 Task: Find connections with filter location Sainte-Anne with filter topic #inspiration with filter profile language Spanish with filter current company PuneJob with filter school Institute of Management Studies (IMS) Ghaziabad - Business School with filter industry Mental Health Care with filter service category Homeowners Insurance with filter keywords title Substitute Teacher
Action: Mouse moved to (313, 254)
Screenshot: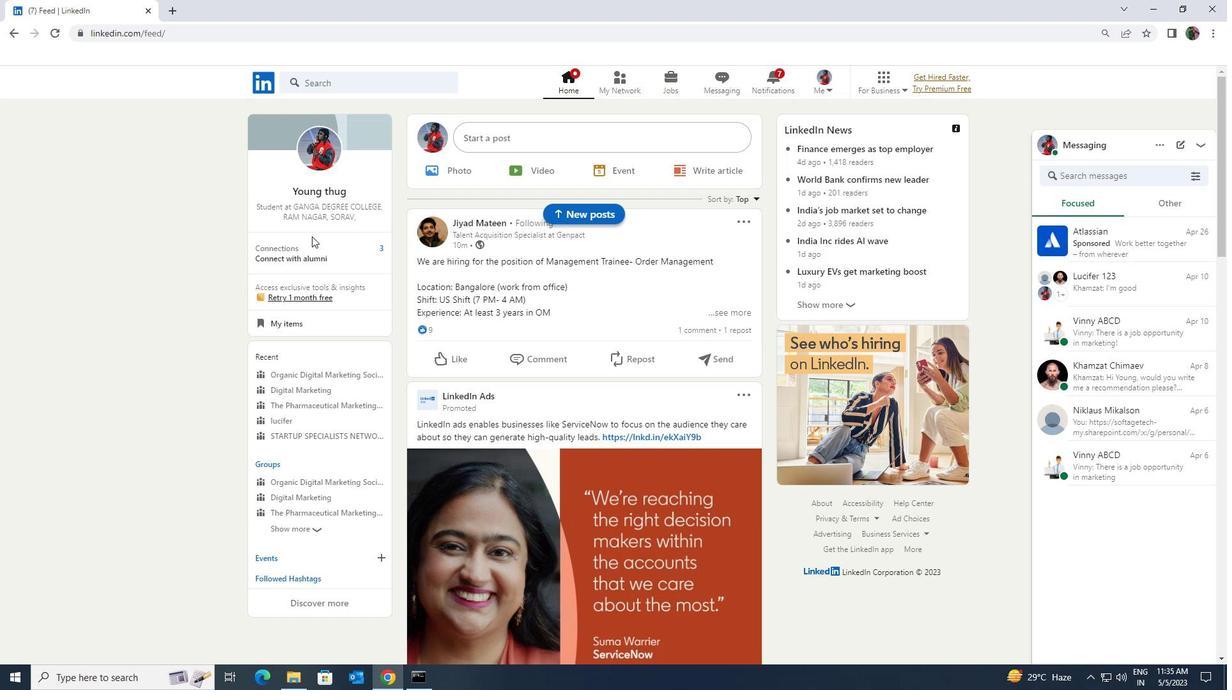 
Action: Mouse pressed left at (313, 254)
Screenshot: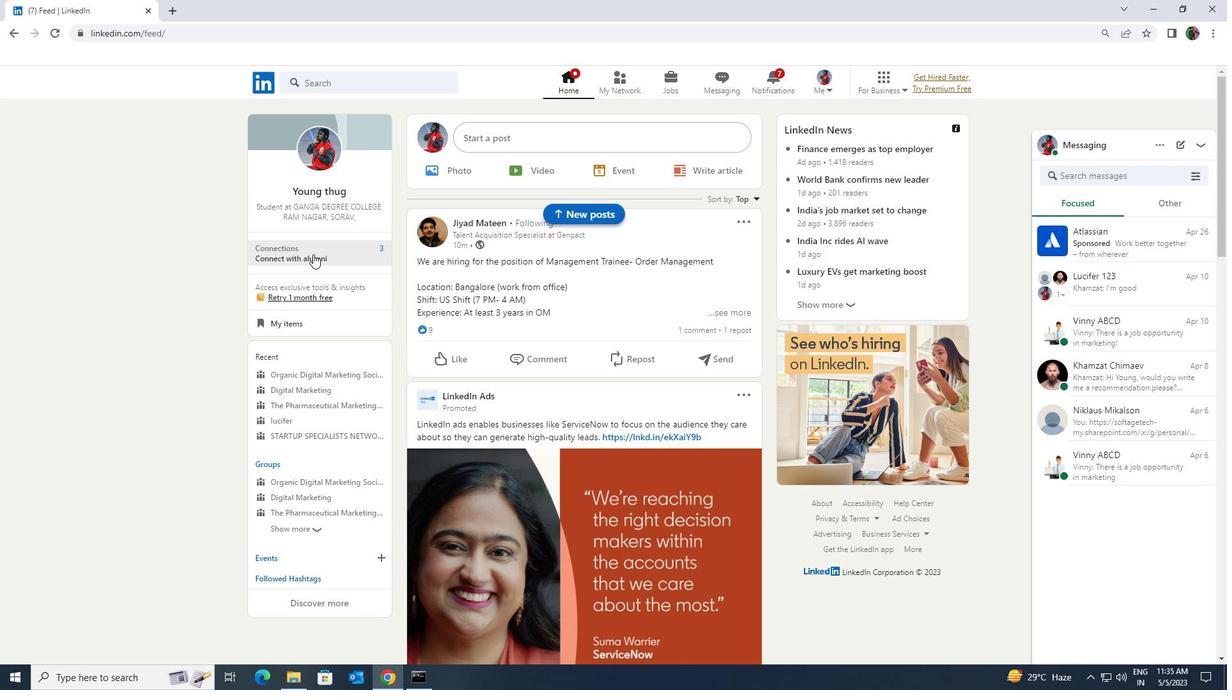 
Action: Mouse moved to (328, 155)
Screenshot: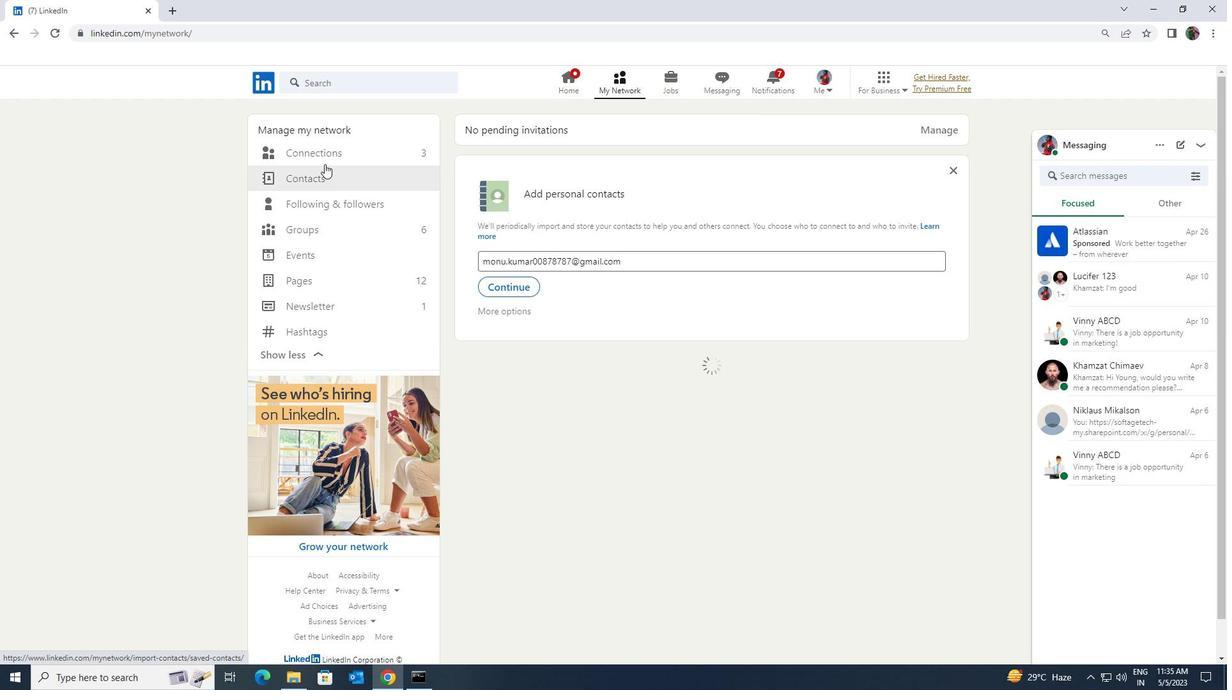 
Action: Mouse pressed left at (328, 155)
Screenshot: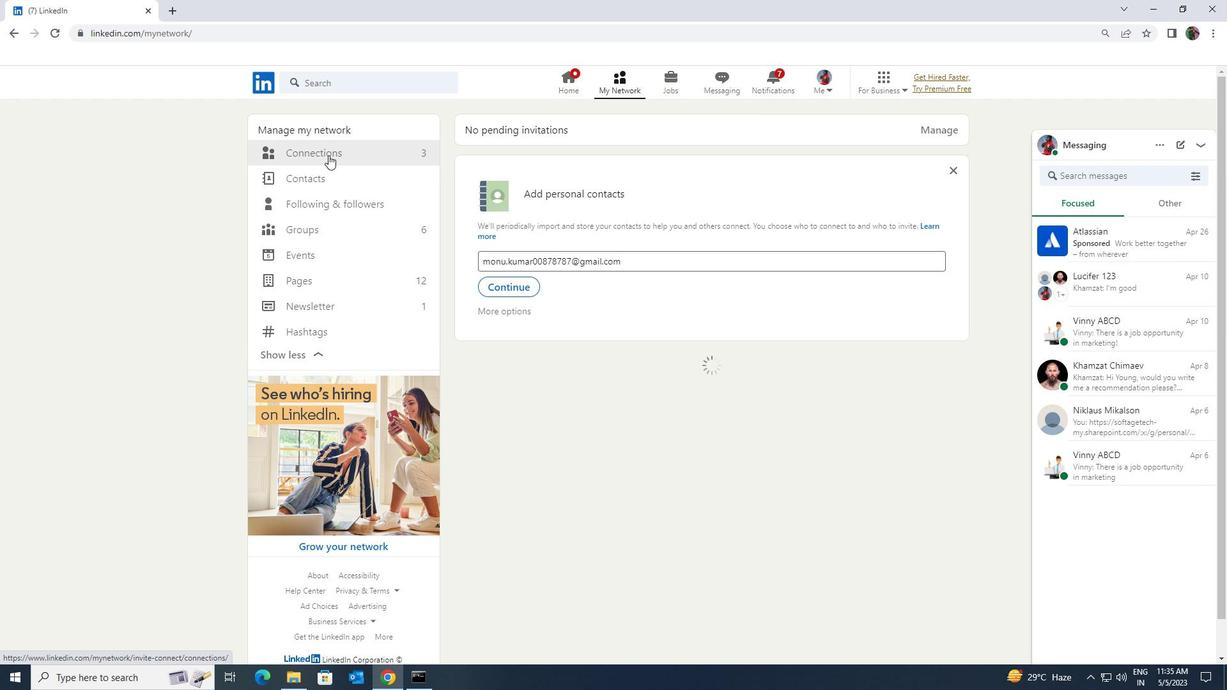 
Action: Mouse moved to (678, 154)
Screenshot: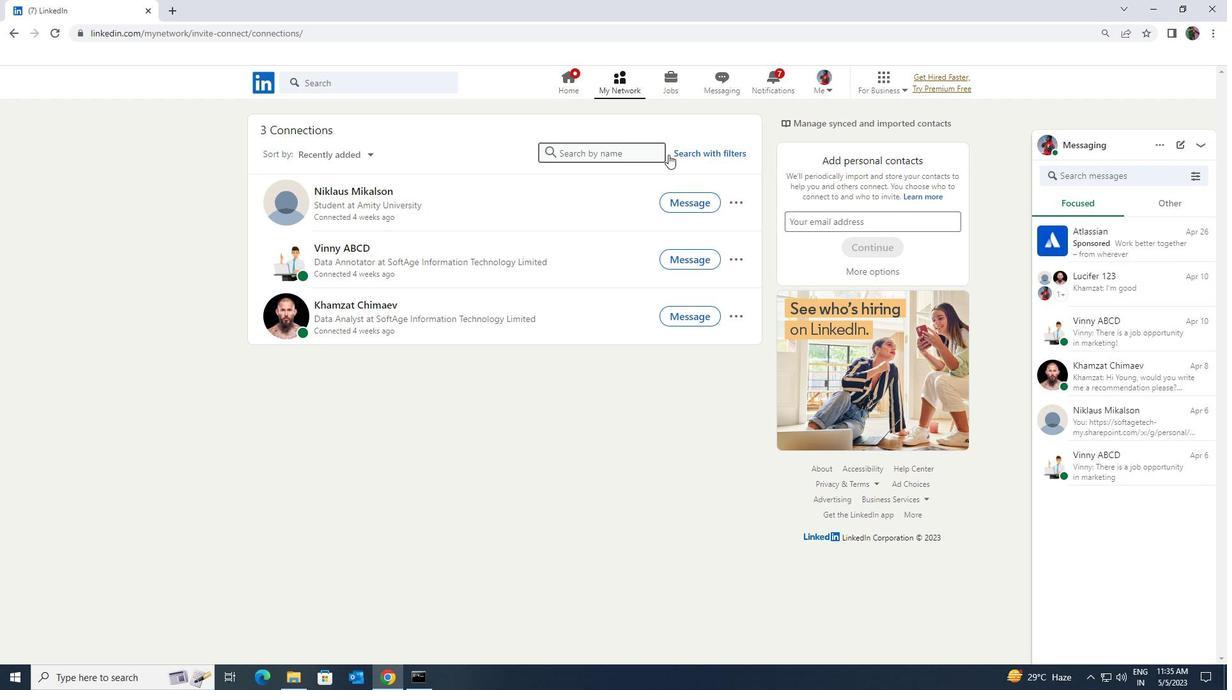 
Action: Mouse pressed left at (678, 154)
Screenshot: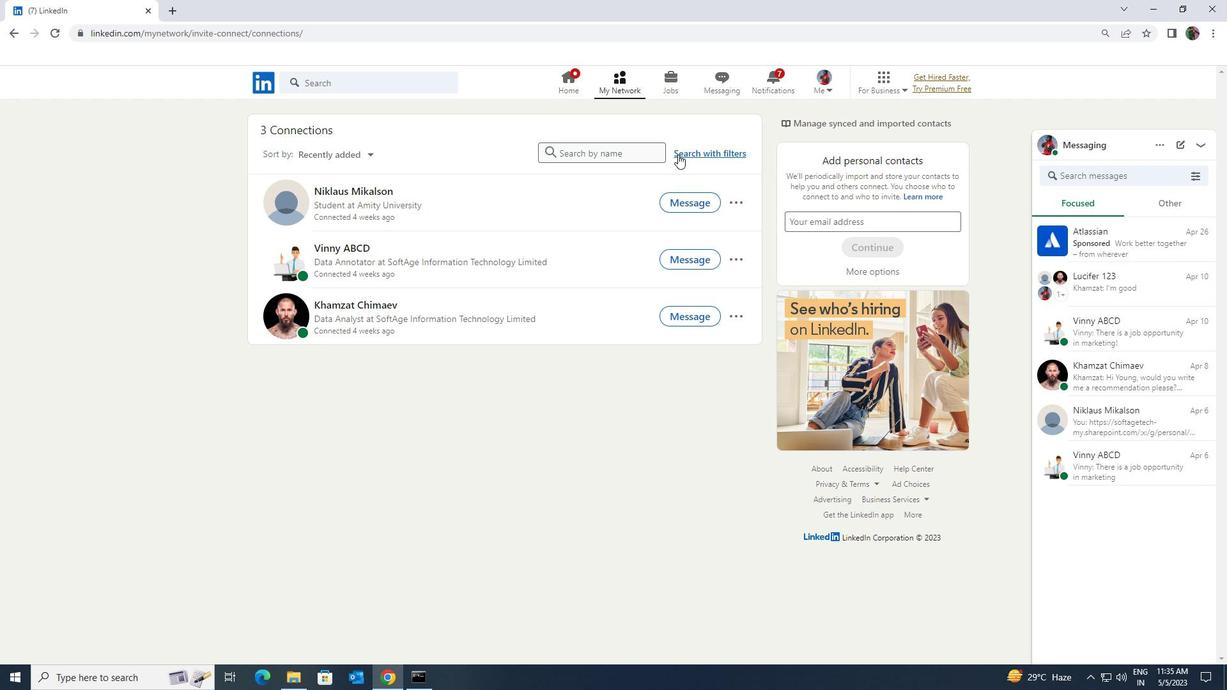 
Action: Mouse moved to (656, 109)
Screenshot: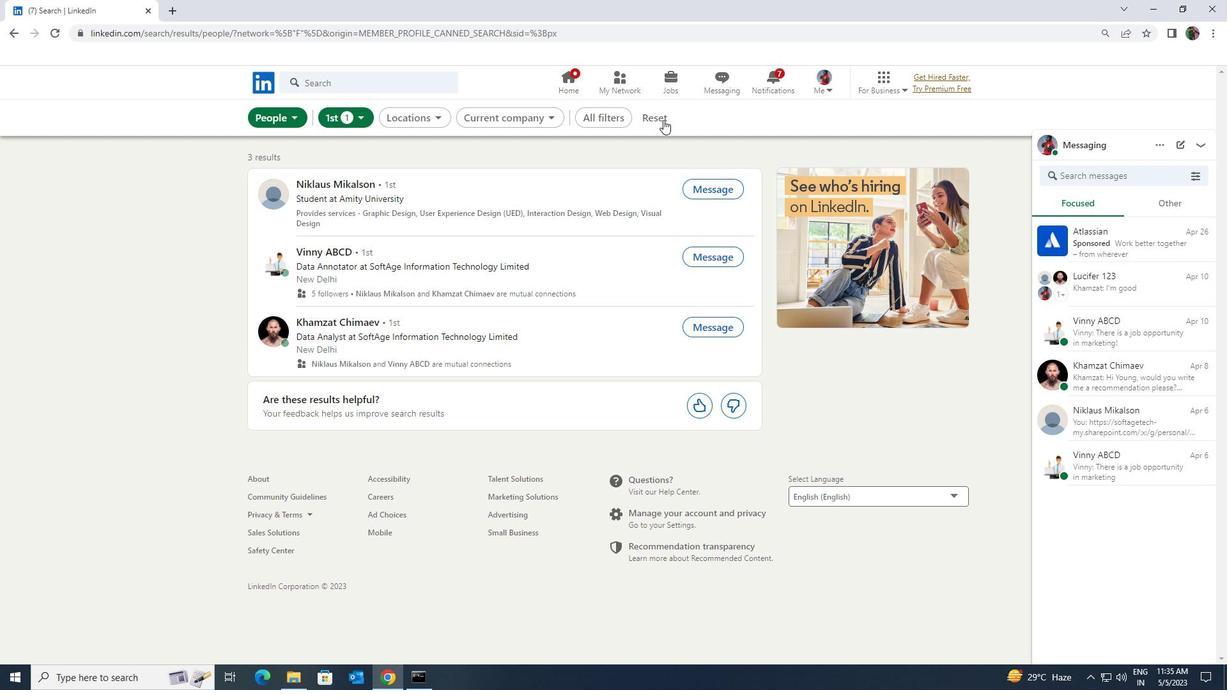 
Action: Mouse pressed left at (656, 109)
Screenshot: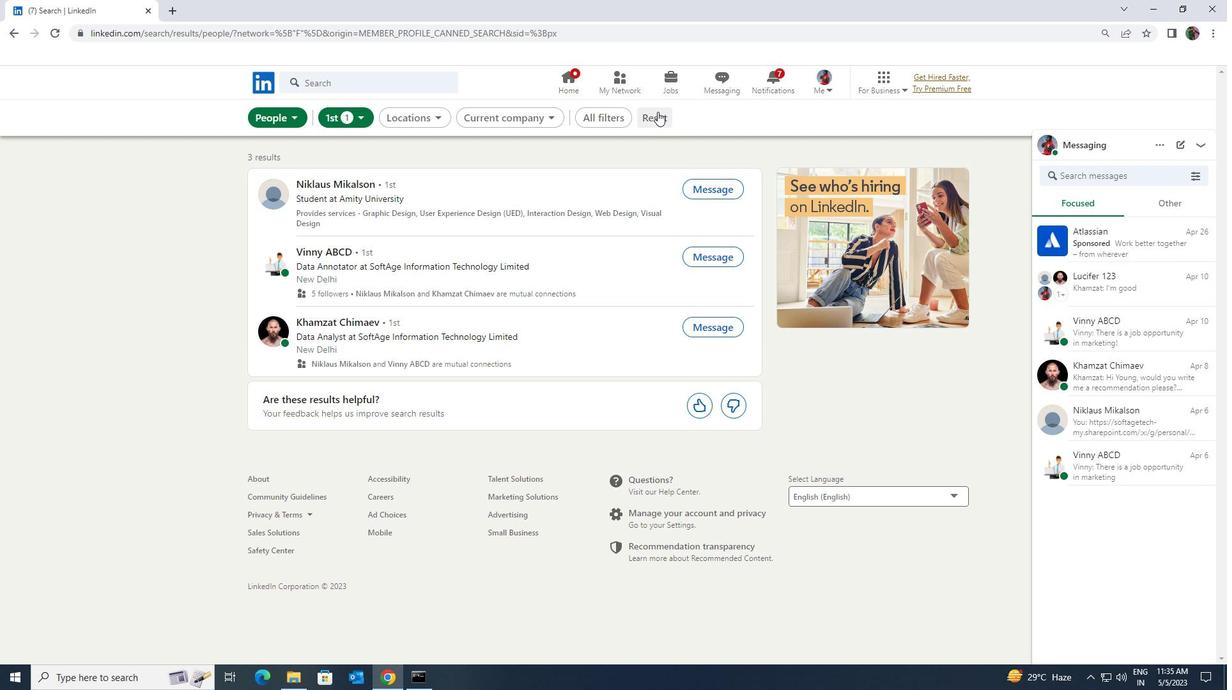 
Action: Mouse moved to (642, 117)
Screenshot: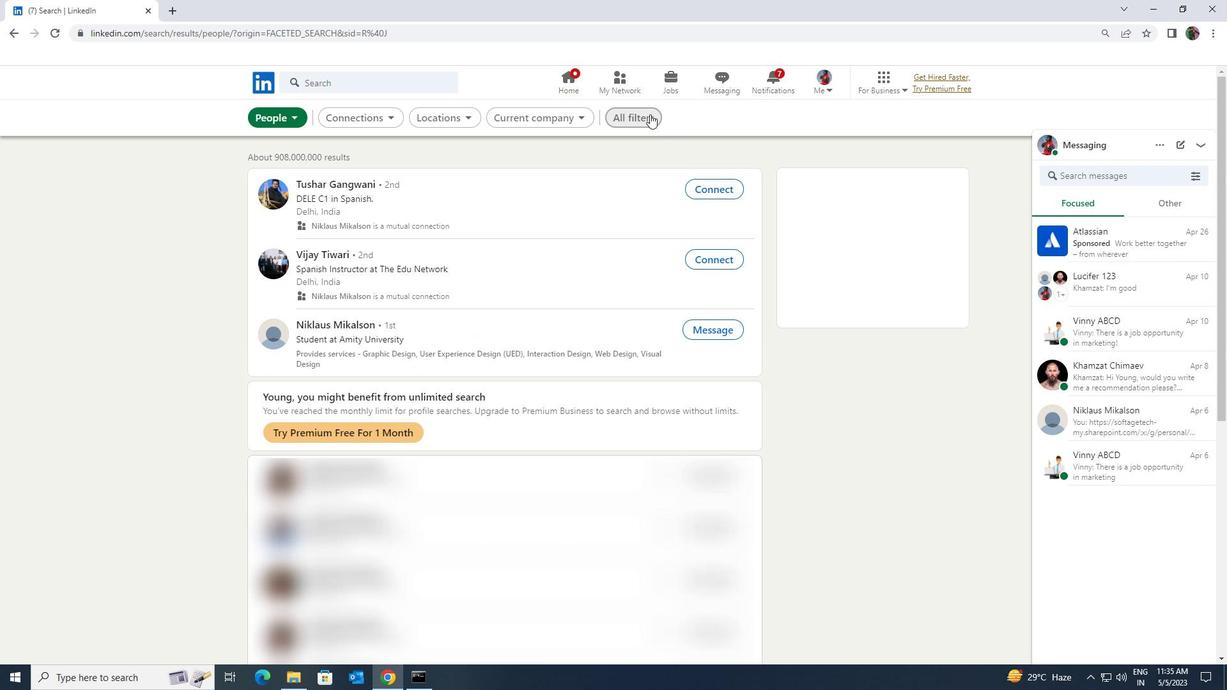 
Action: Mouse pressed left at (642, 117)
Screenshot: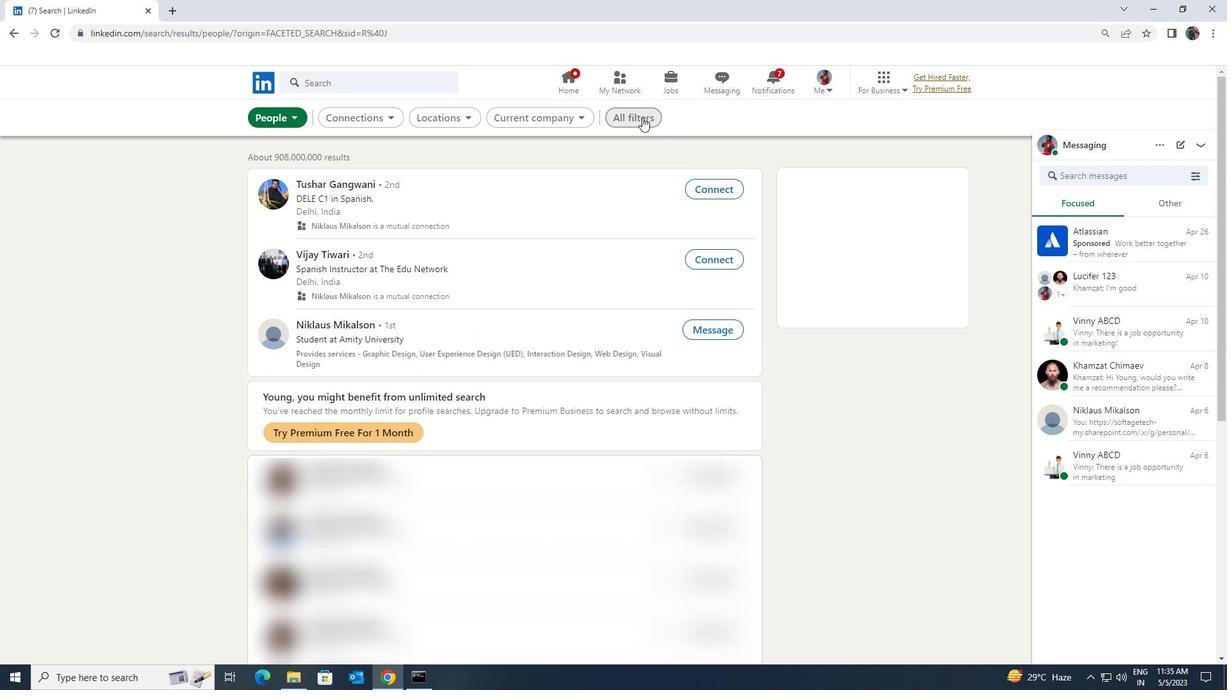 
Action: Mouse moved to (1053, 511)
Screenshot: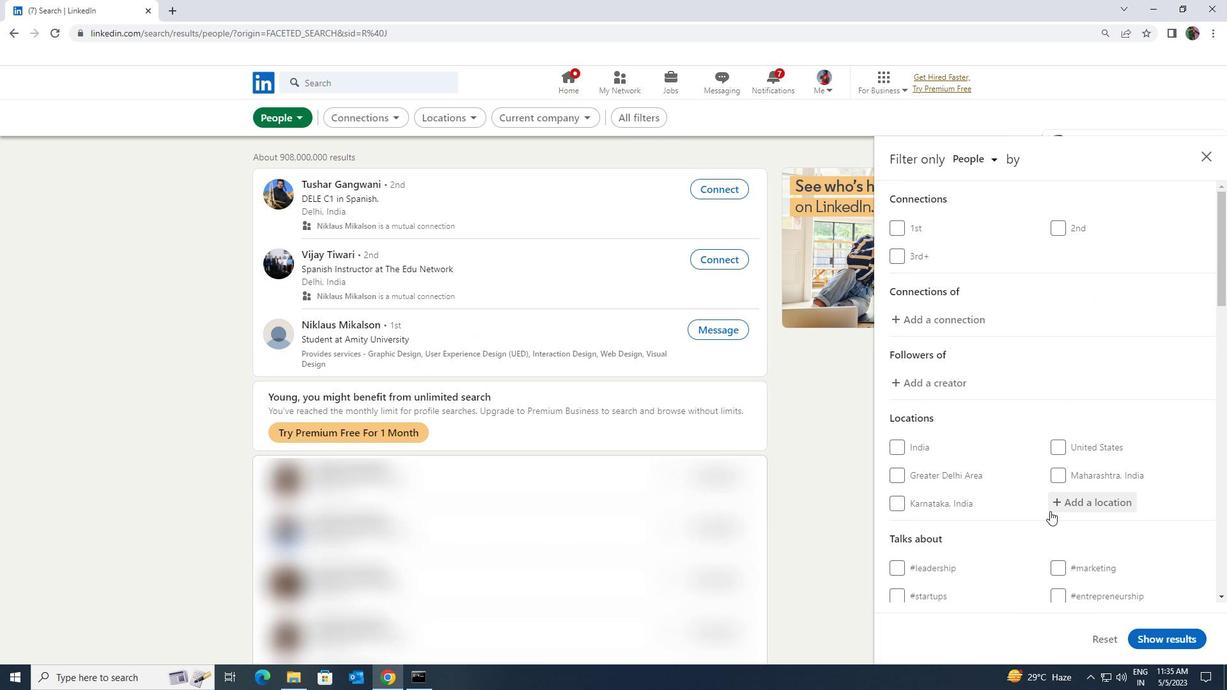 
Action: Mouse pressed left at (1053, 511)
Screenshot: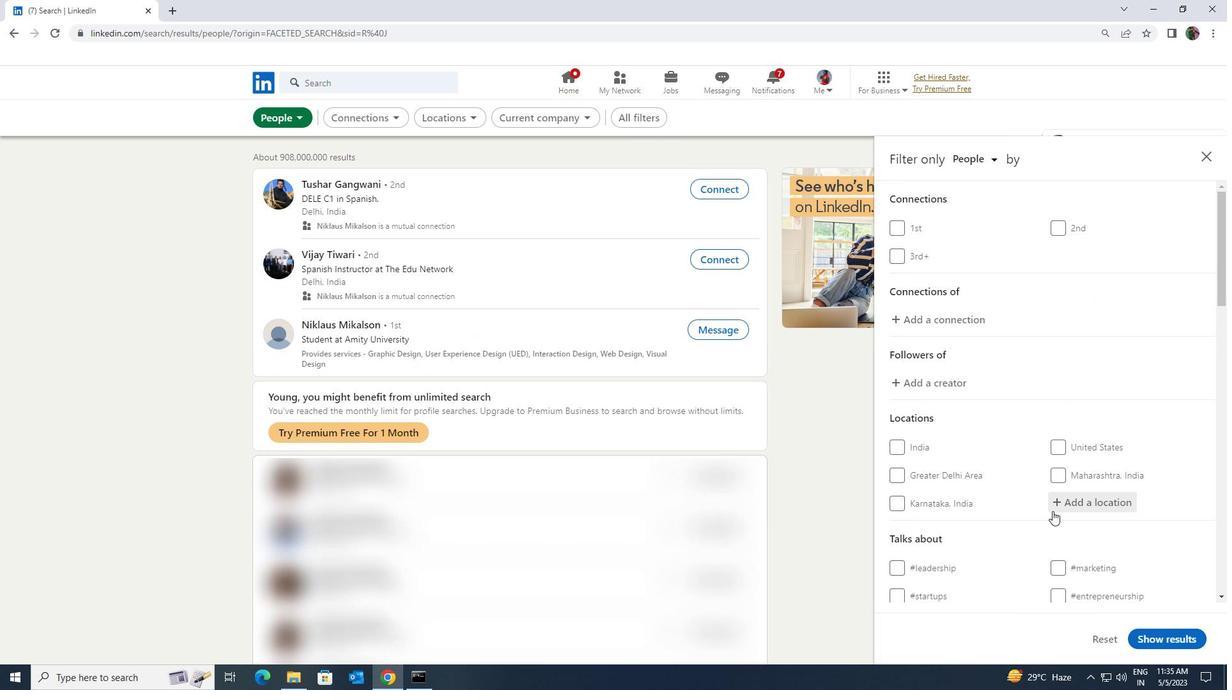 
Action: Key pressed <Key.shift>SAINTE<Key.space><Key.shift>ANNE
Screenshot: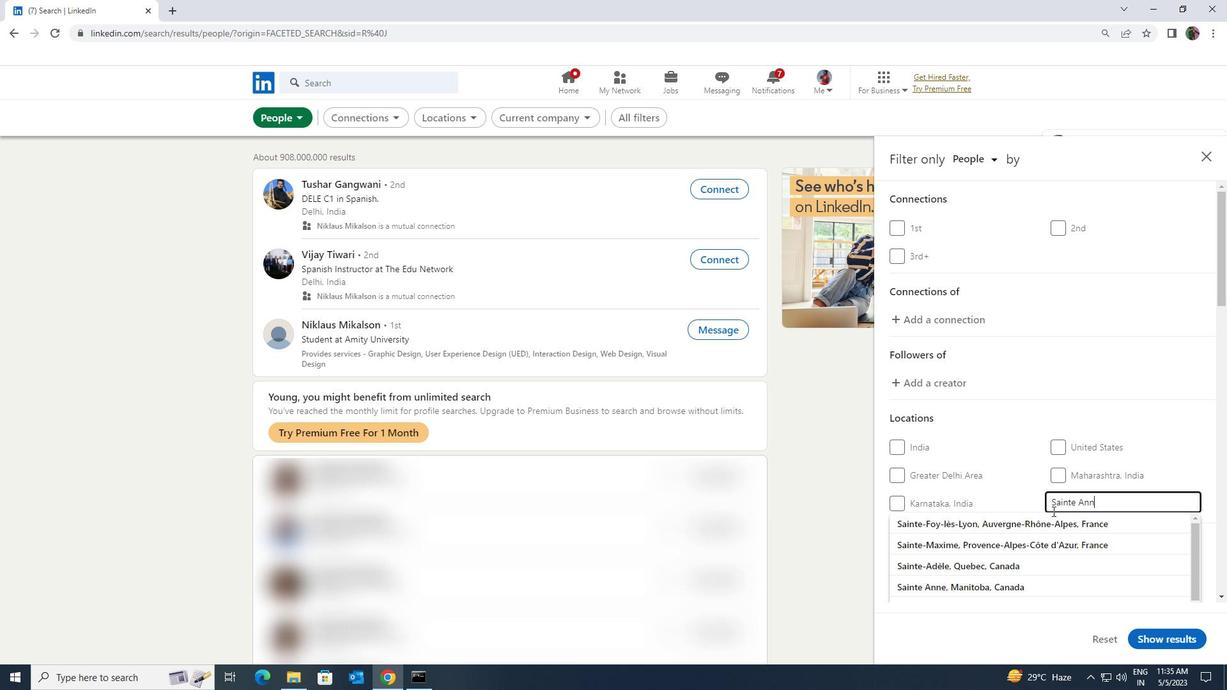 
Action: Mouse moved to (1053, 527)
Screenshot: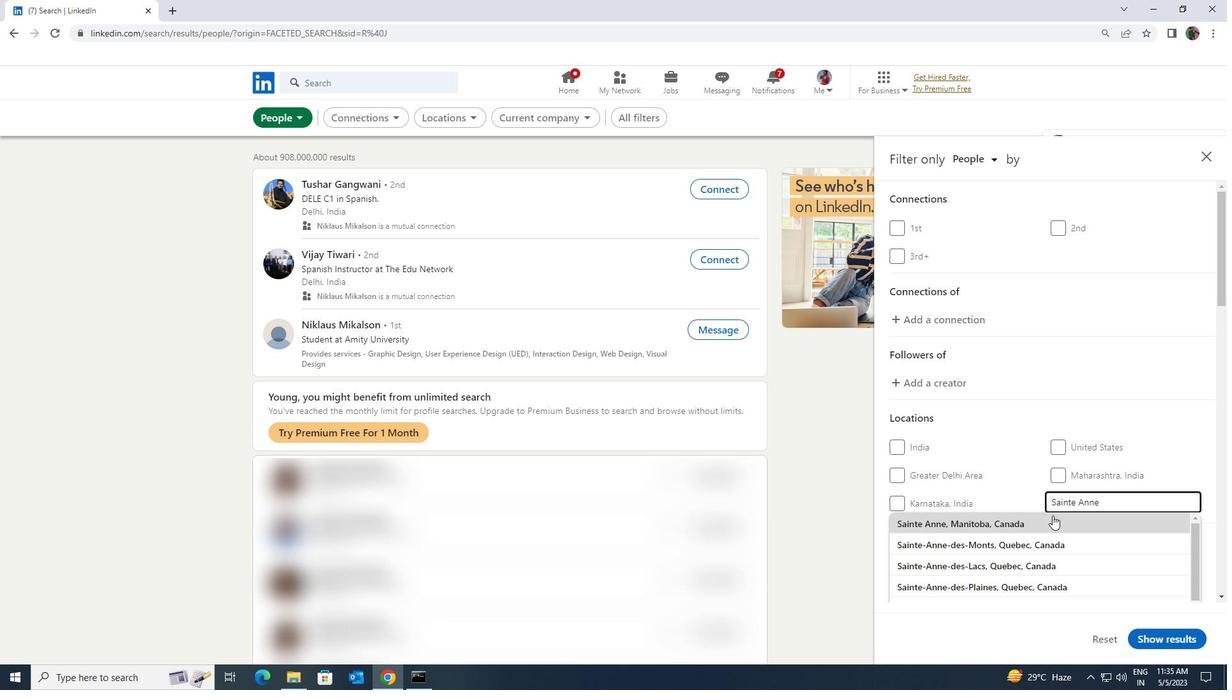 
Action: Mouse pressed left at (1053, 527)
Screenshot: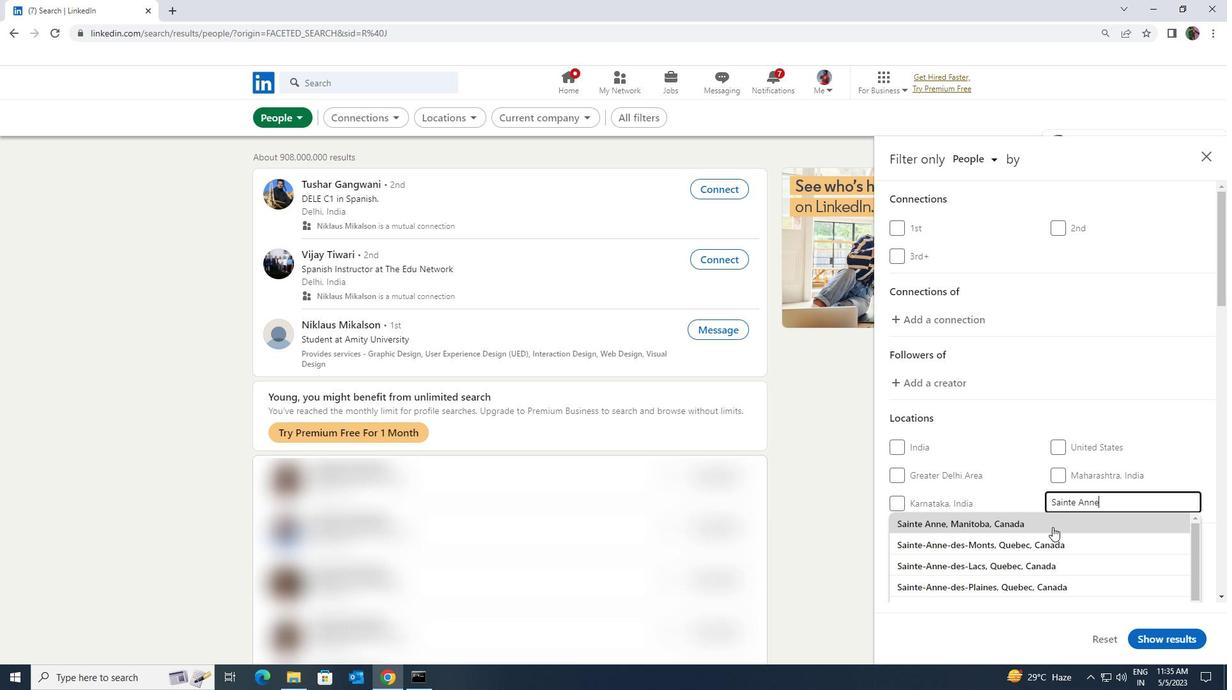 
Action: Mouse scrolled (1053, 526) with delta (0, 0)
Screenshot: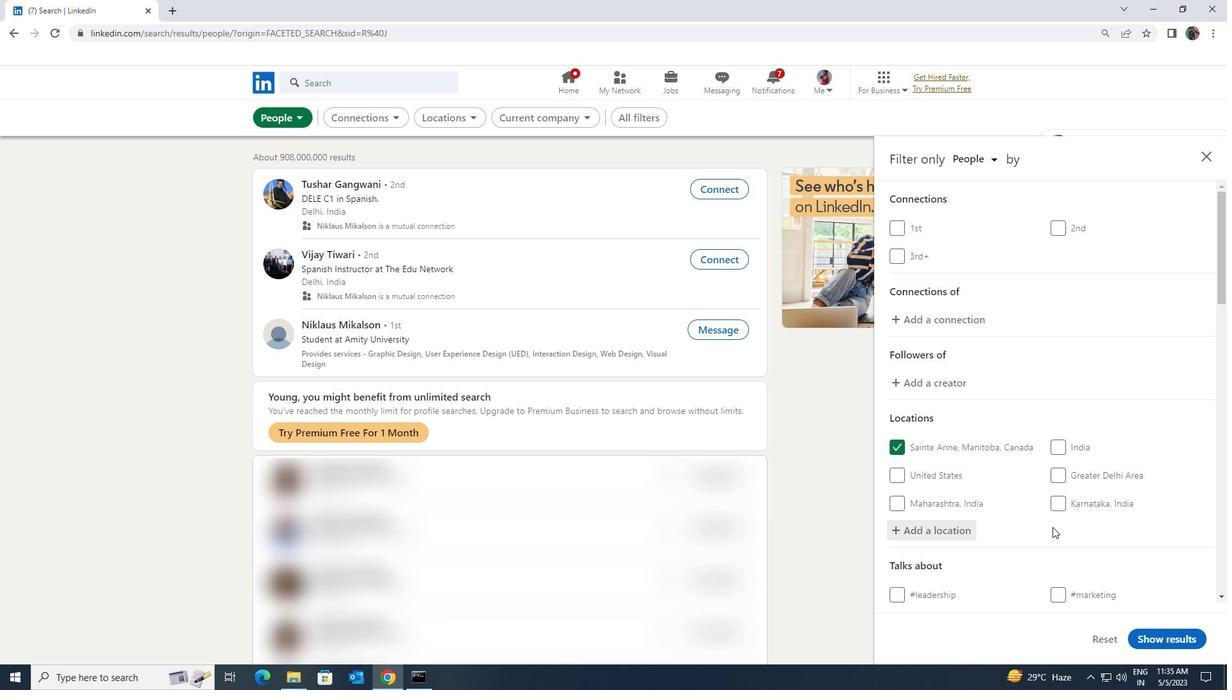 
Action: Mouse scrolled (1053, 526) with delta (0, 0)
Screenshot: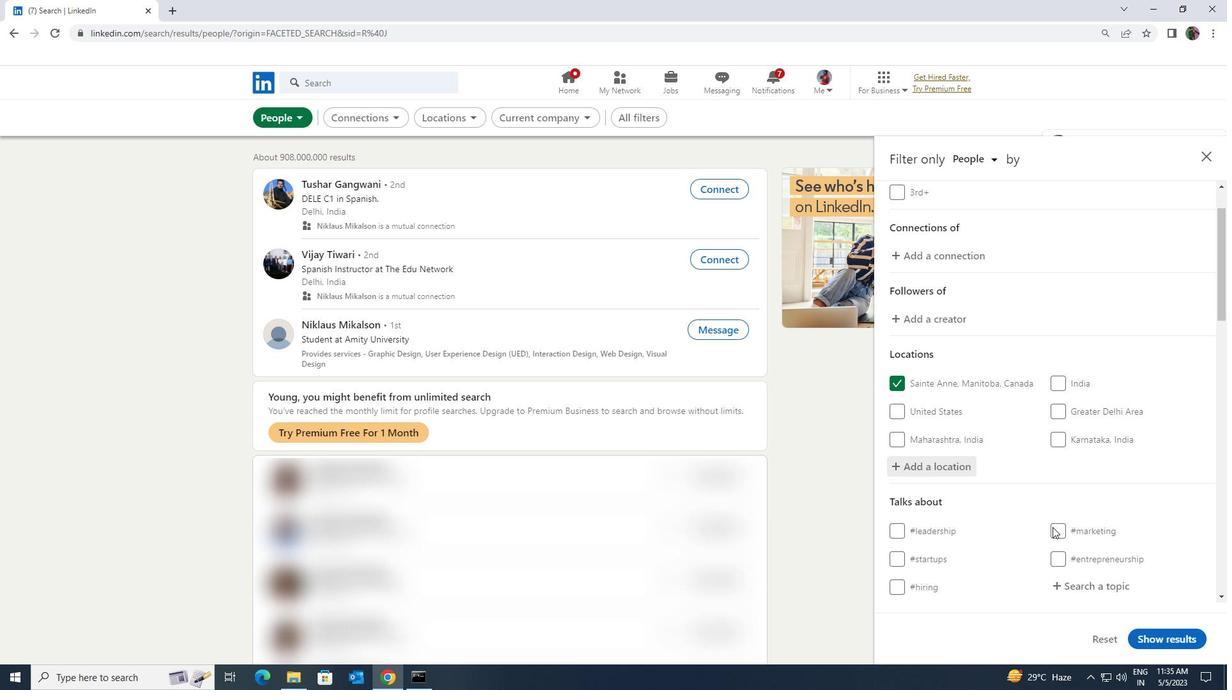 
Action: Mouse moved to (1058, 522)
Screenshot: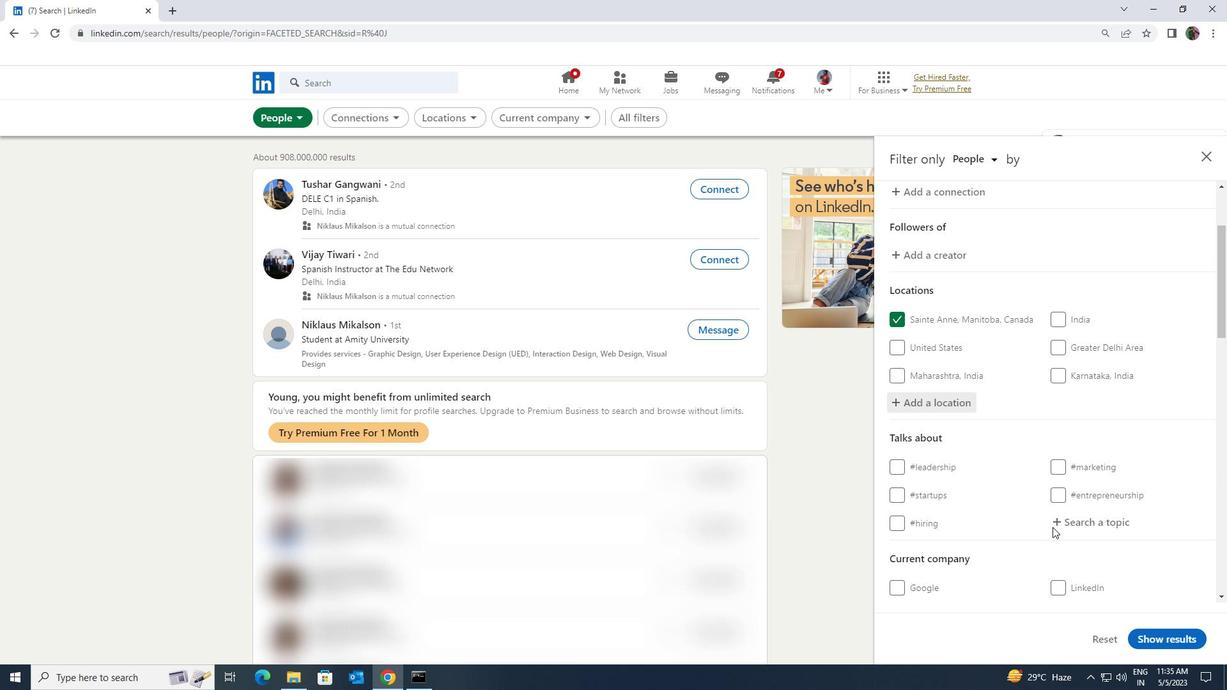 
Action: Mouse pressed left at (1058, 522)
Screenshot: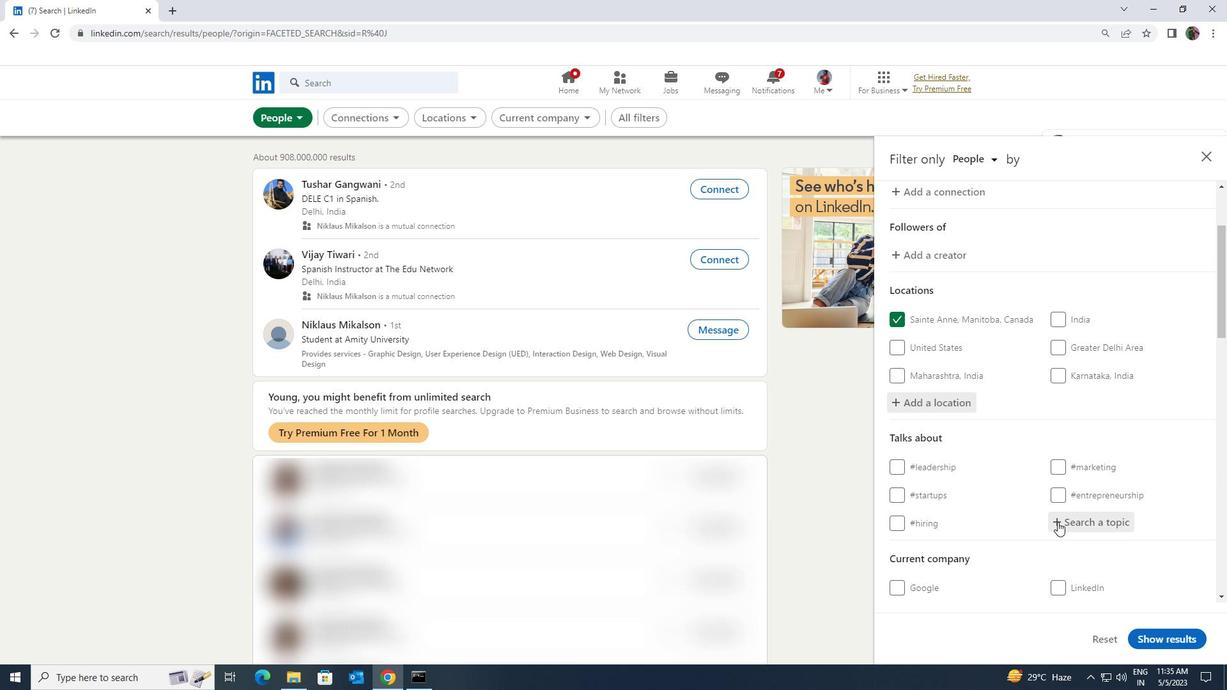 
Action: Key pressed <Key.shift>INSPIRATION
Screenshot: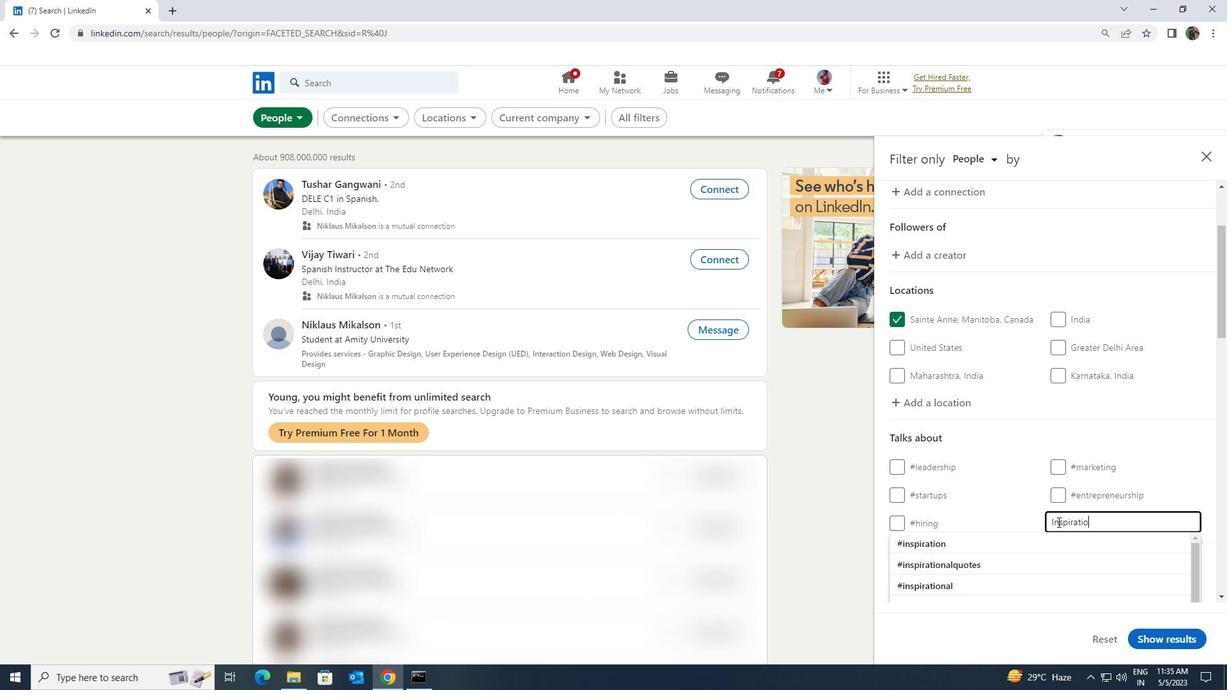 
Action: Mouse moved to (1054, 536)
Screenshot: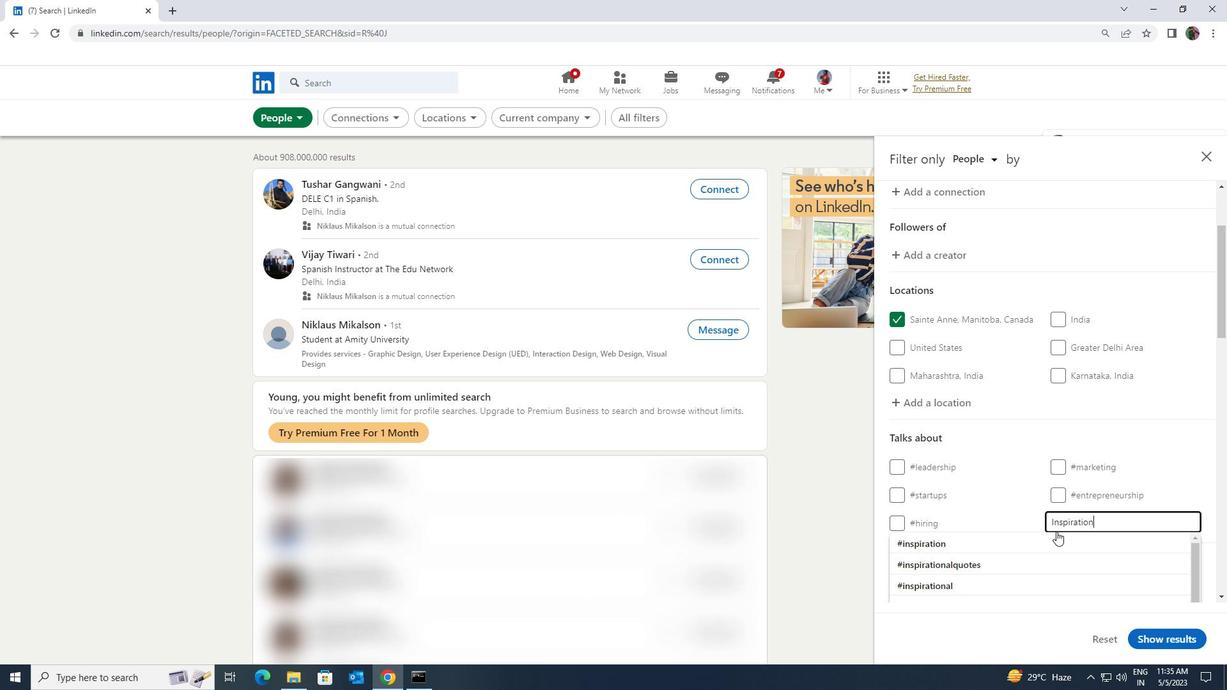 
Action: Mouse pressed left at (1054, 536)
Screenshot: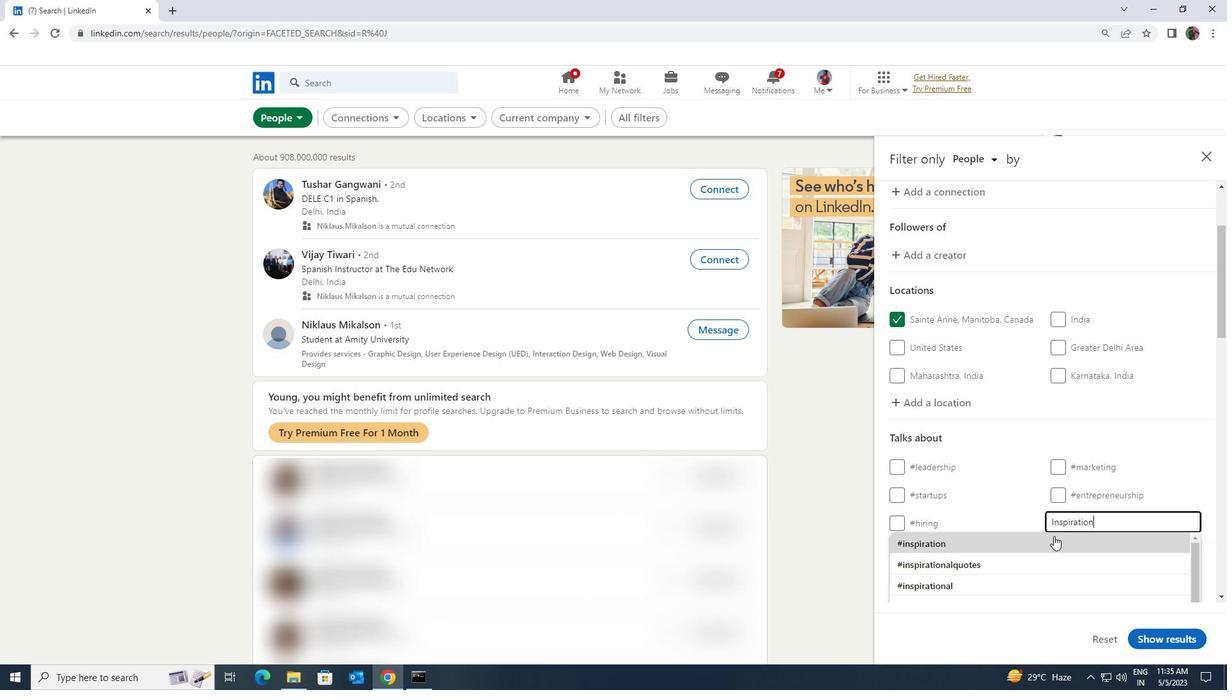 
Action: Mouse scrolled (1054, 535) with delta (0, 0)
Screenshot: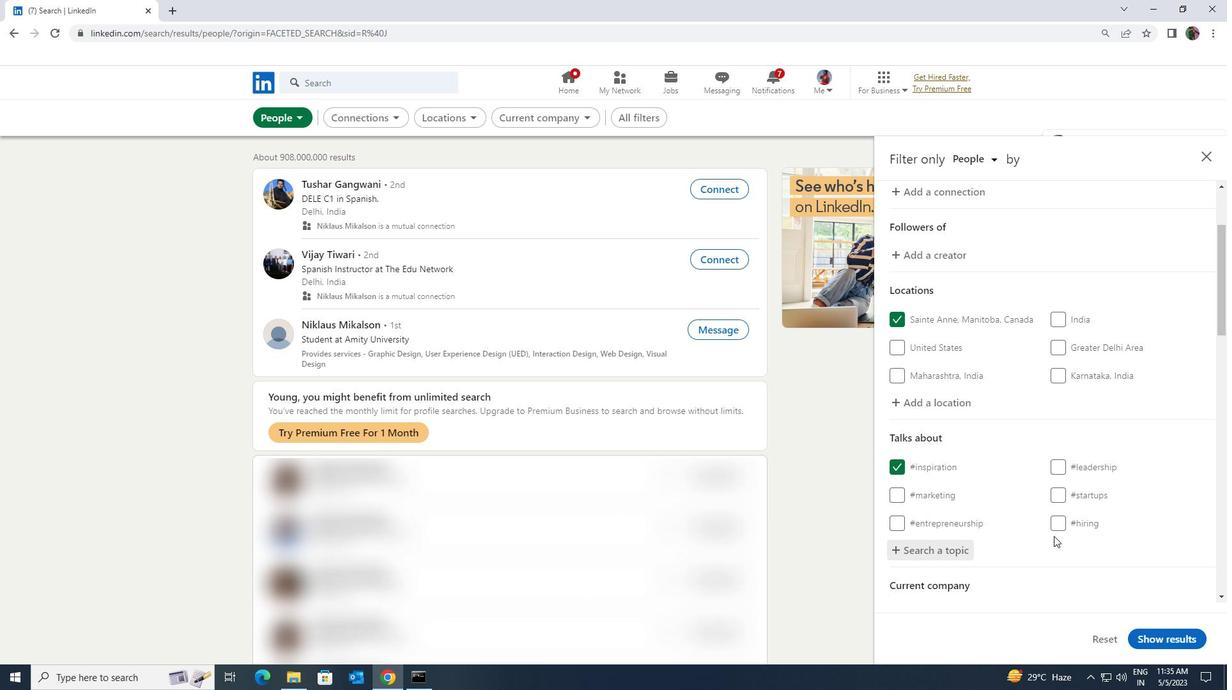 
Action: Mouse scrolled (1054, 535) with delta (0, 0)
Screenshot: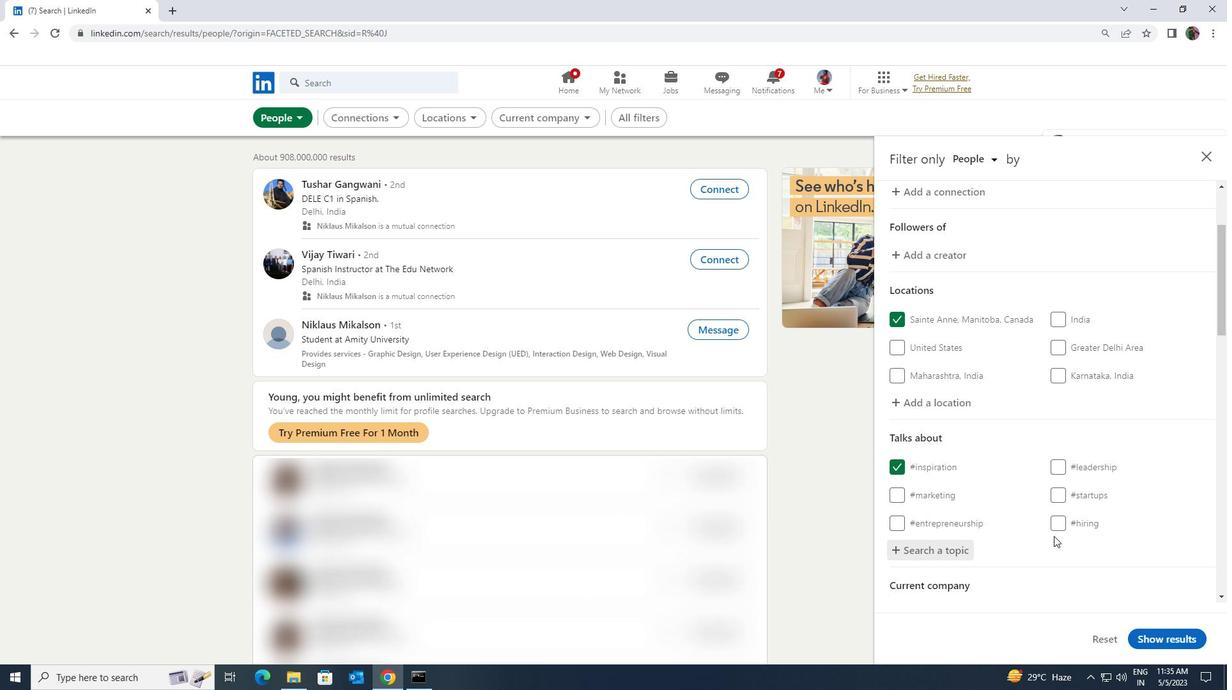 
Action: Mouse scrolled (1054, 535) with delta (0, 0)
Screenshot: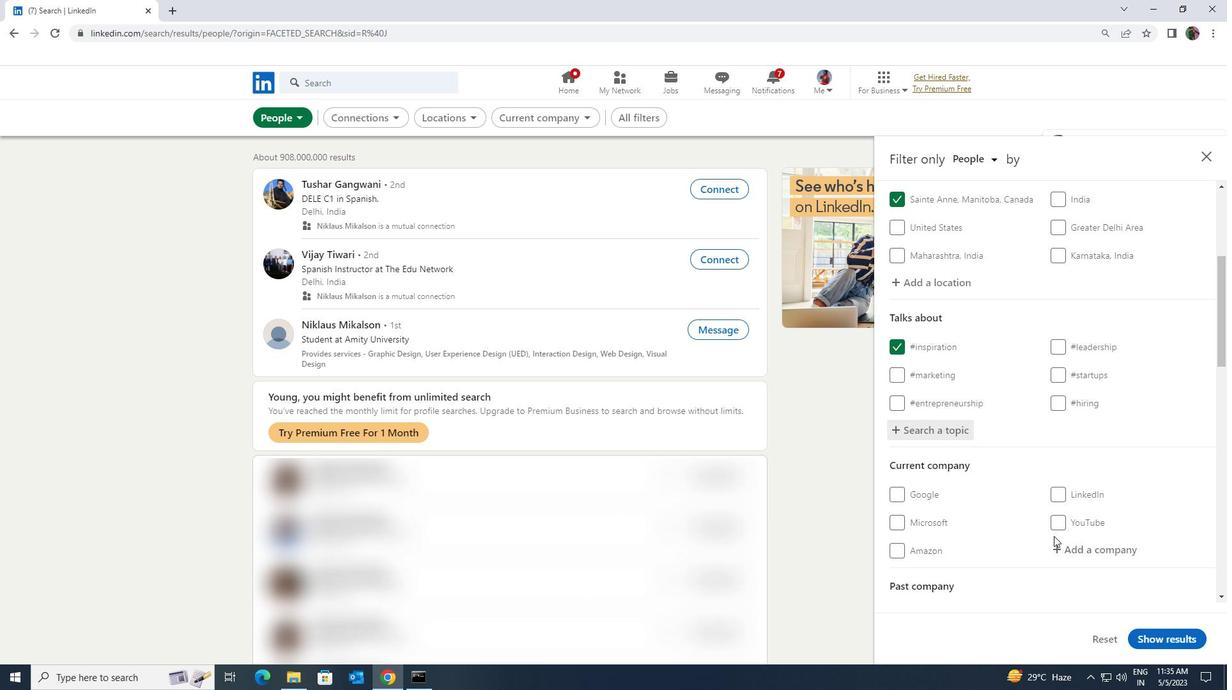 
Action: Mouse moved to (1054, 536)
Screenshot: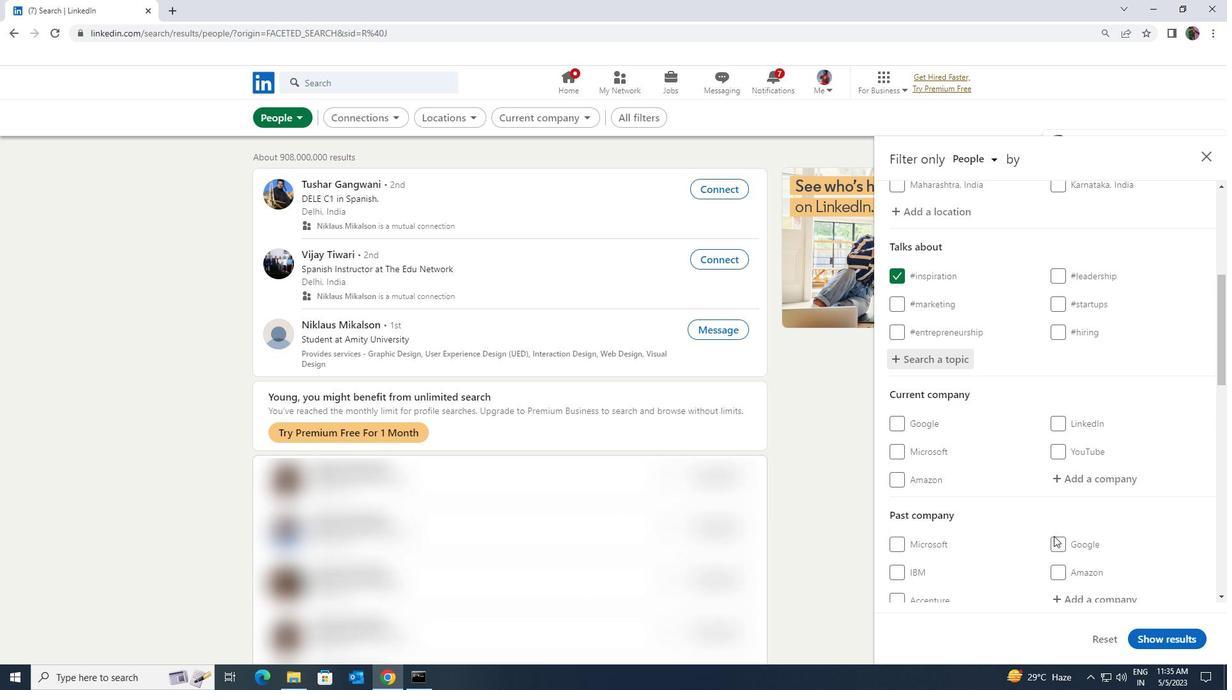
Action: Mouse scrolled (1054, 535) with delta (0, 0)
Screenshot: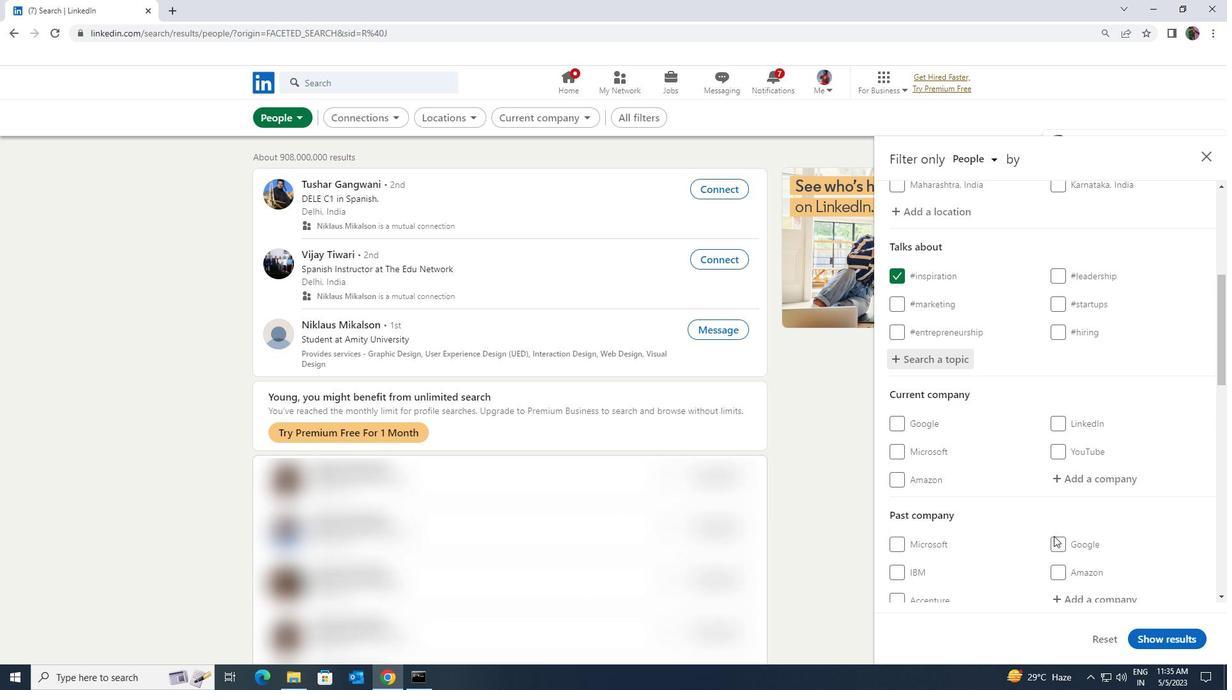 
Action: Mouse moved to (1053, 536)
Screenshot: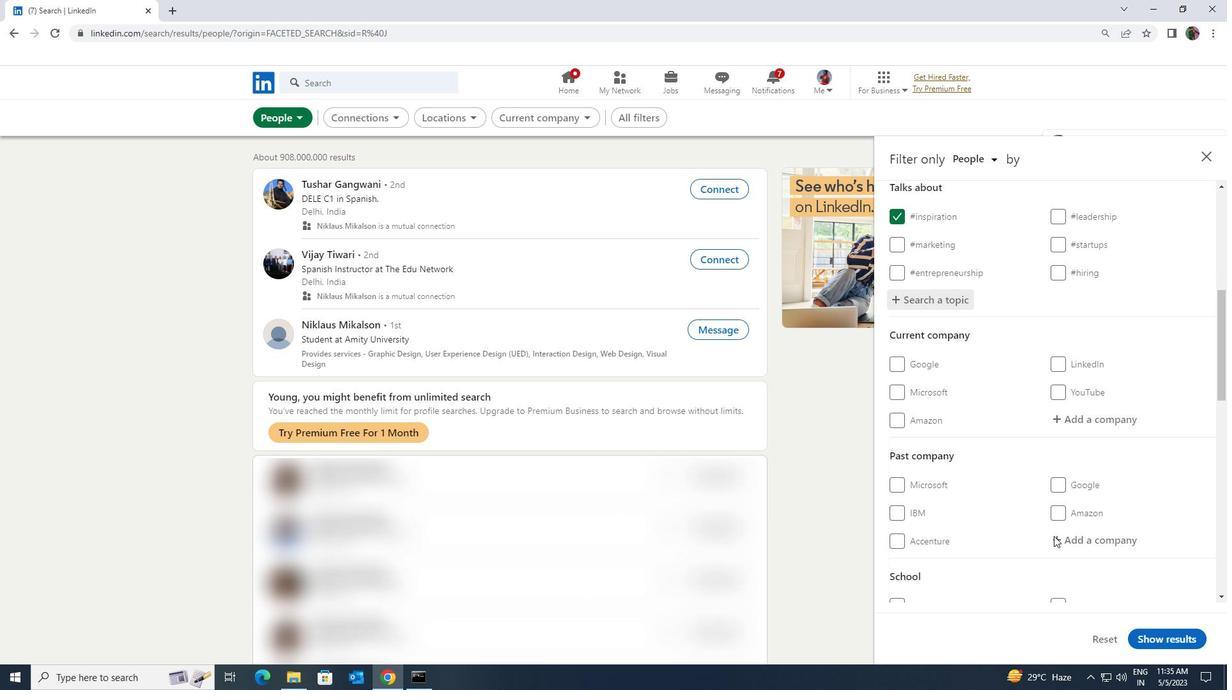 
Action: Mouse scrolled (1053, 535) with delta (0, 0)
Screenshot: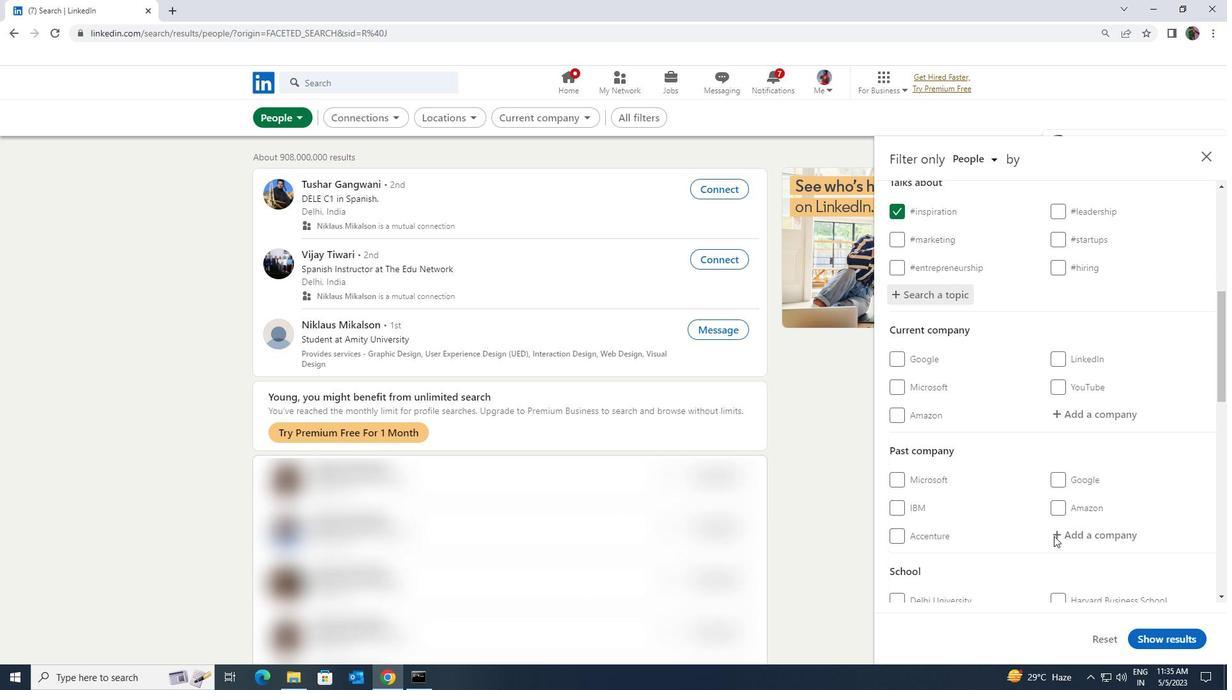 
Action: Mouse scrolled (1053, 535) with delta (0, 0)
Screenshot: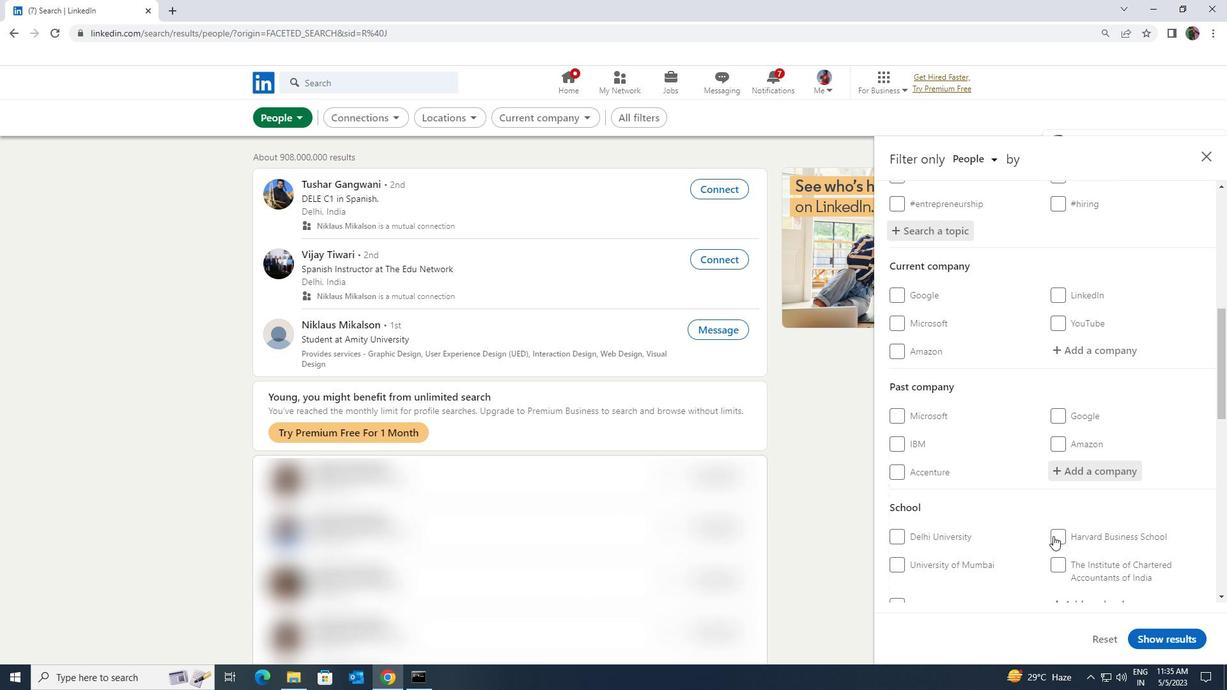 
Action: Mouse scrolled (1053, 535) with delta (0, 0)
Screenshot: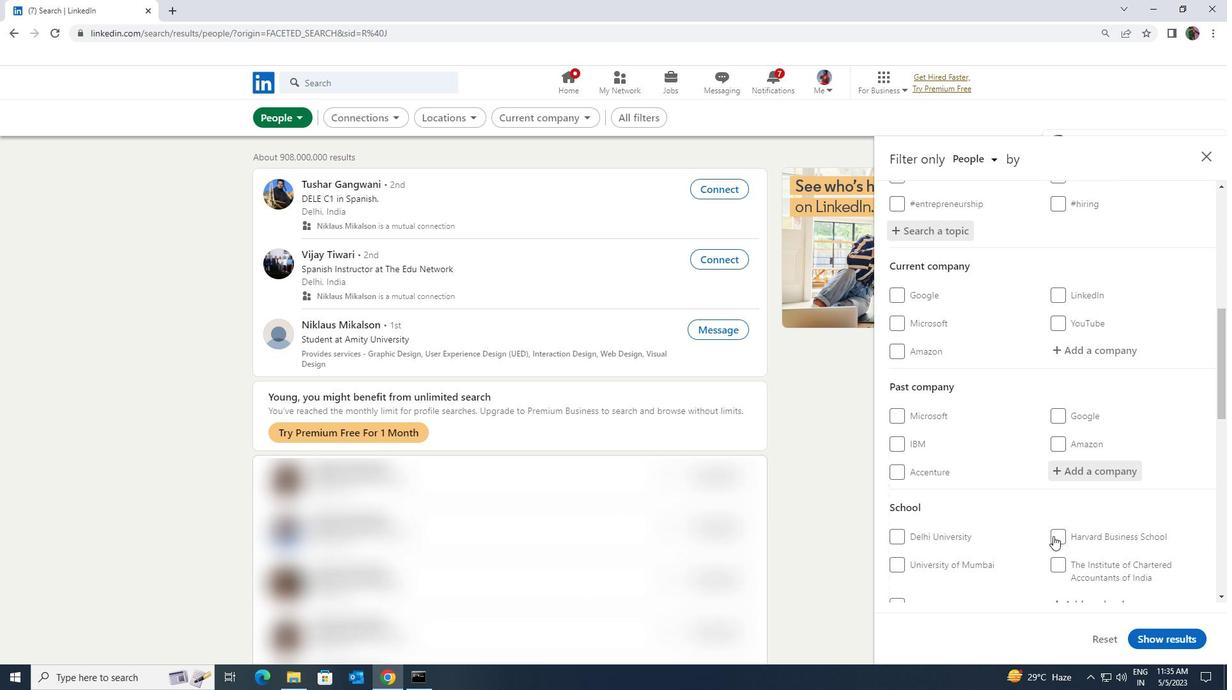
Action: Mouse scrolled (1053, 535) with delta (0, 0)
Screenshot: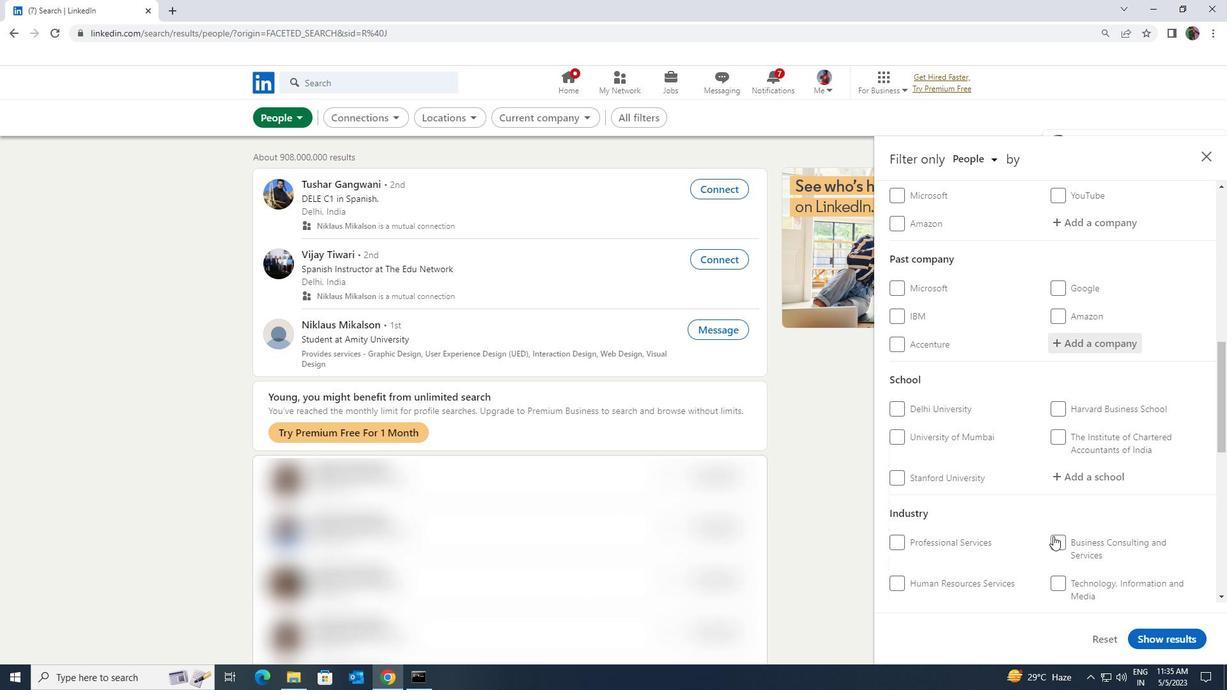 
Action: Mouse scrolled (1053, 535) with delta (0, 0)
Screenshot: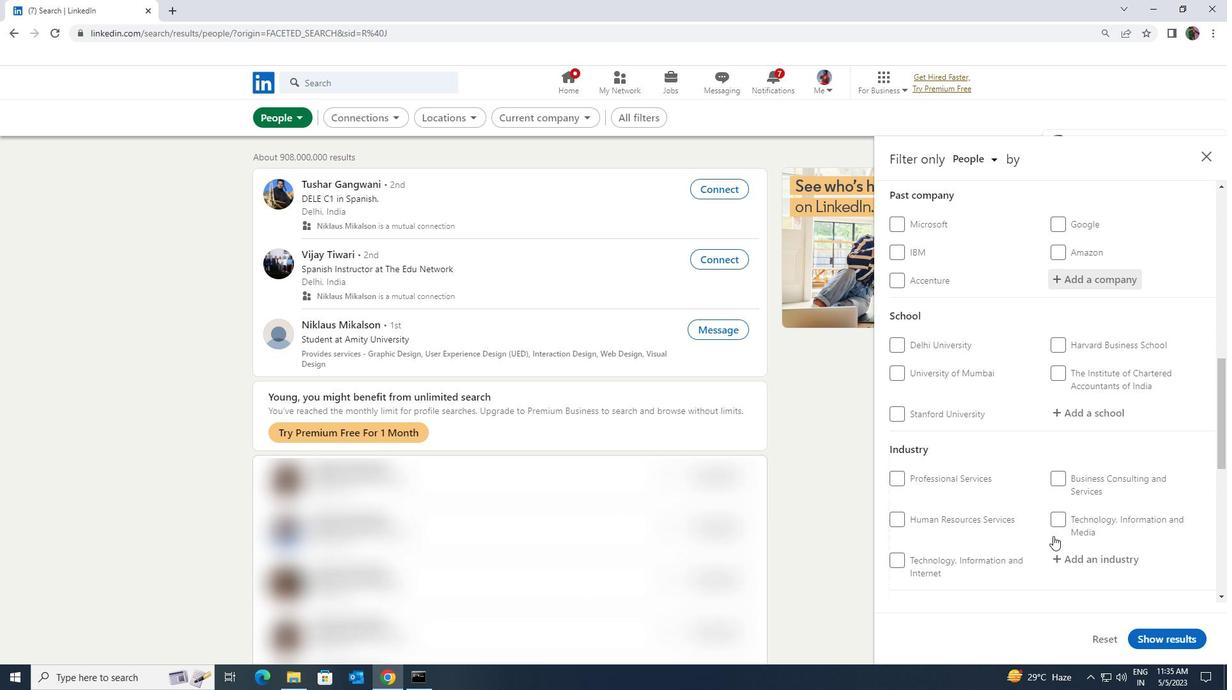 
Action: Mouse scrolled (1053, 535) with delta (0, 0)
Screenshot: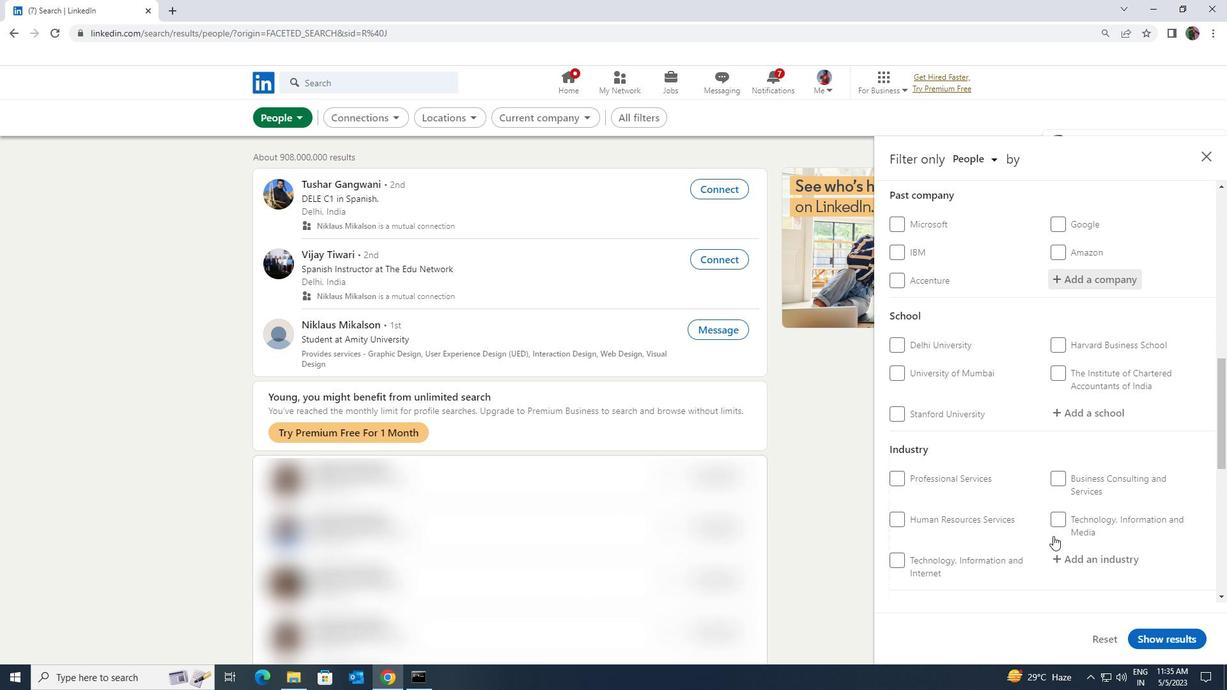 
Action: Mouse moved to (938, 536)
Screenshot: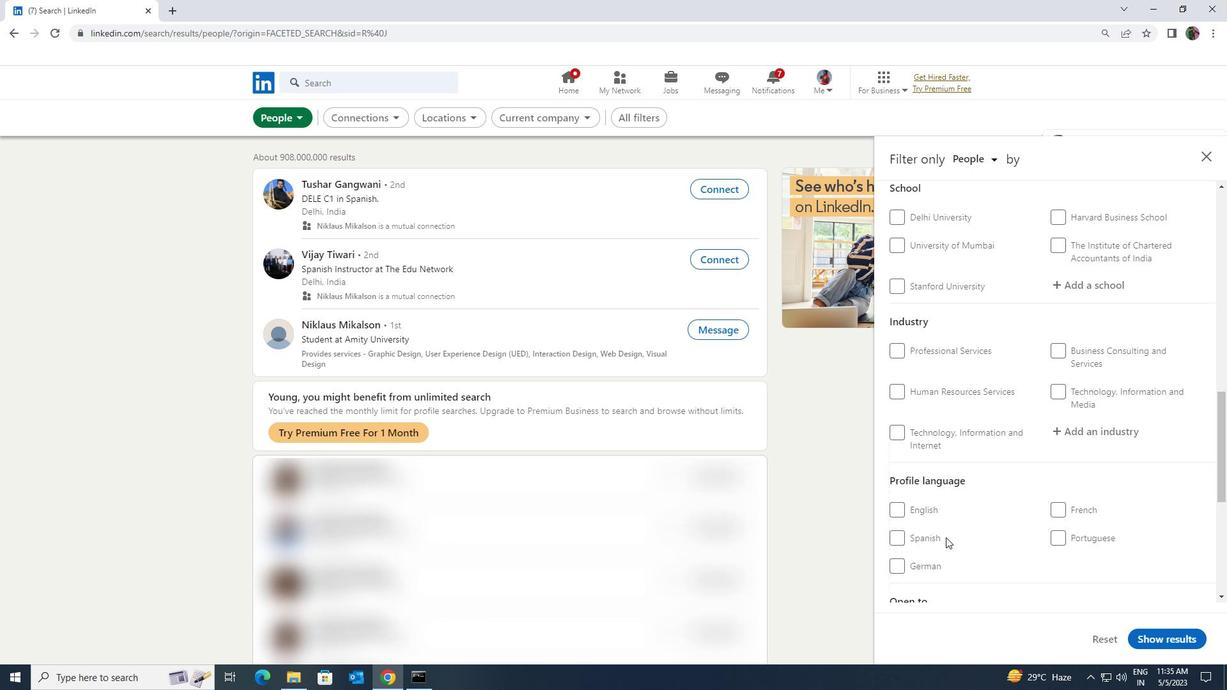 
Action: Mouse pressed left at (938, 536)
Screenshot: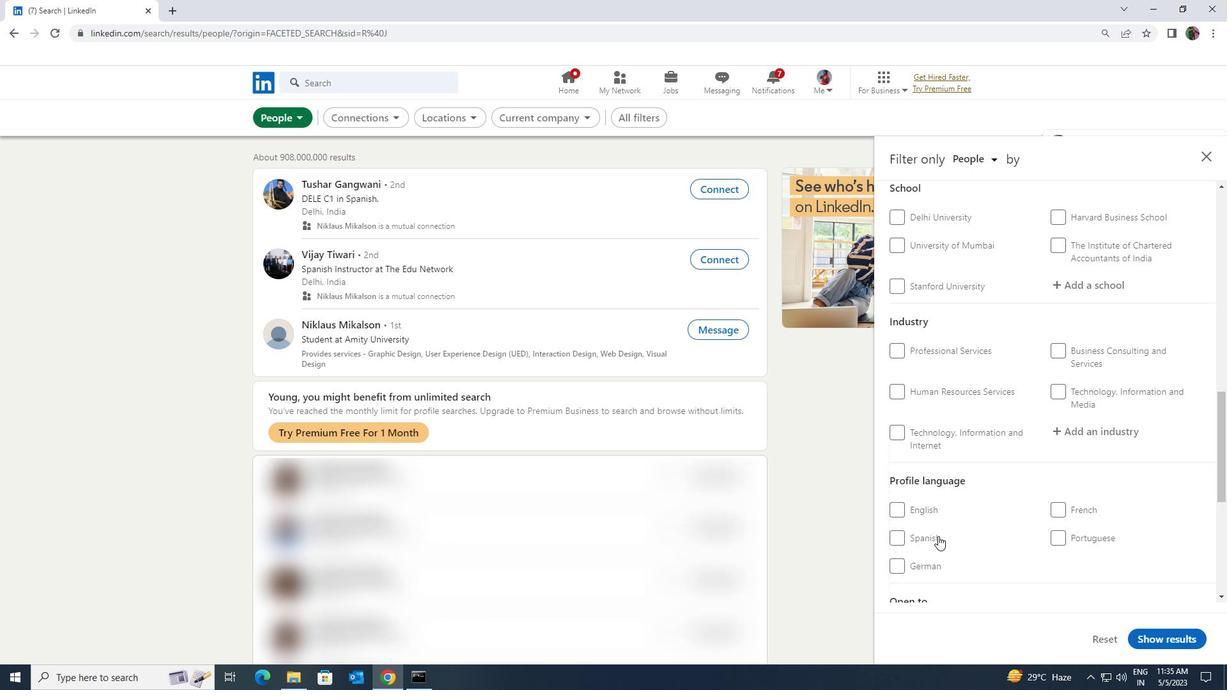 
Action: Mouse moved to (1005, 528)
Screenshot: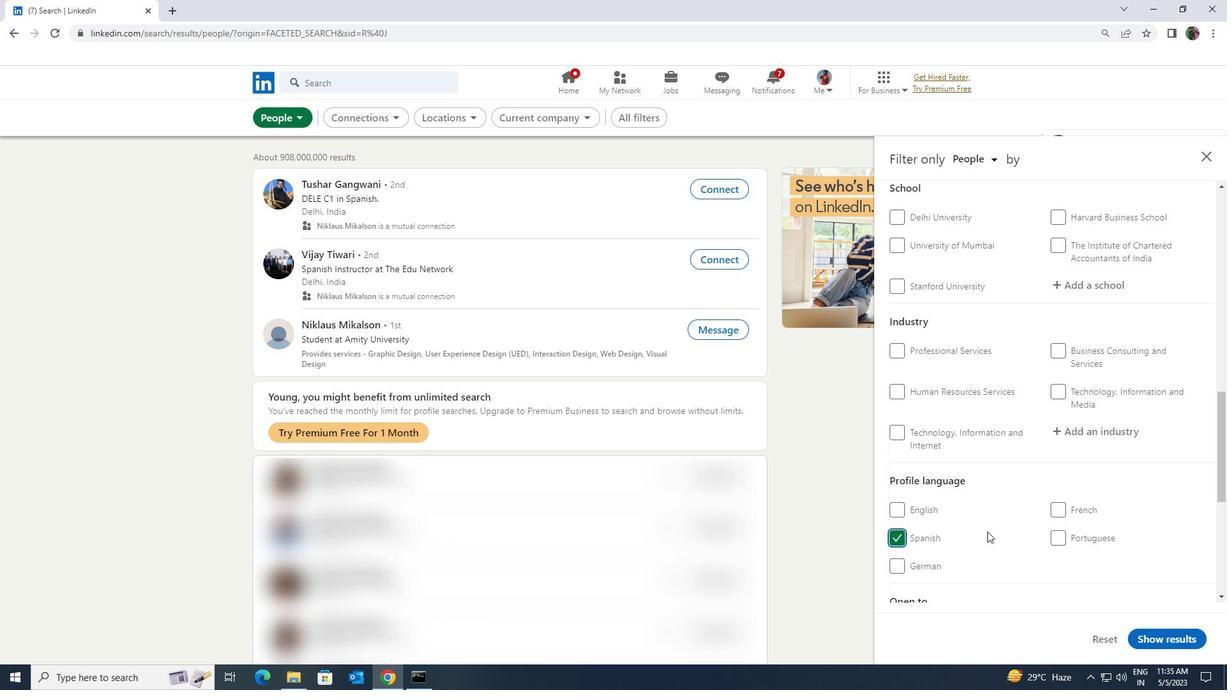 
Action: Mouse scrolled (1005, 528) with delta (0, 0)
Screenshot: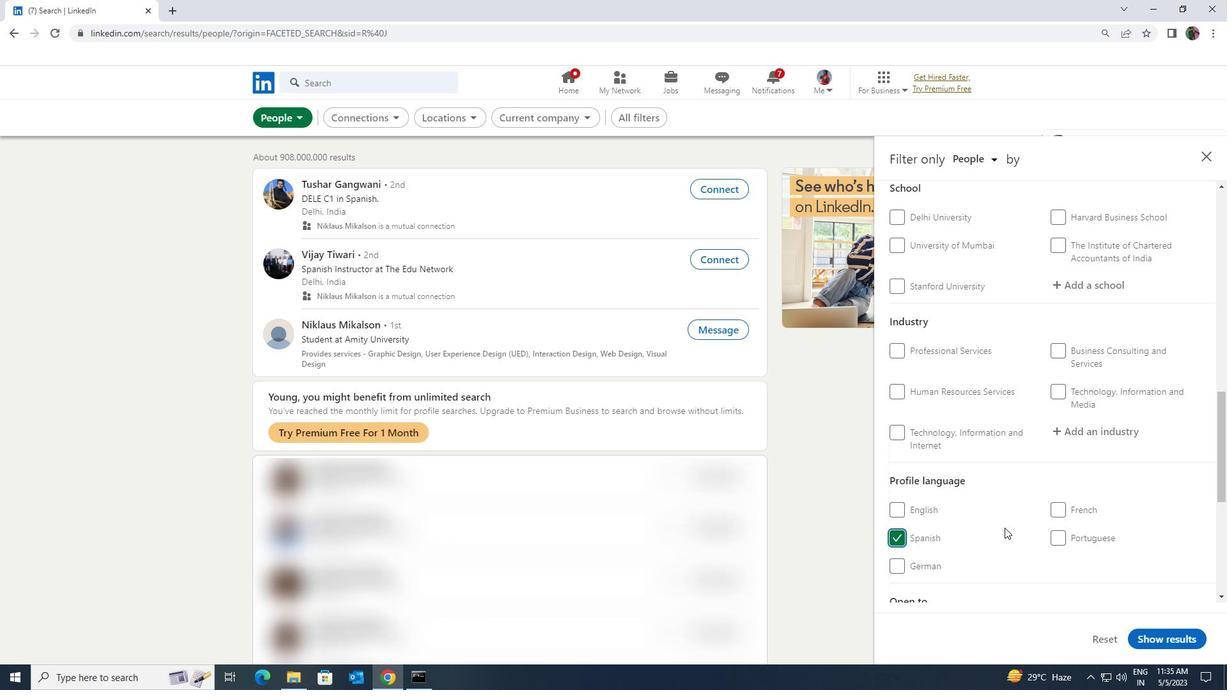 
Action: Mouse scrolled (1005, 528) with delta (0, 0)
Screenshot: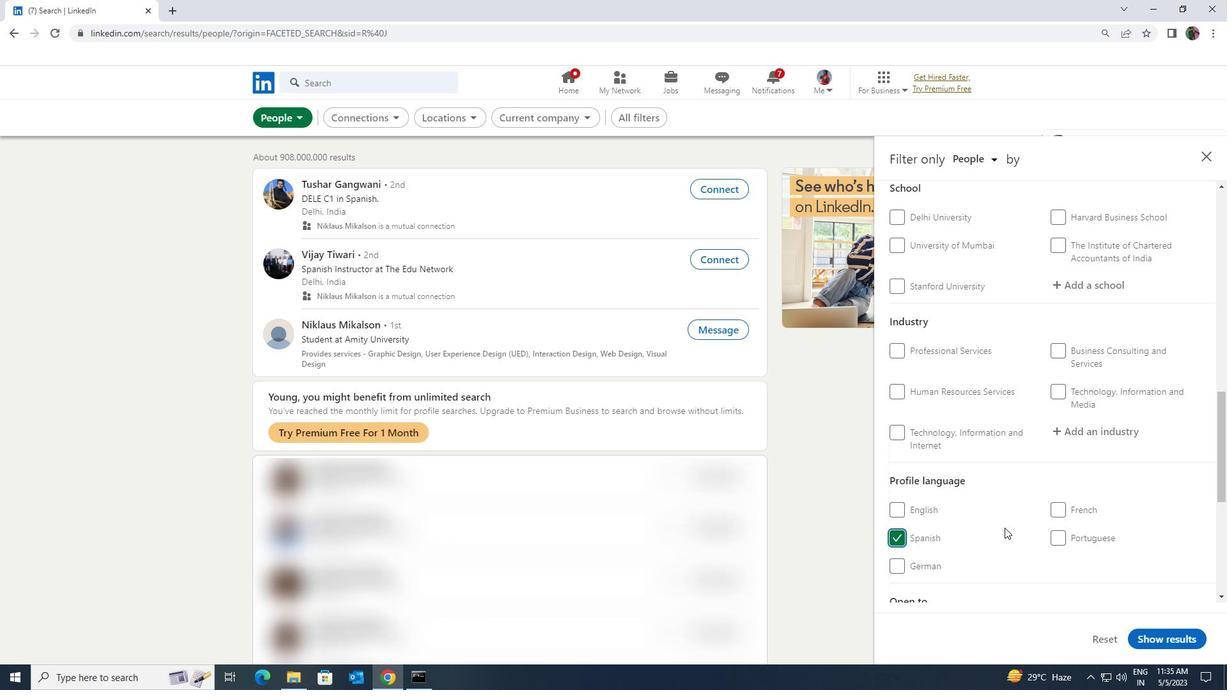 
Action: Mouse moved to (1006, 528)
Screenshot: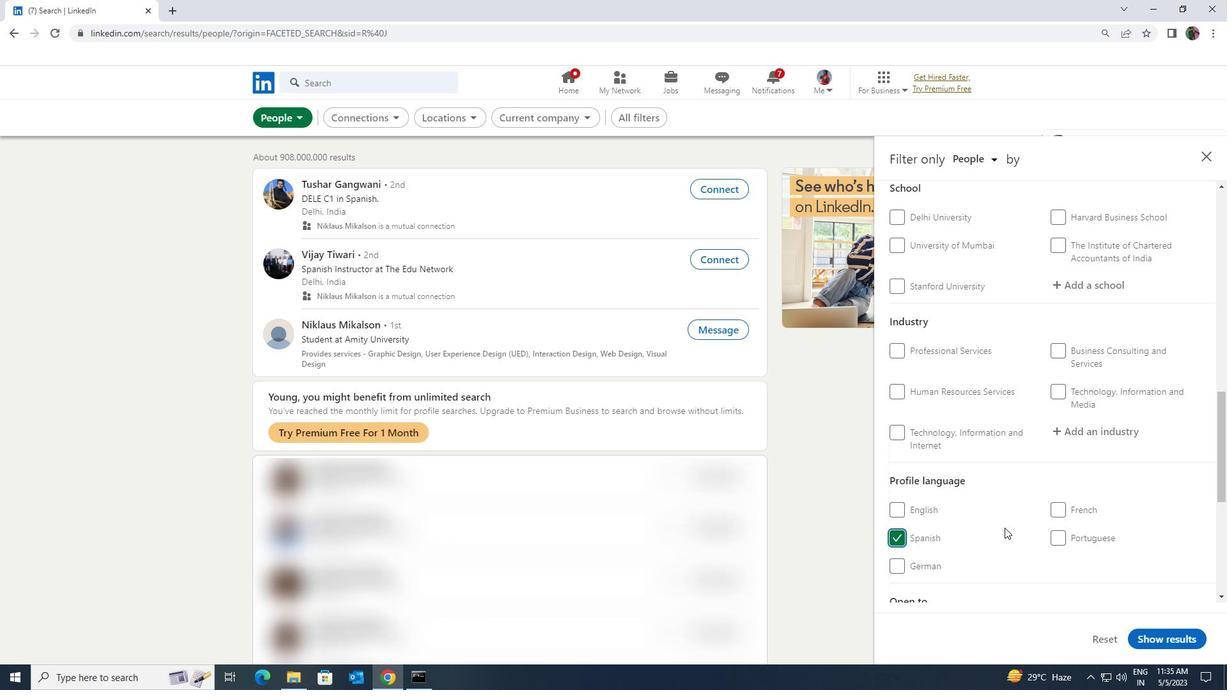 
Action: Mouse scrolled (1006, 528) with delta (0, 0)
Screenshot: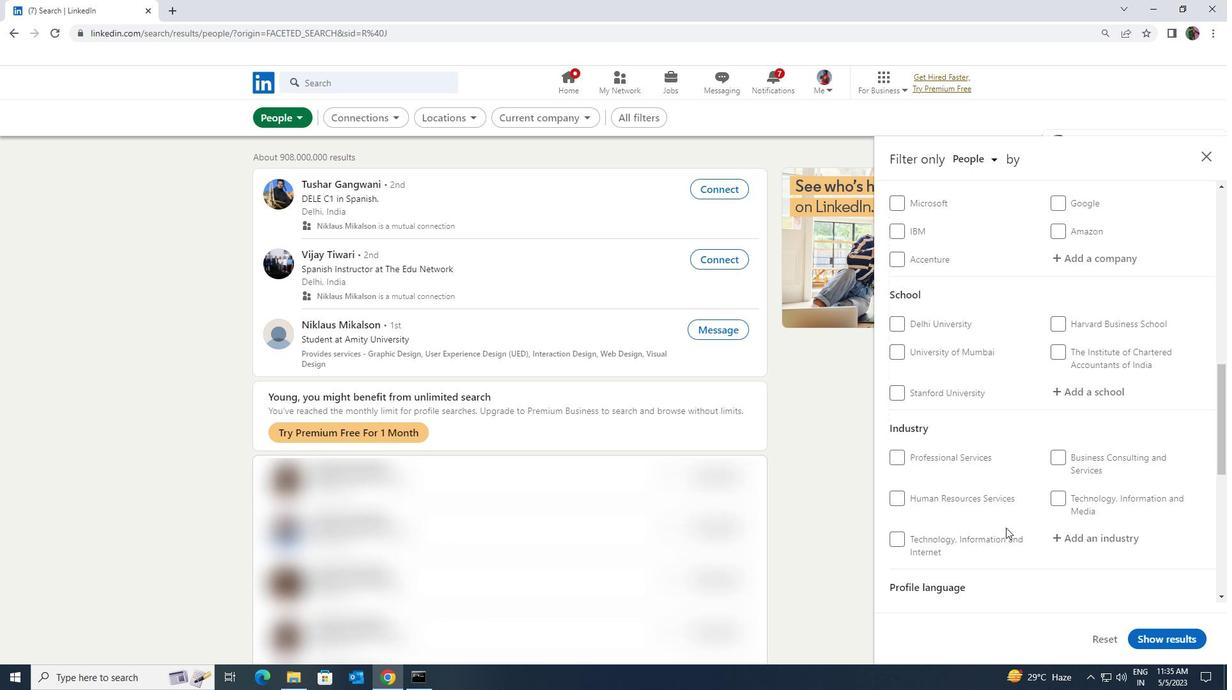 
Action: Mouse scrolled (1006, 528) with delta (0, 0)
Screenshot: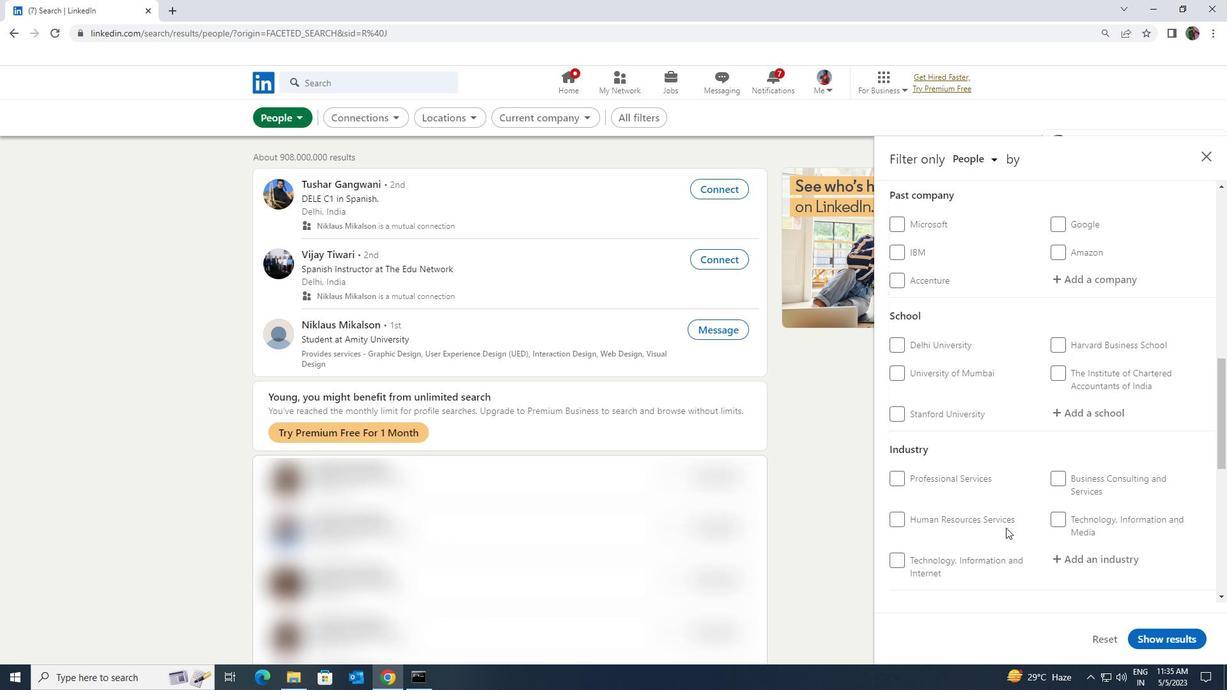 
Action: Mouse scrolled (1006, 528) with delta (0, 0)
Screenshot: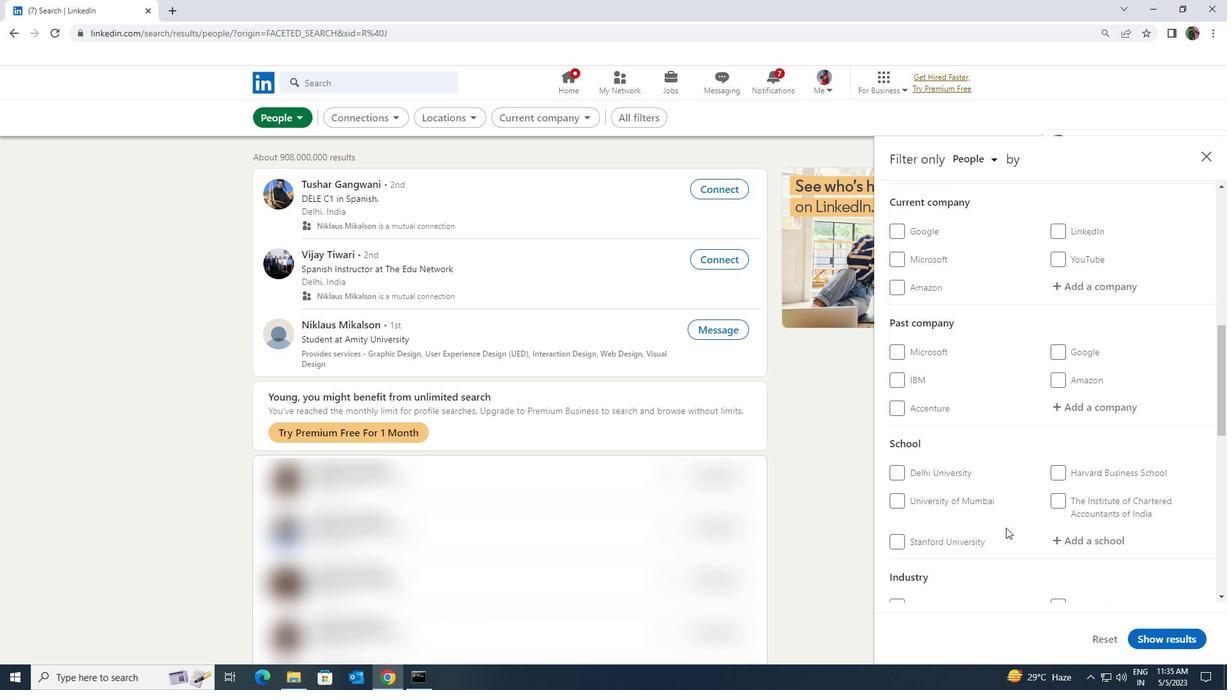 
Action: Mouse scrolled (1006, 528) with delta (0, 0)
Screenshot: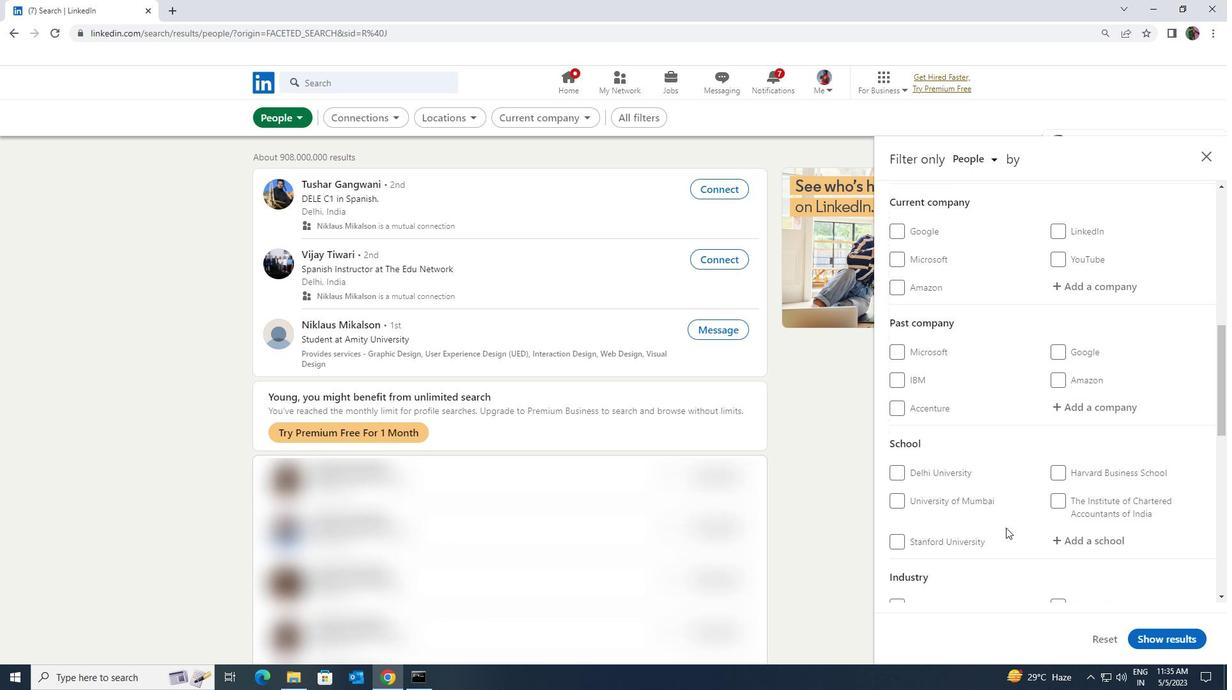 
Action: Mouse scrolled (1006, 528) with delta (0, 0)
Screenshot: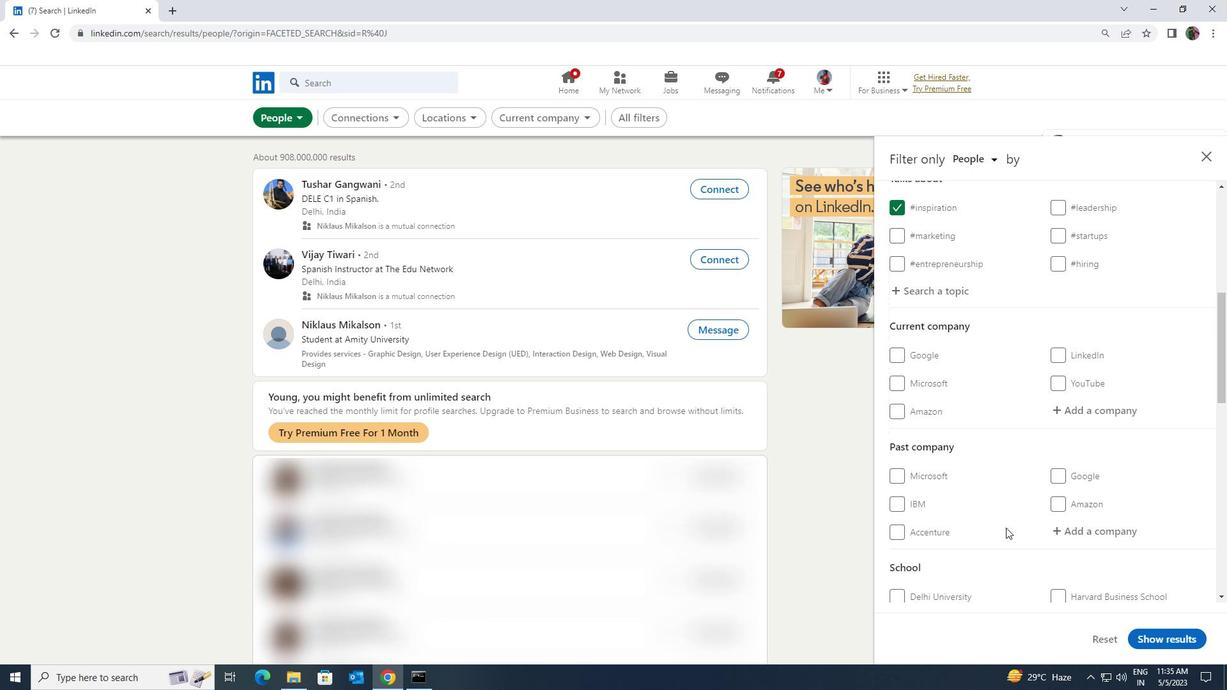 
Action: Mouse moved to (1055, 485)
Screenshot: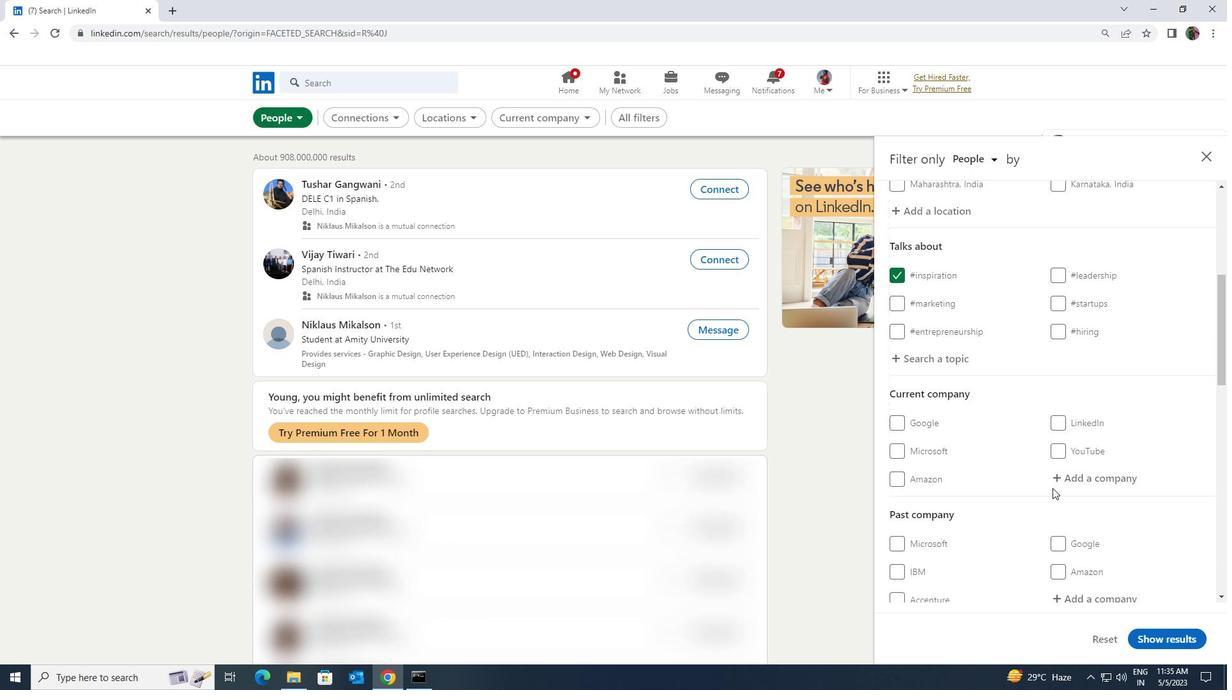 
Action: Mouse pressed left at (1055, 485)
Screenshot: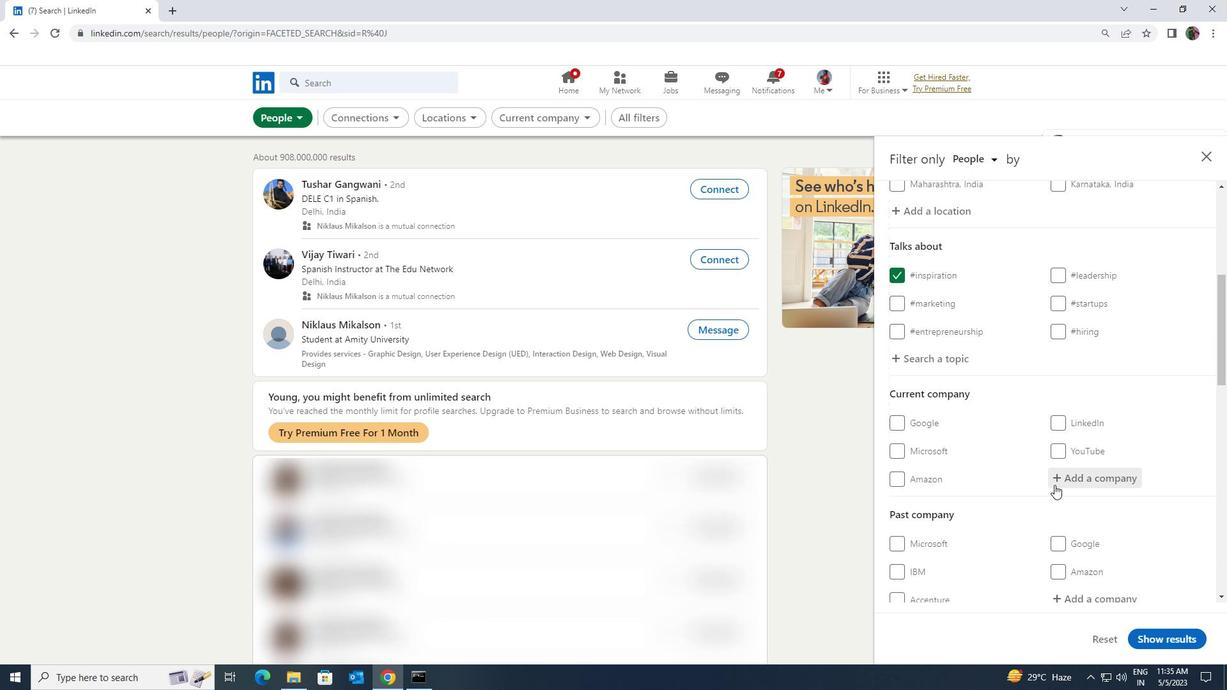 
Action: Key pressed <Key.shift><Key.shift><Key.shift>PUNEJOB
Screenshot: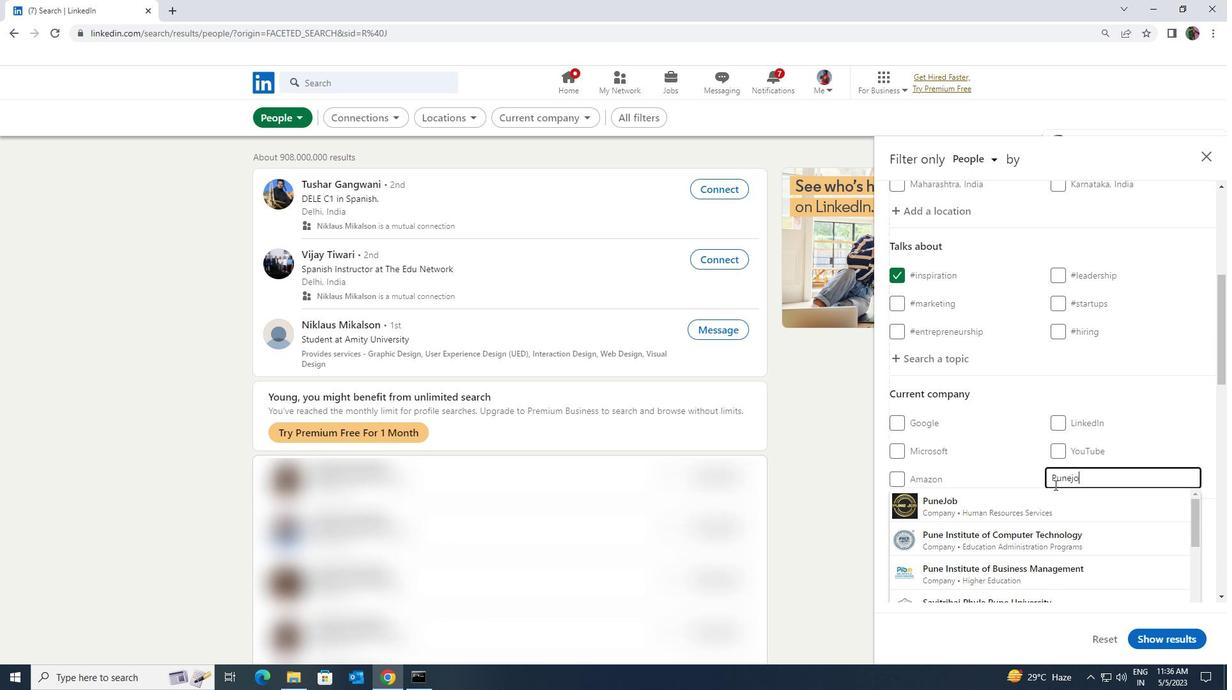 
Action: Mouse moved to (1052, 492)
Screenshot: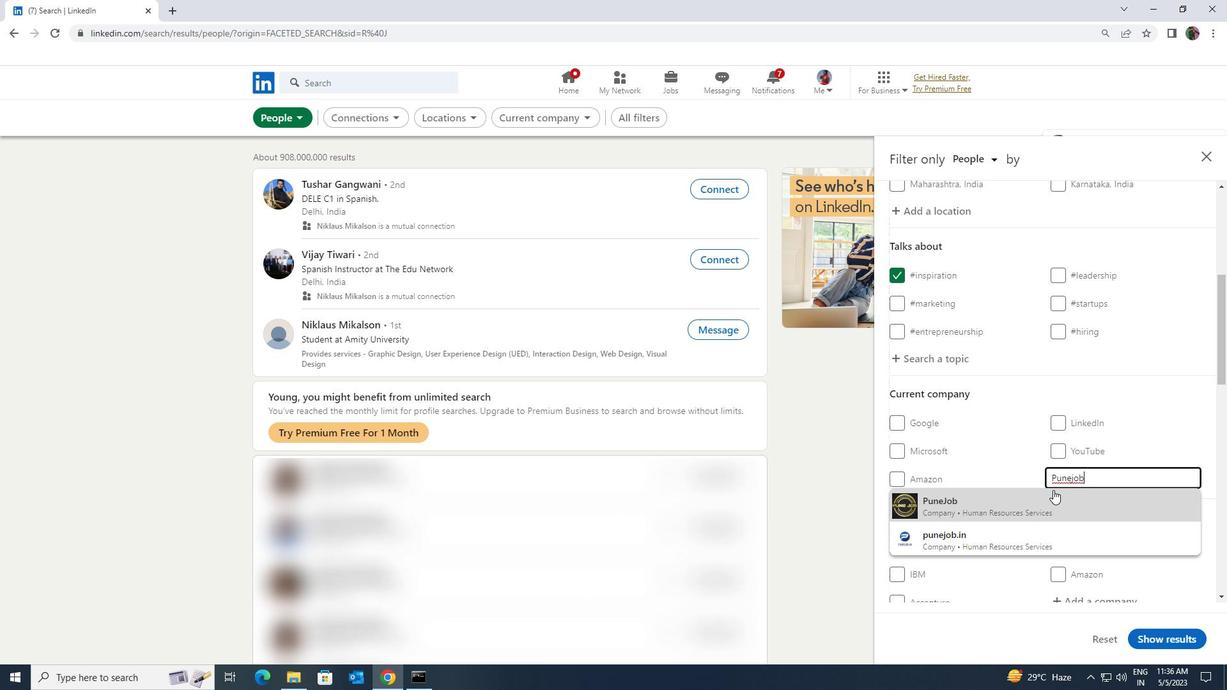 
Action: Mouse pressed left at (1052, 492)
Screenshot: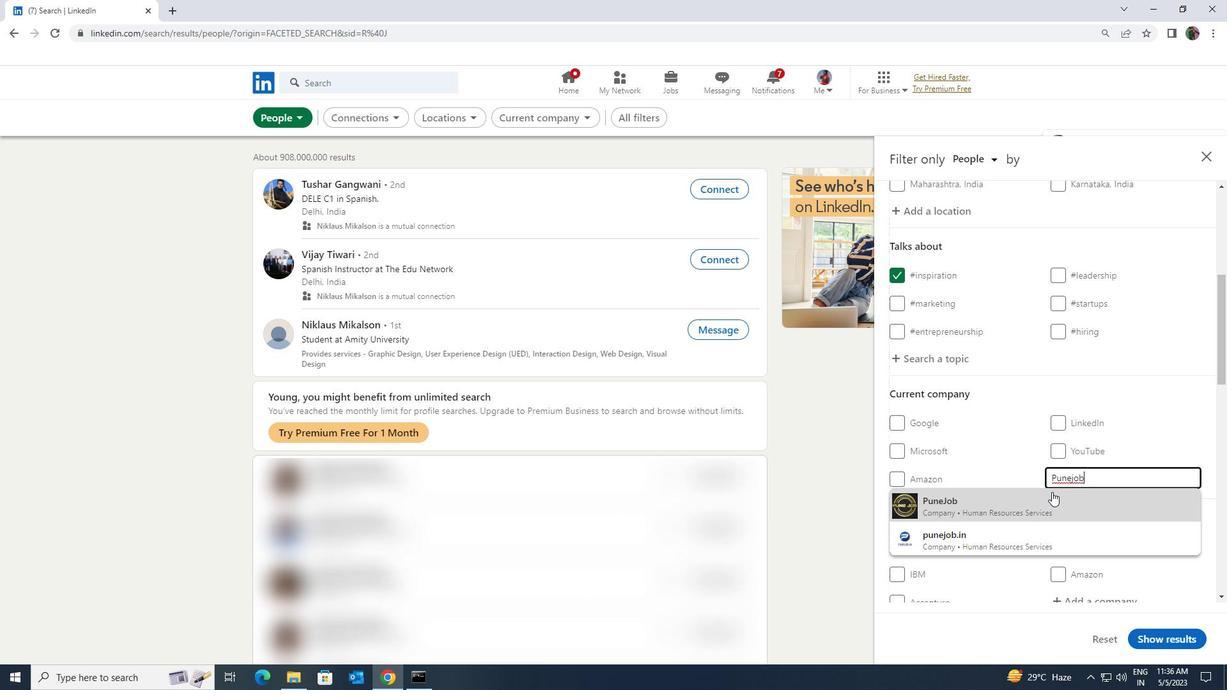 
Action: Mouse scrolled (1052, 491) with delta (0, 0)
Screenshot: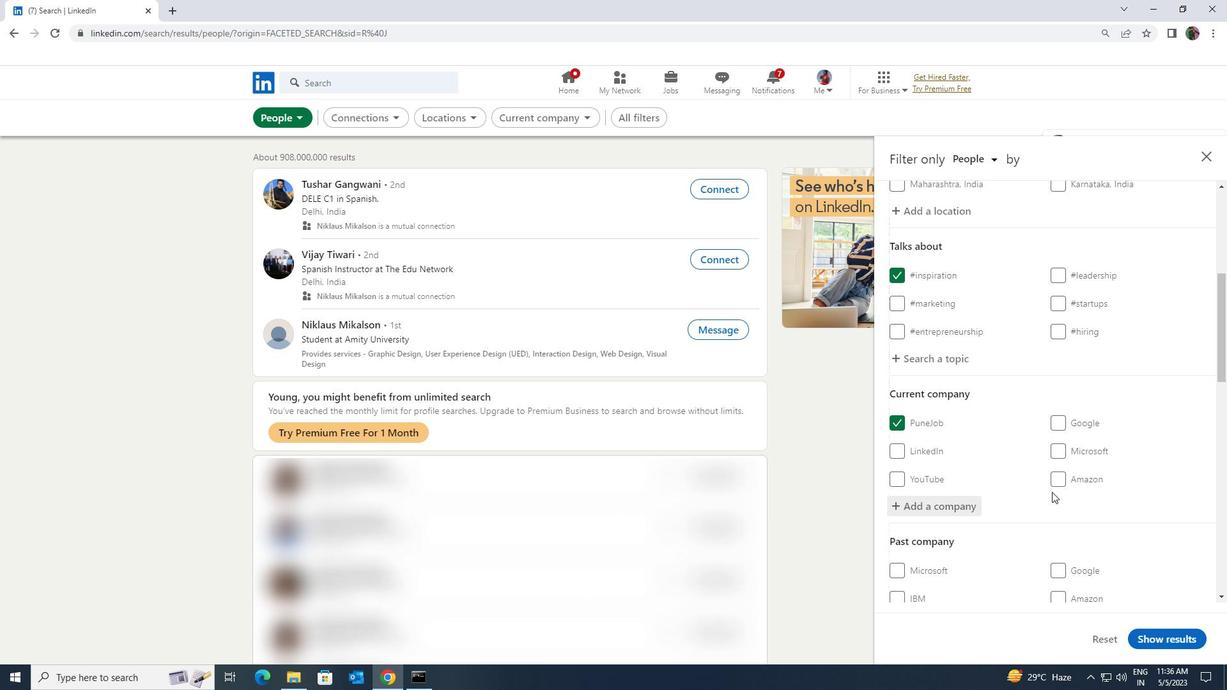 
Action: Mouse scrolled (1052, 491) with delta (0, 0)
Screenshot: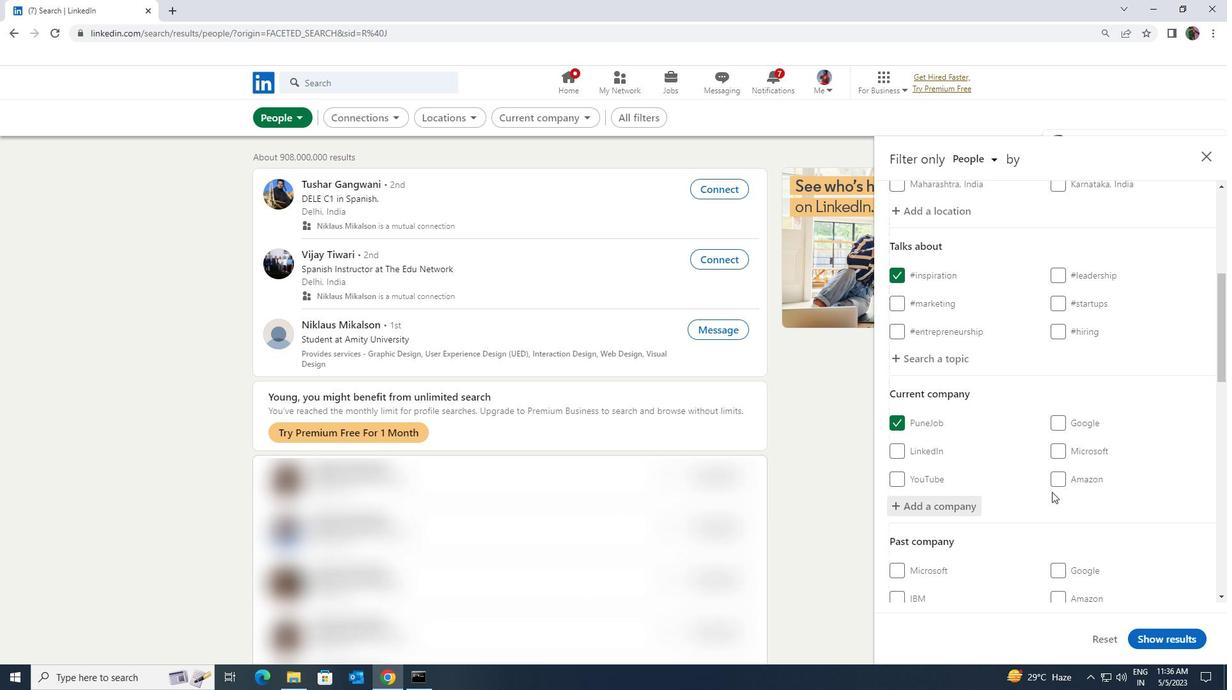 
Action: Mouse scrolled (1052, 491) with delta (0, 0)
Screenshot: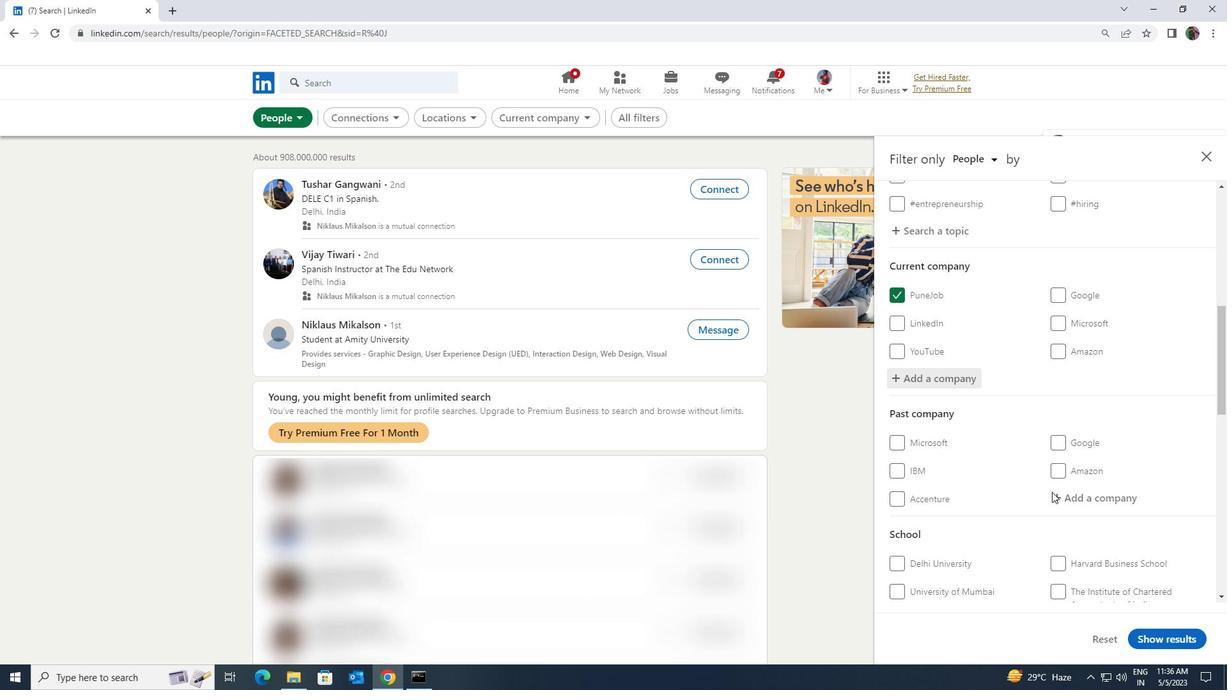 
Action: Mouse scrolled (1052, 491) with delta (0, 0)
Screenshot: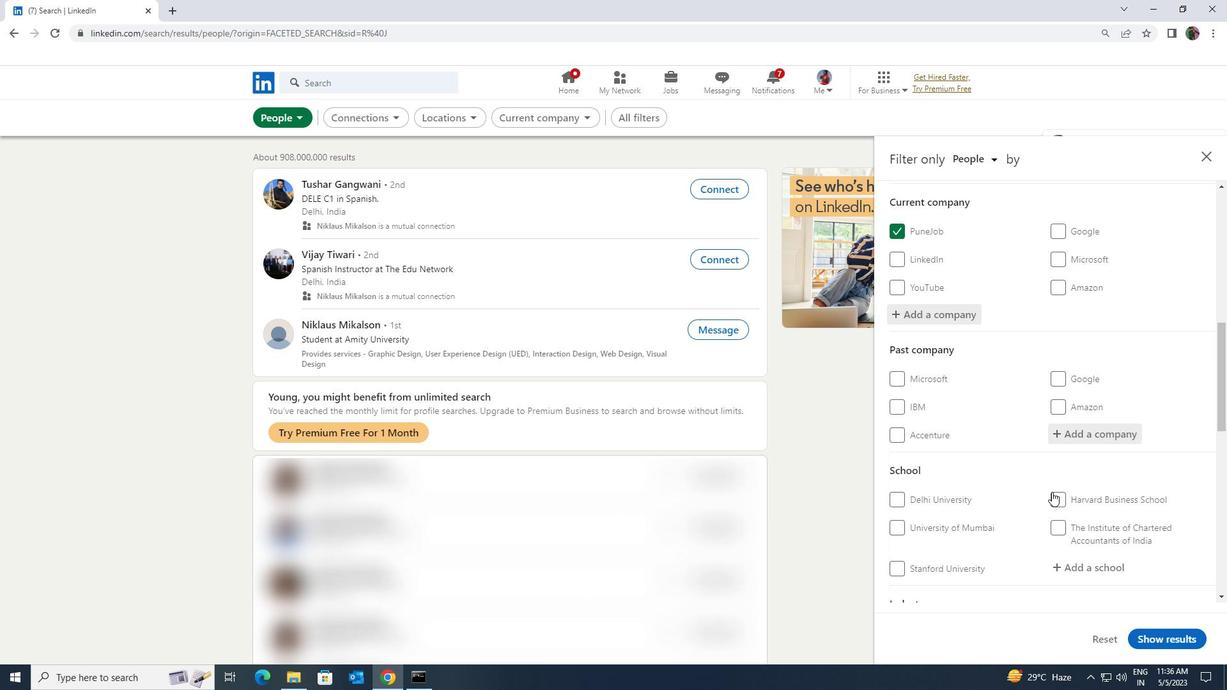 
Action: Mouse moved to (1060, 496)
Screenshot: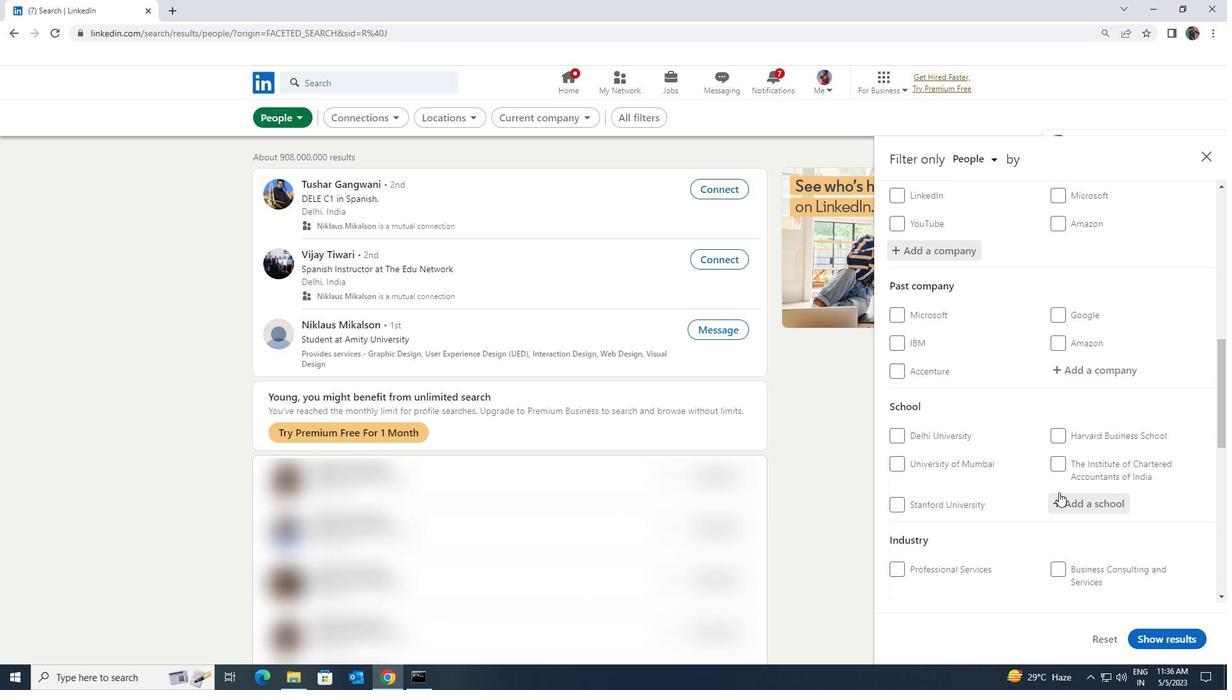 
Action: Mouse pressed left at (1060, 496)
Screenshot: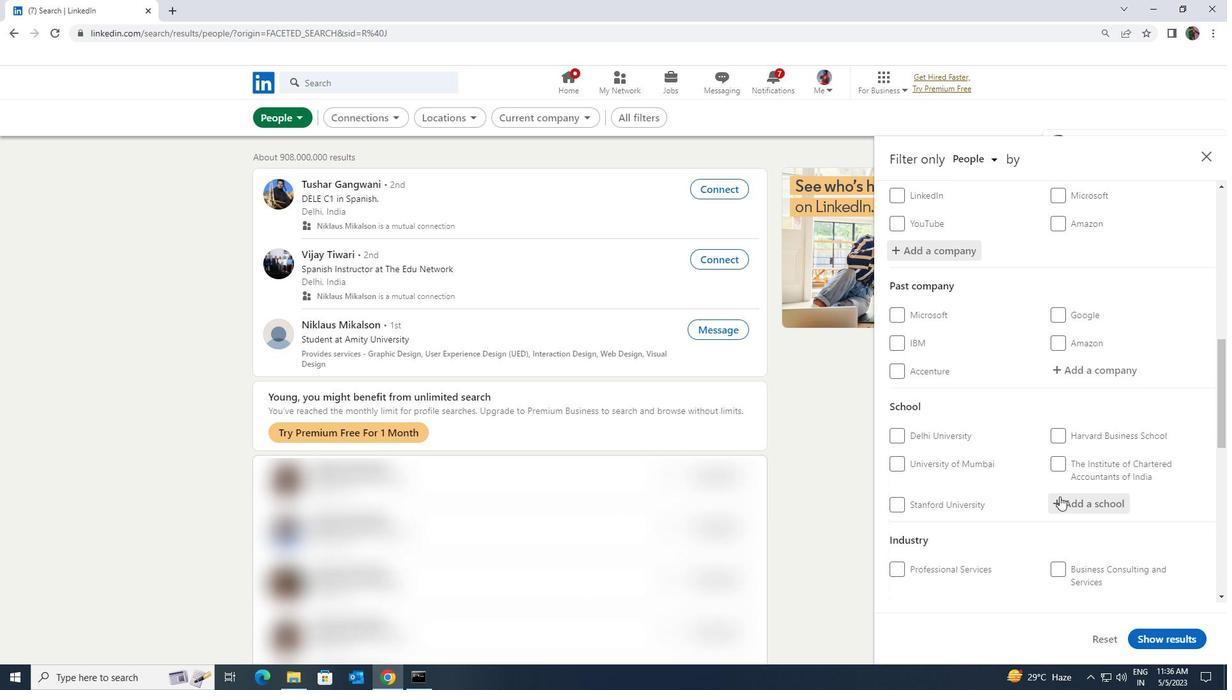 
Action: Mouse moved to (1060, 497)
Screenshot: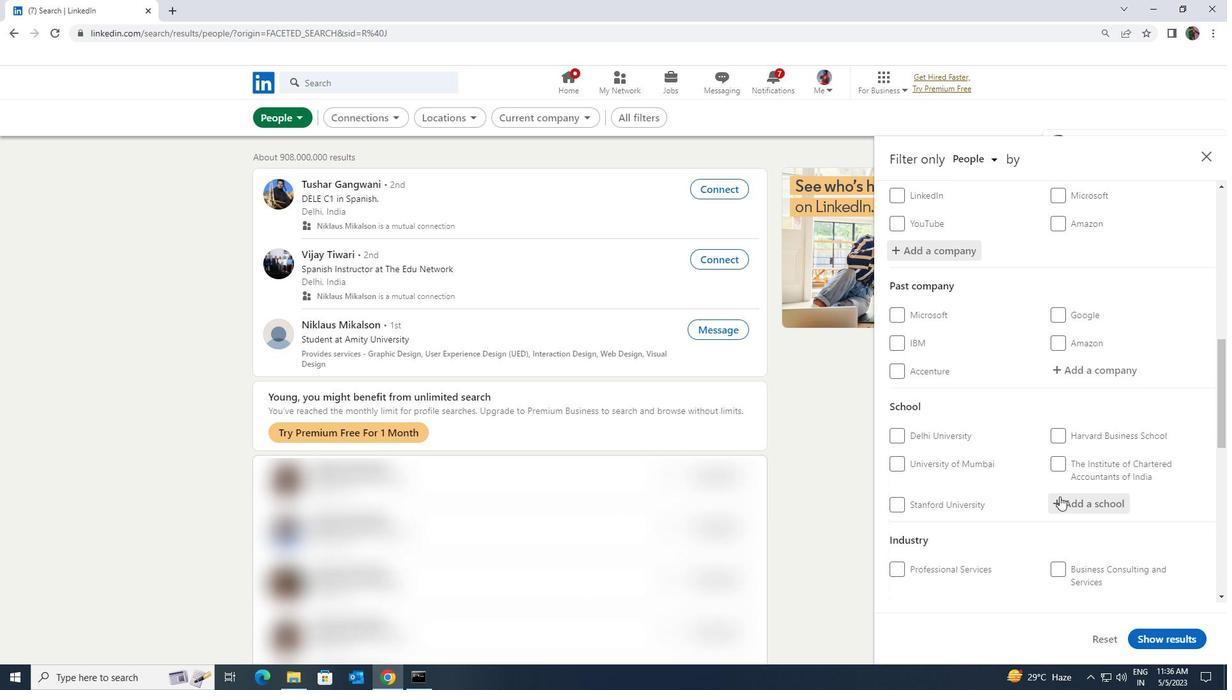 
Action: Key pressed <Key.shift>INSTITUTE<Key.space>OF<Key.space><Key.shift>MANAGEMENT<Key.space><Key.shift>STUDIES<Key.space><Key.shift>IMS
Screenshot: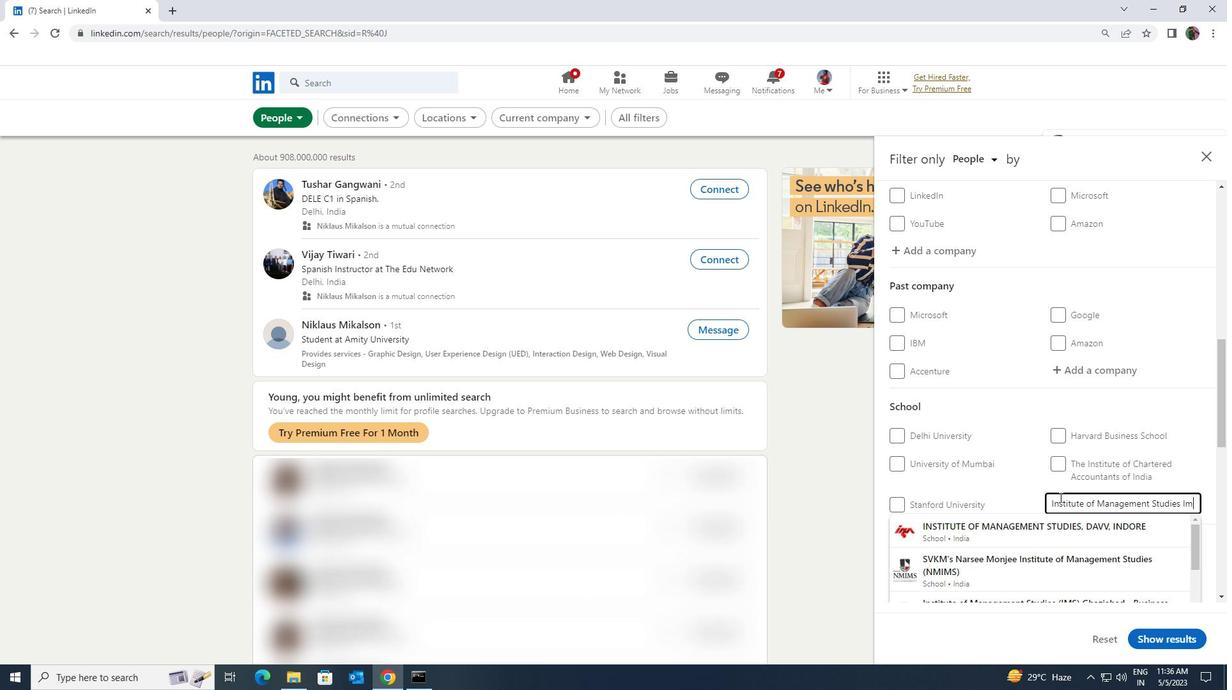 
Action: Mouse moved to (1062, 516)
Screenshot: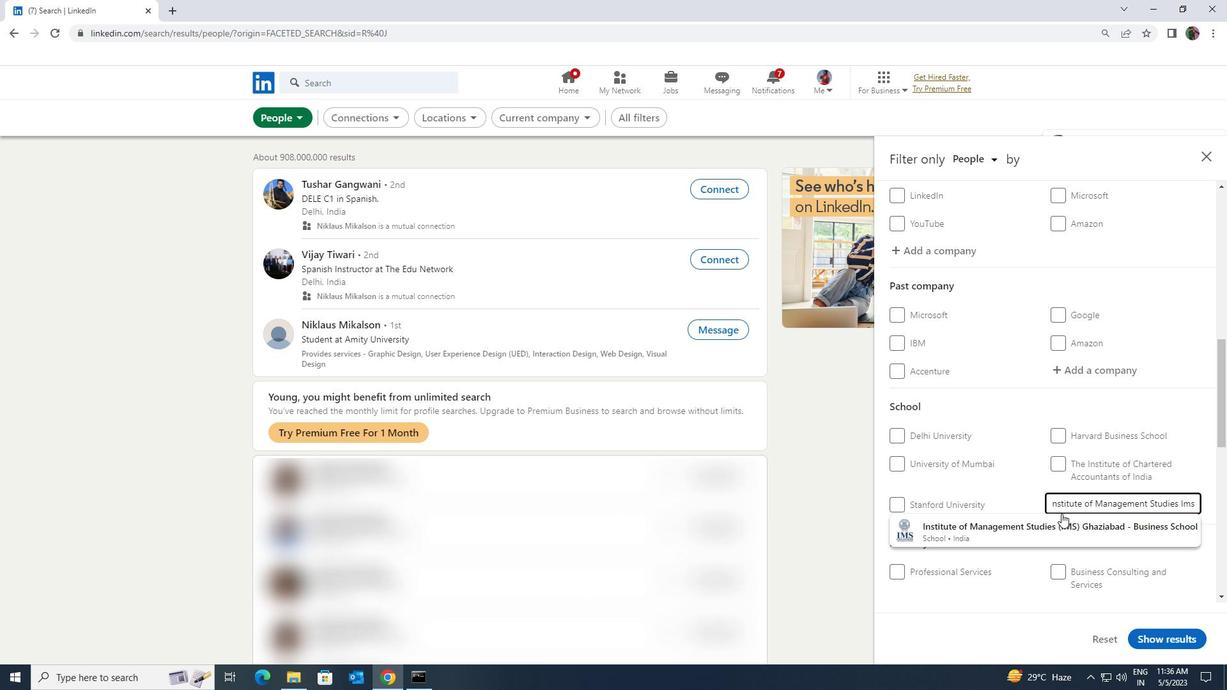 
Action: Mouse pressed left at (1062, 516)
Screenshot: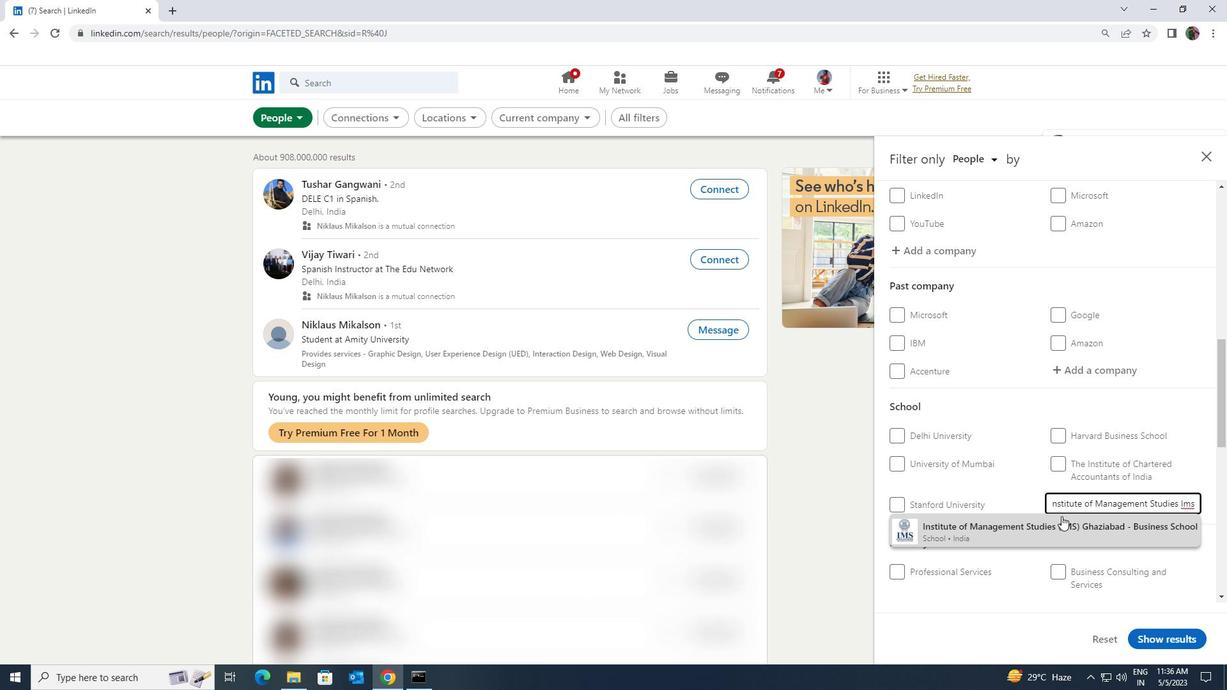 
Action: Mouse scrolled (1062, 516) with delta (0, 0)
Screenshot: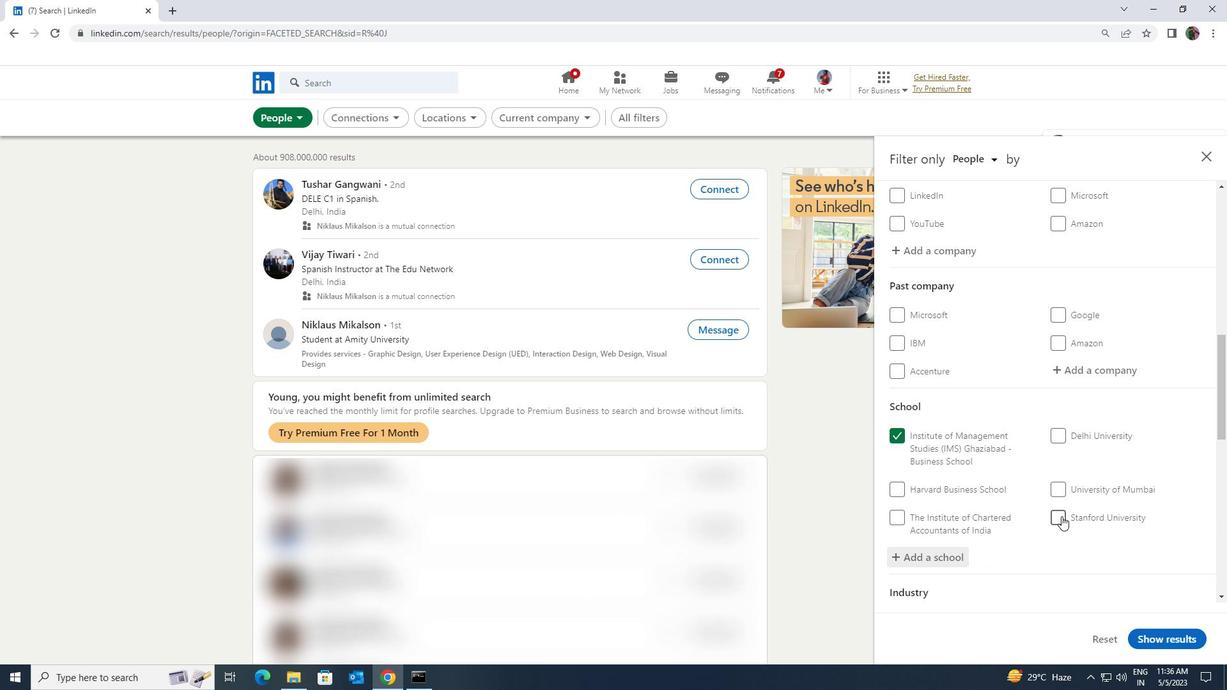 
Action: Mouse scrolled (1062, 516) with delta (0, 0)
Screenshot: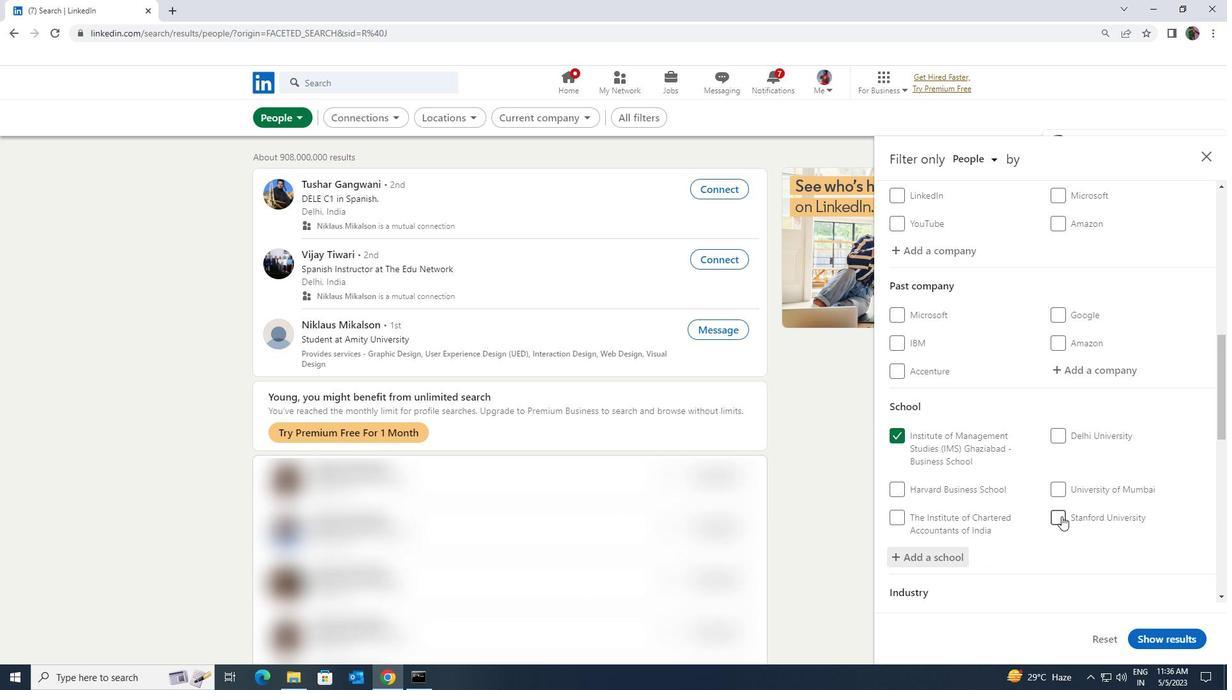
Action: Mouse scrolled (1062, 516) with delta (0, 0)
Screenshot: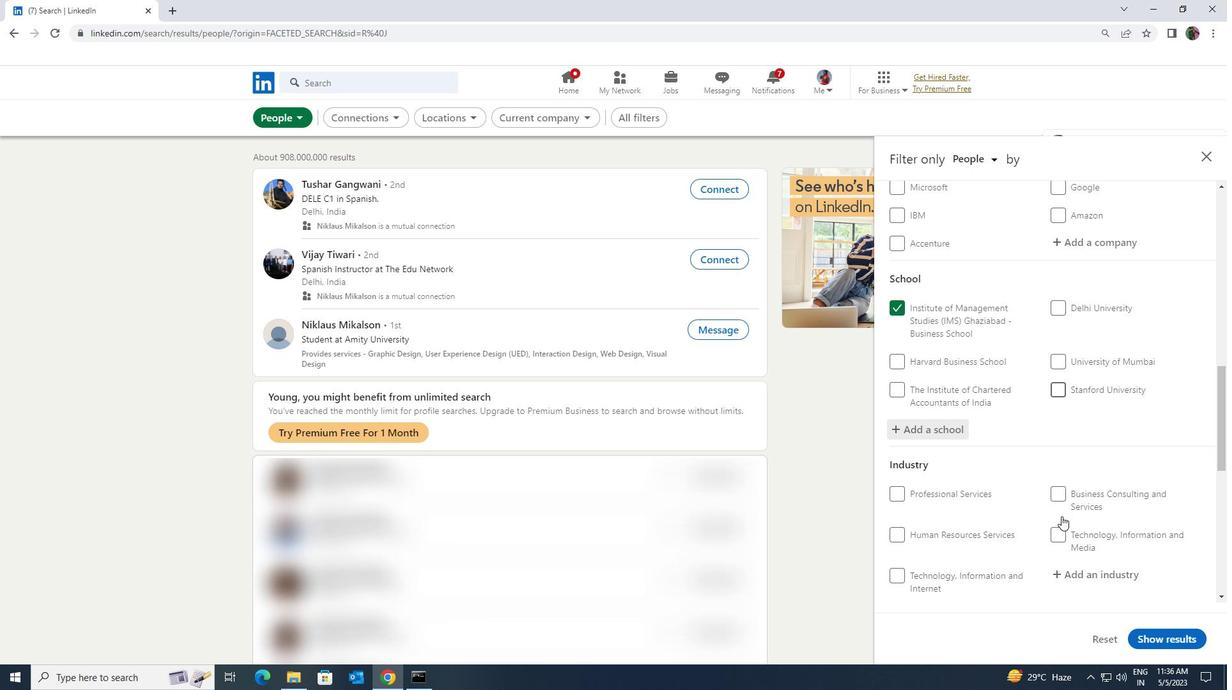 
Action: Mouse moved to (1063, 517)
Screenshot: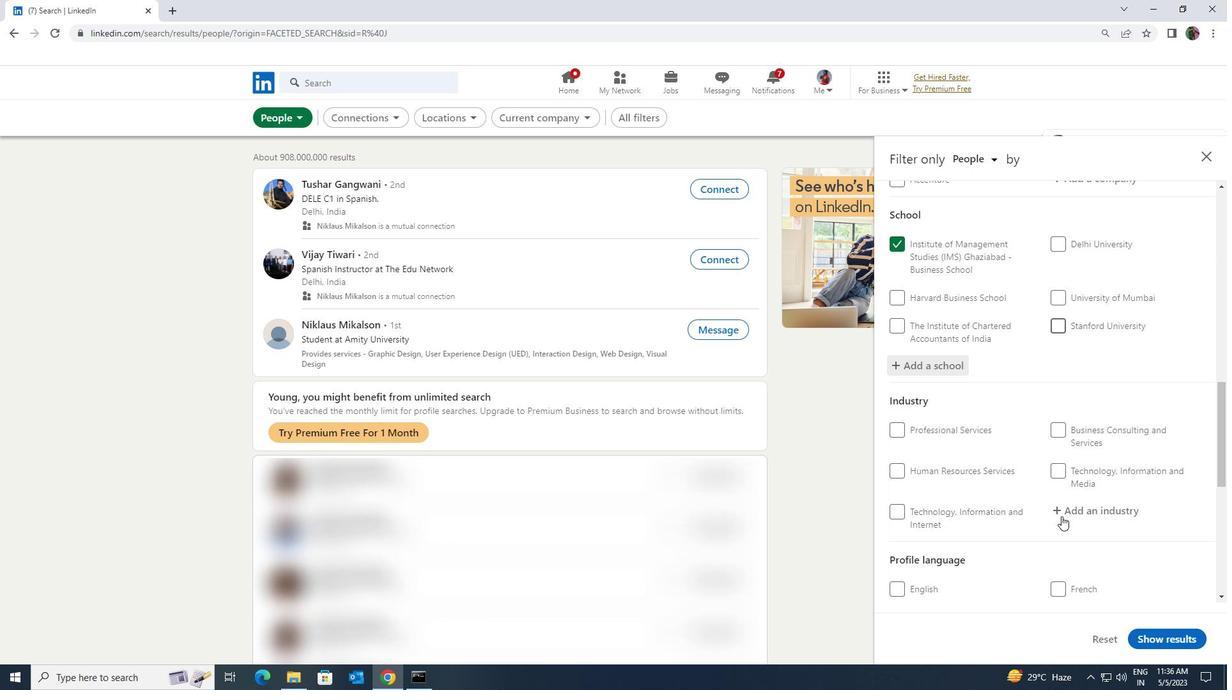 
Action: Mouse pressed left at (1063, 517)
Screenshot: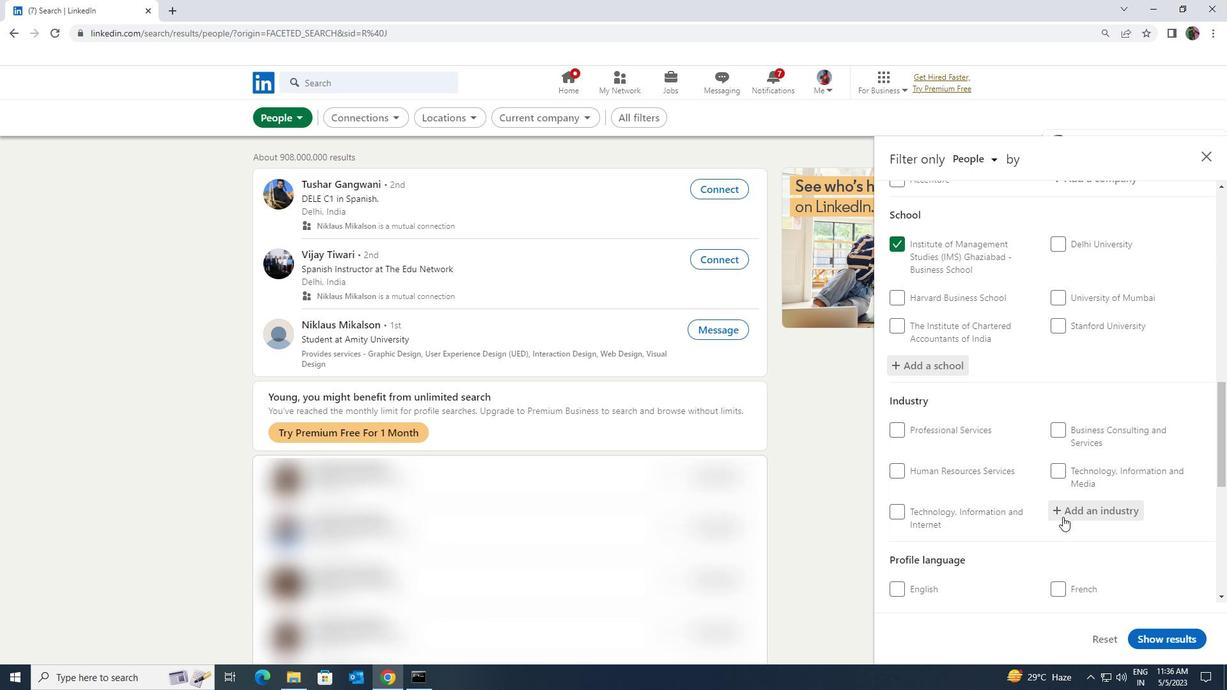 
Action: Key pressed <Key.shift><Key.shift><Key.shift><Key.shift>MENTAL<Key.space>
Screenshot: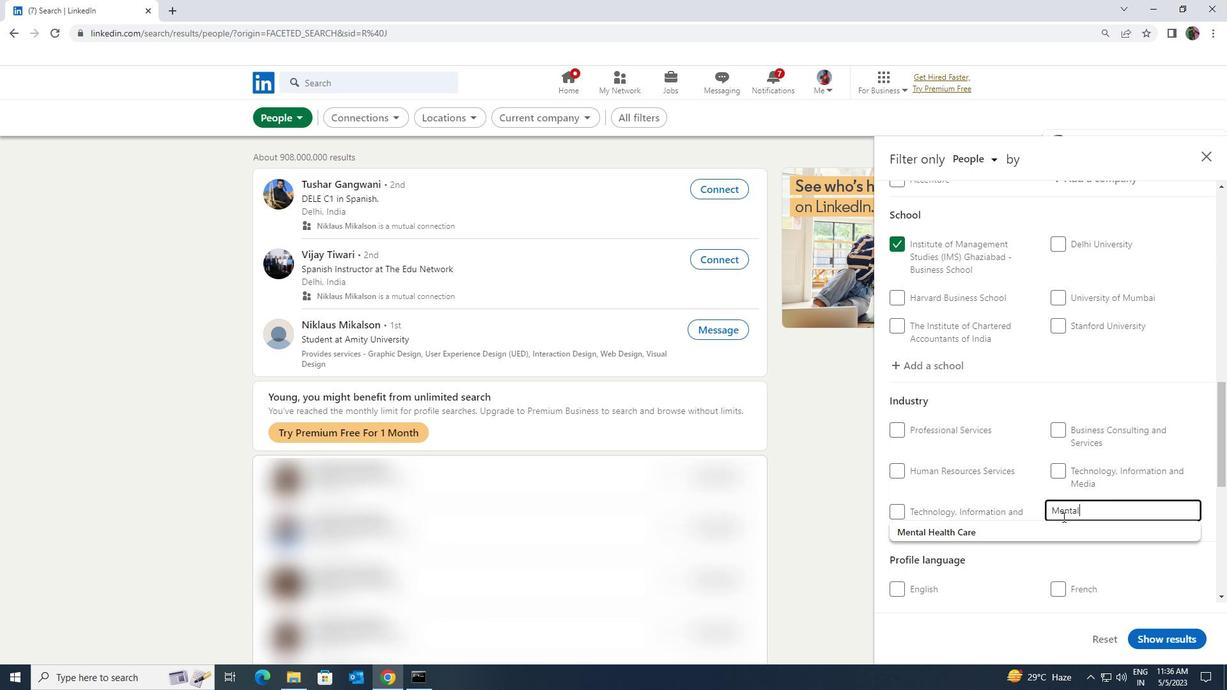 
Action: Mouse moved to (1062, 524)
Screenshot: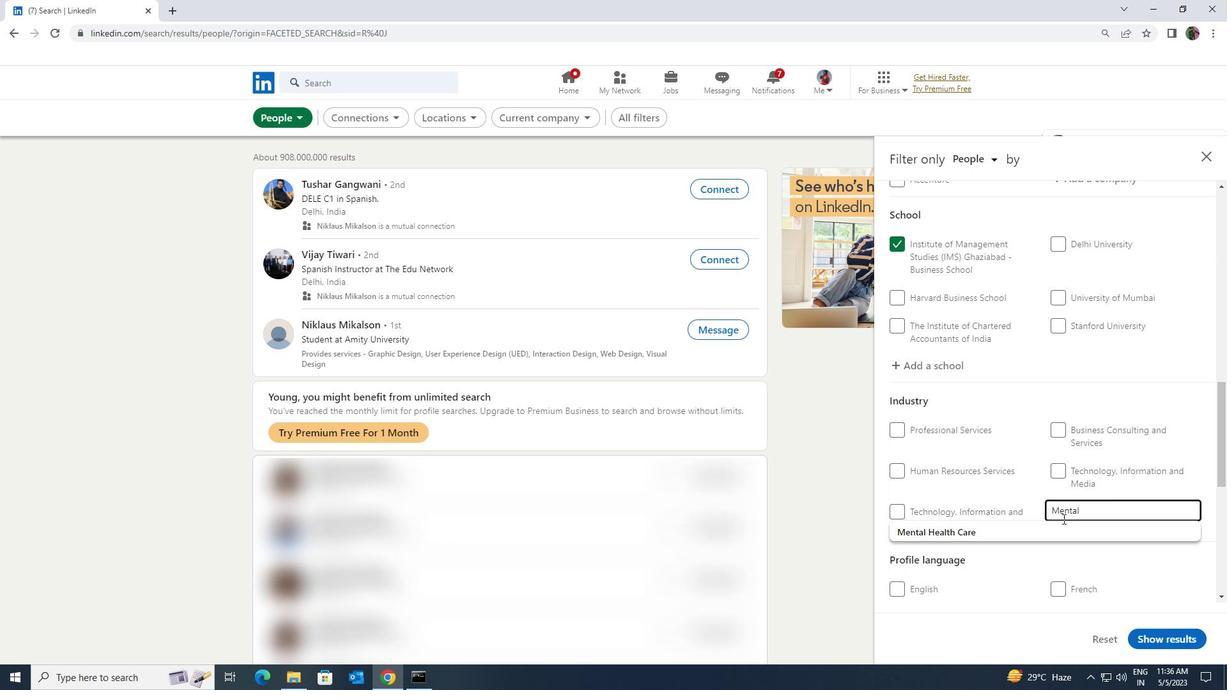 
Action: Mouse pressed left at (1062, 524)
Screenshot: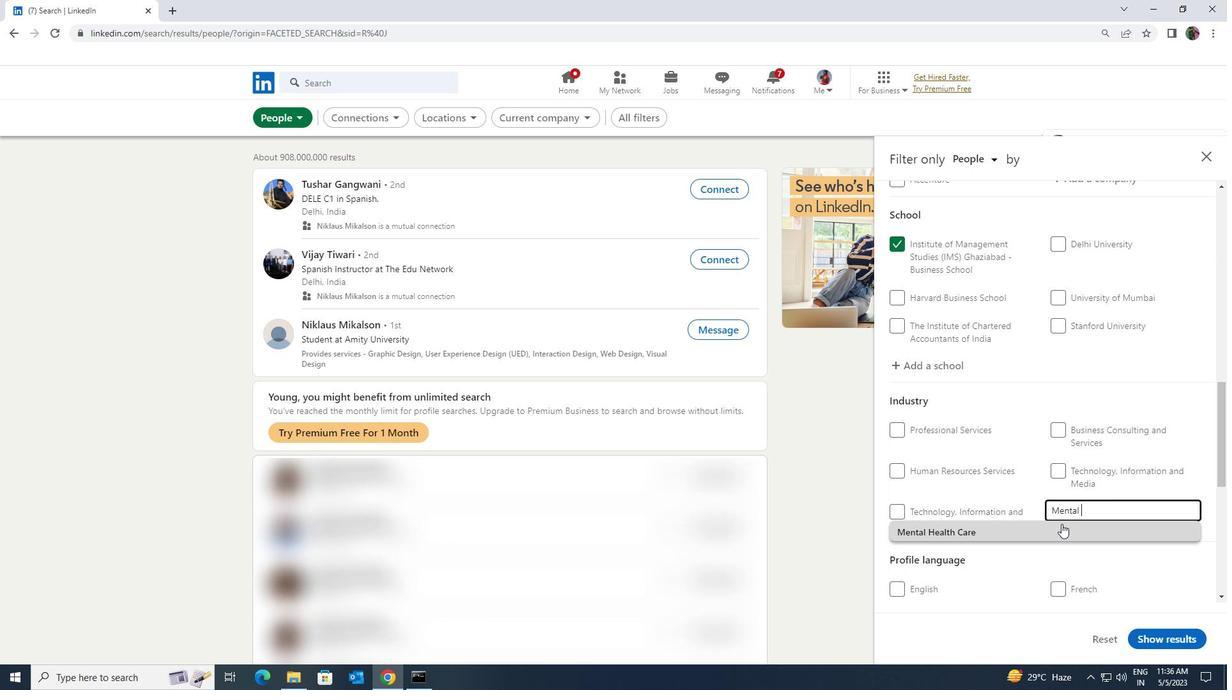 
Action: Mouse scrolled (1062, 523) with delta (0, 0)
Screenshot: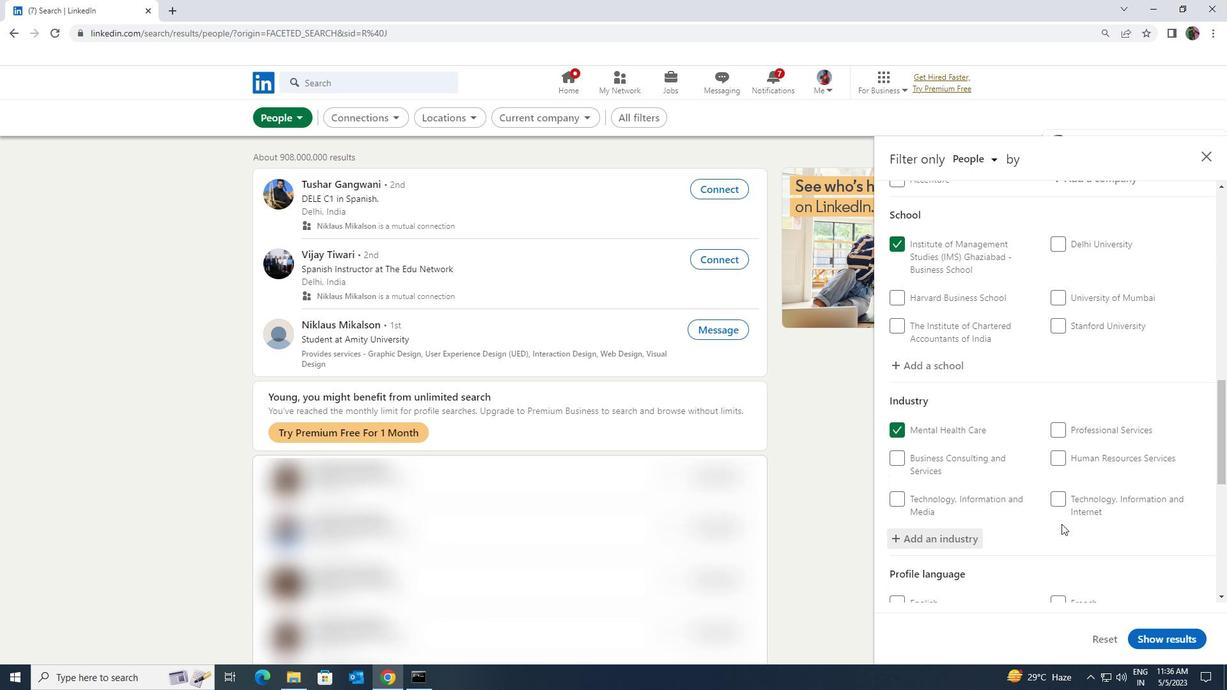 
Action: Mouse scrolled (1062, 523) with delta (0, 0)
Screenshot: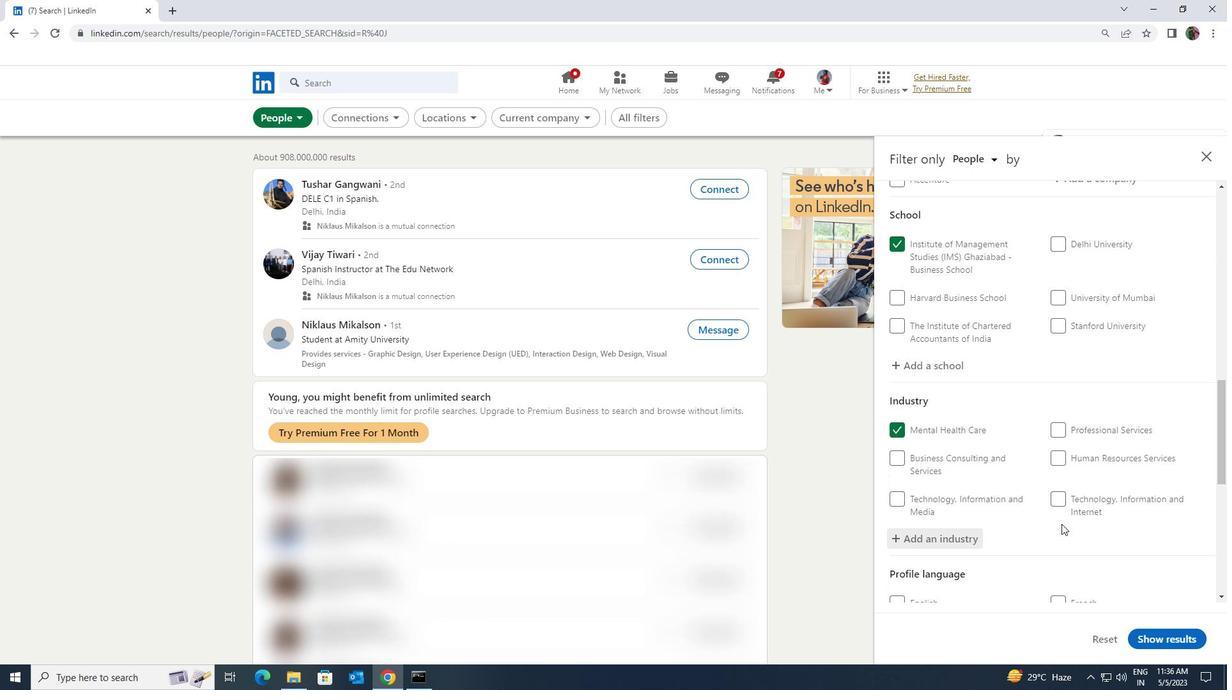
Action: Mouse scrolled (1062, 523) with delta (0, 0)
Screenshot: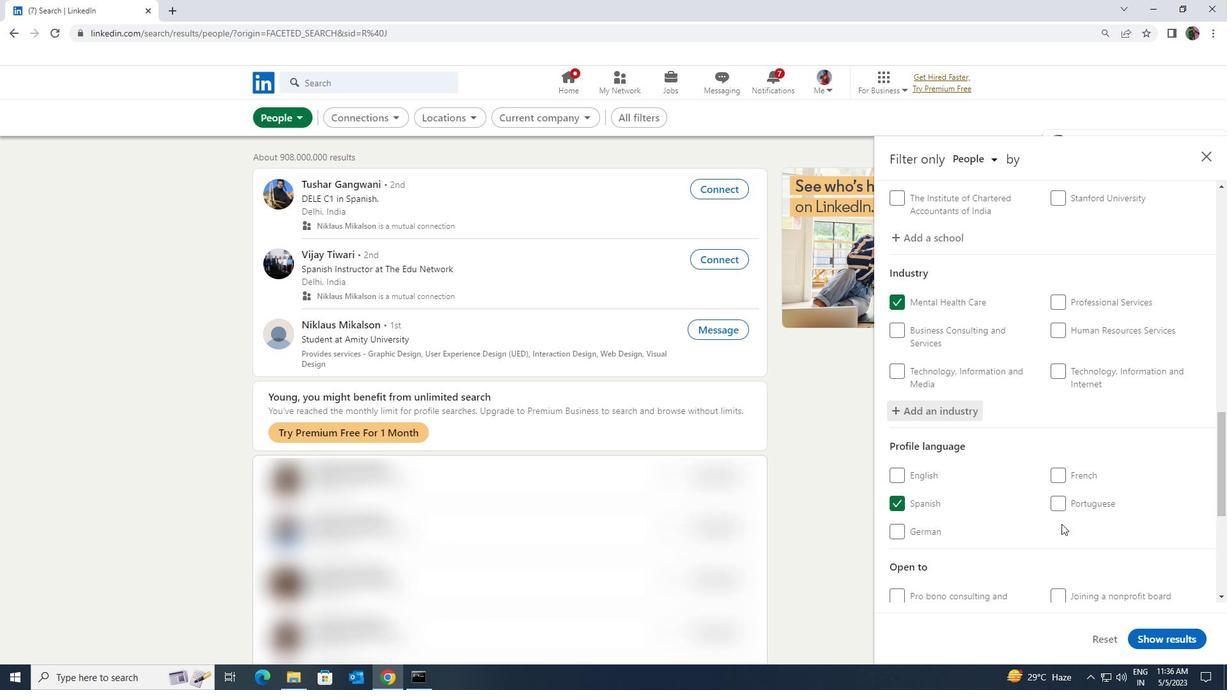 
Action: Mouse scrolled (1062, 523) with delta (0, 0)
Screenshot: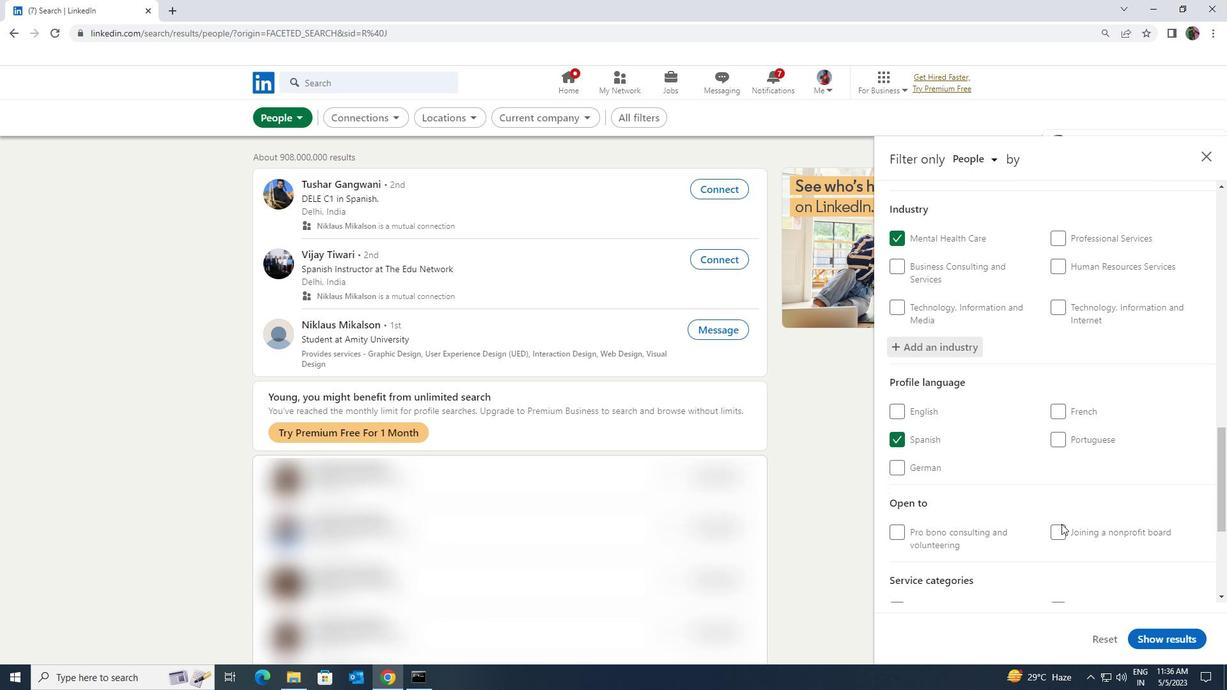
Action: Mouse scrolled (1062, 523) with delta (0, 0)
Screenshot: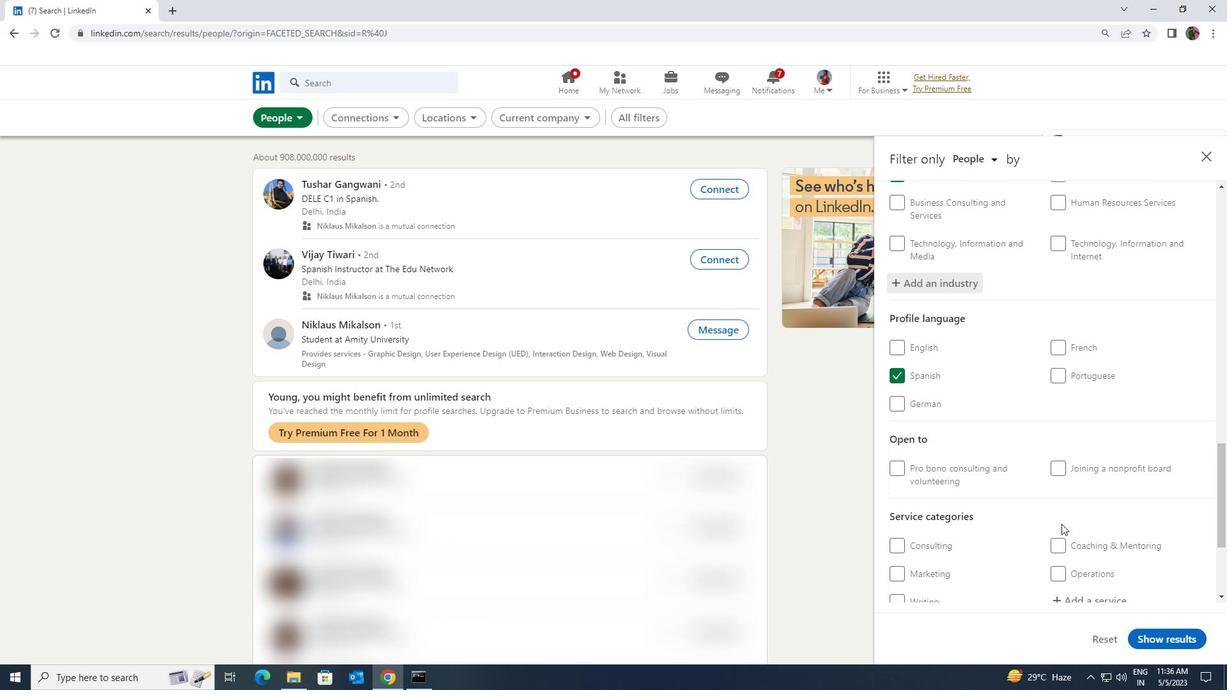 
Action: Mouse moved to (1061, 530)
Screenshot: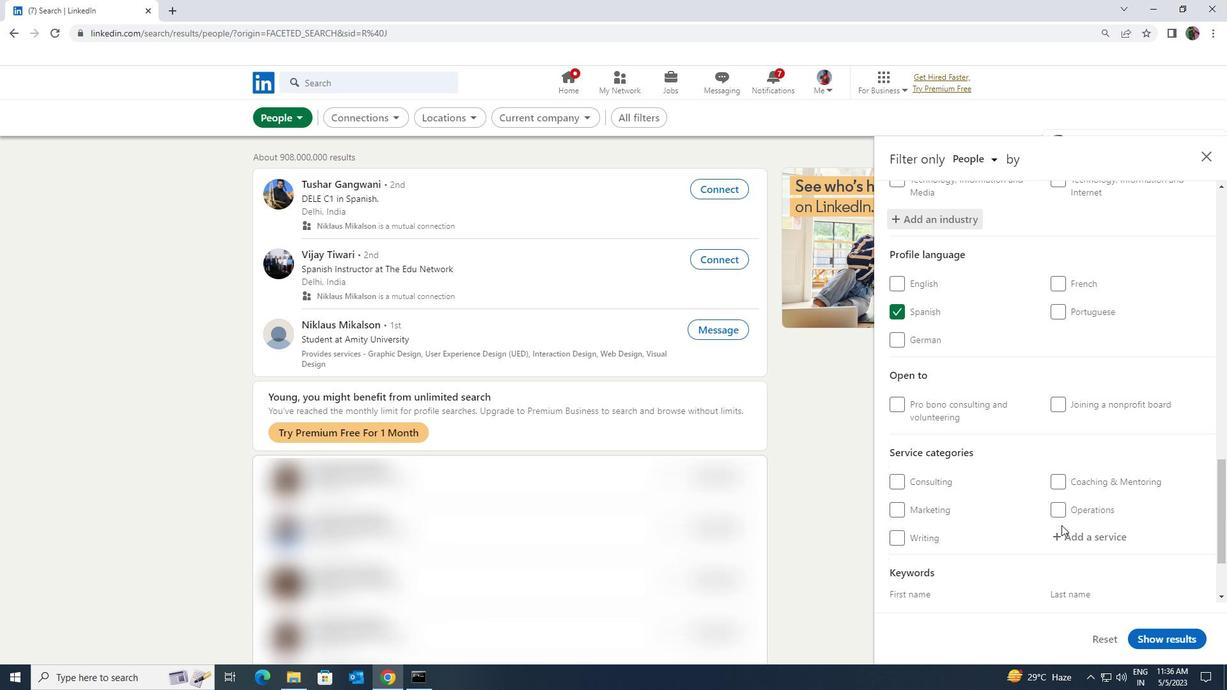 
Action: Mouse pressed left at (1061, 530)
Screenshot: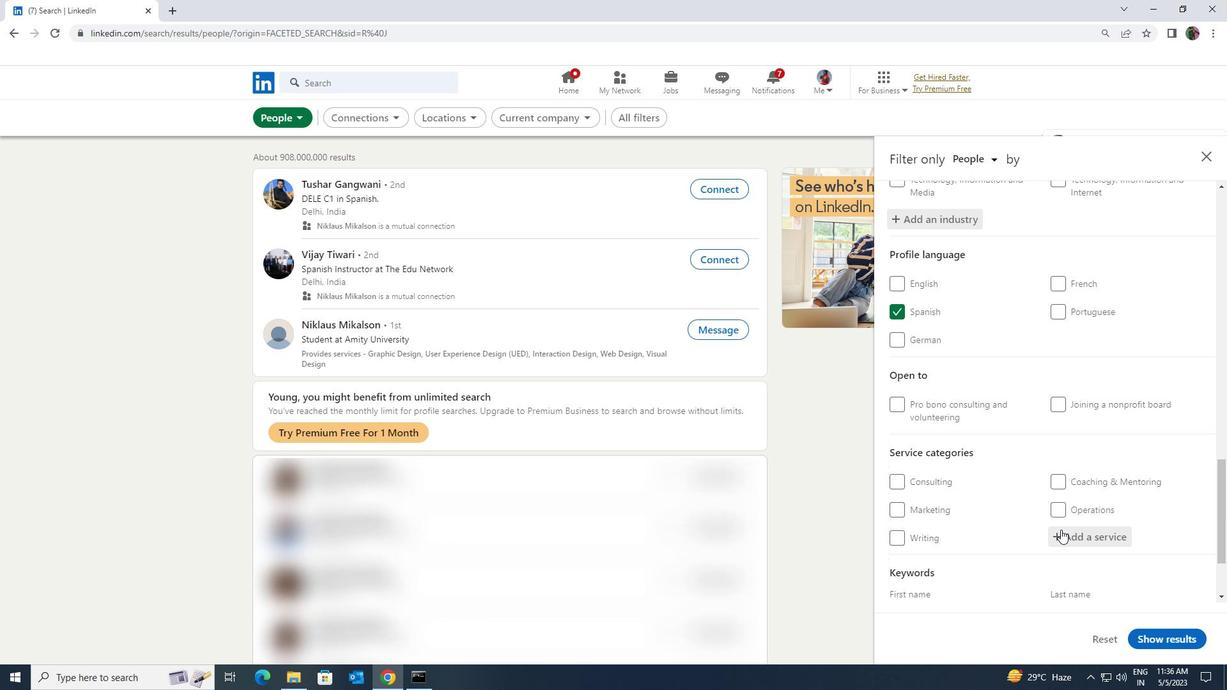 
Action: Key pressed <Key.shift><Key.shift><Key.shift><Key.shift><Key.shift><Key.shift><Key.shift>HOMEOWNERS
Screenshot: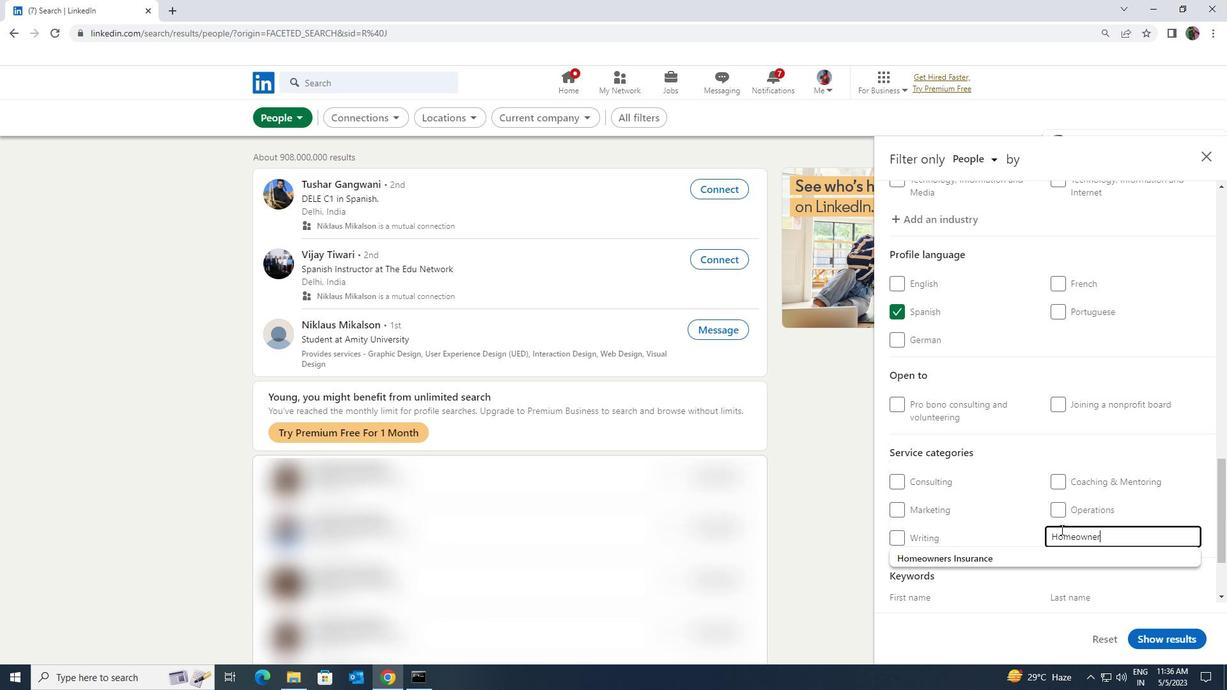 
Action: Mouse moved to (1054, 551)
Screenshot: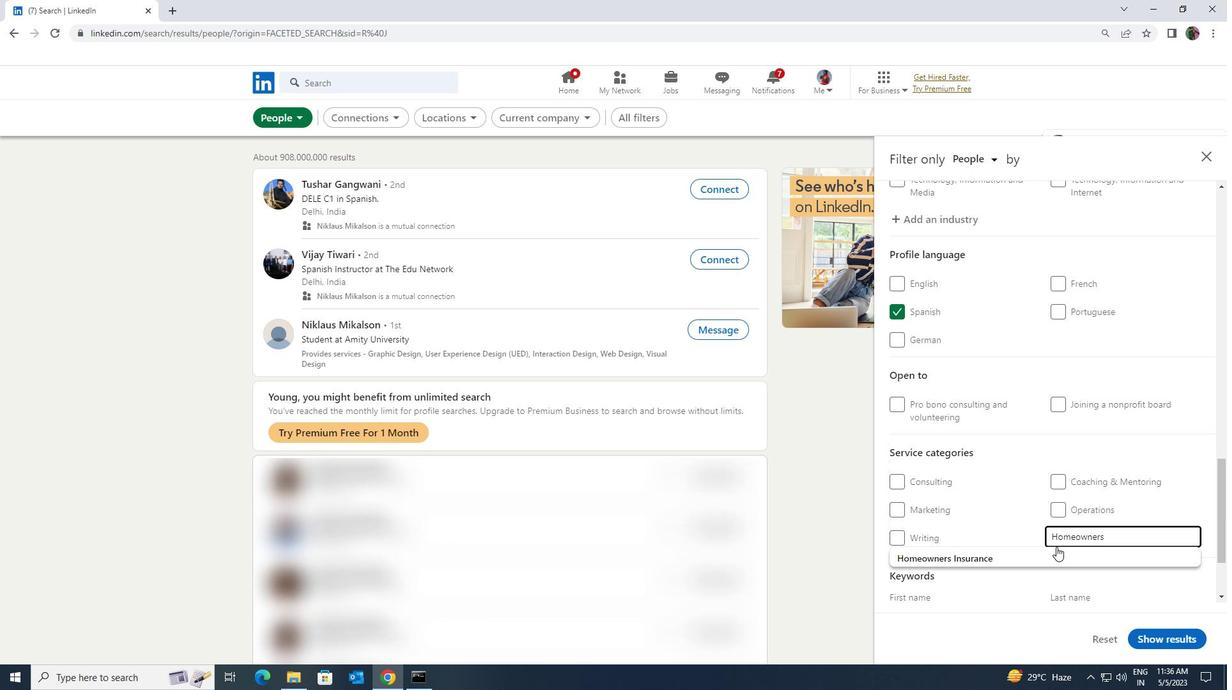 
Action: Mouse pressed left at (1054, 551)
Screenshot: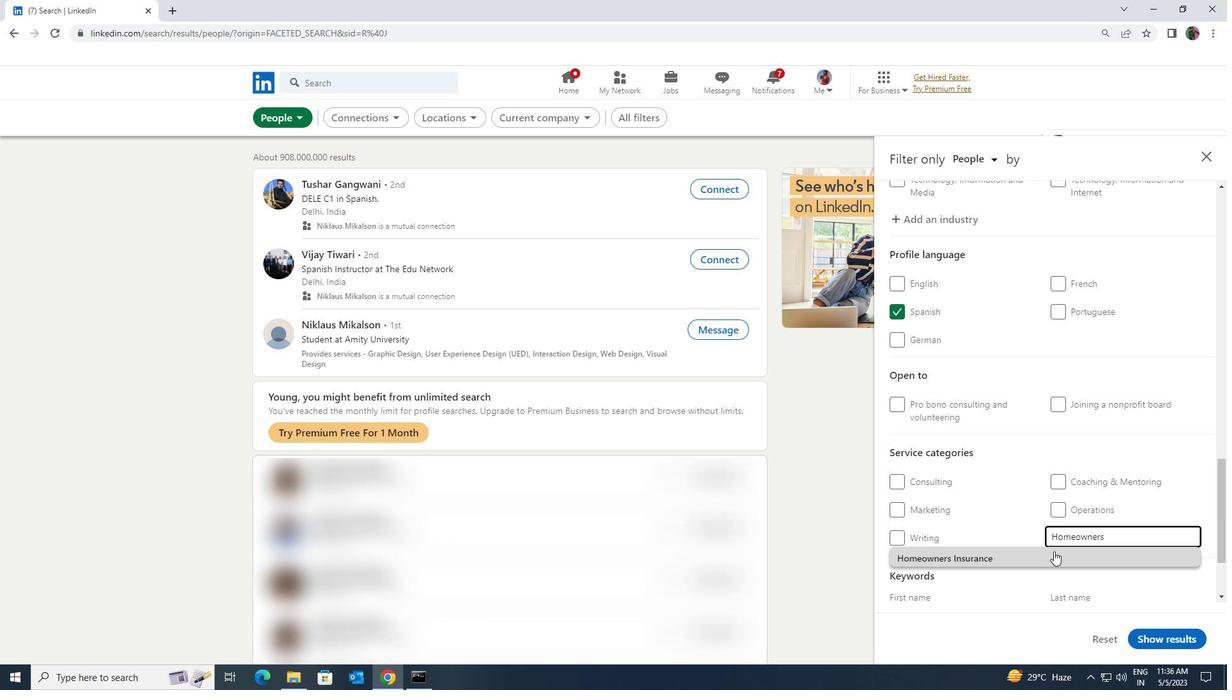 
Action: Mouse scrolled (1054, 551) with delta (0, 0)
Screenshot: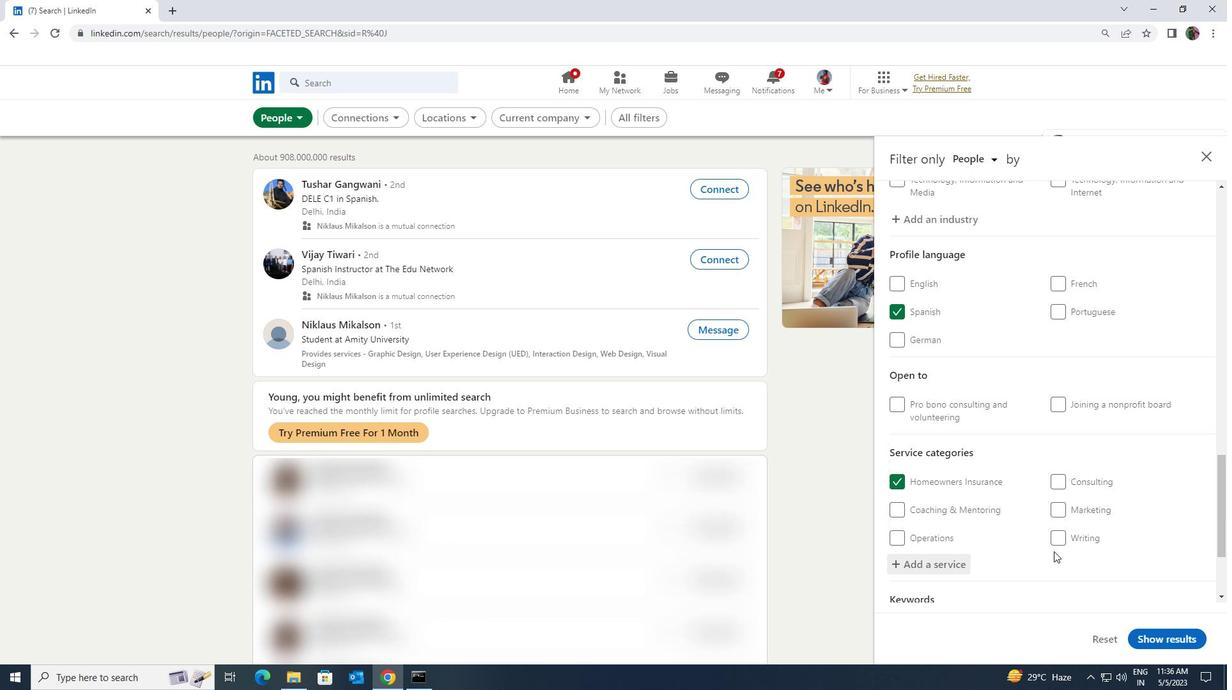 
Action: Mouse scrolled (1054, 551) with delta (0, 0)
Screenshot: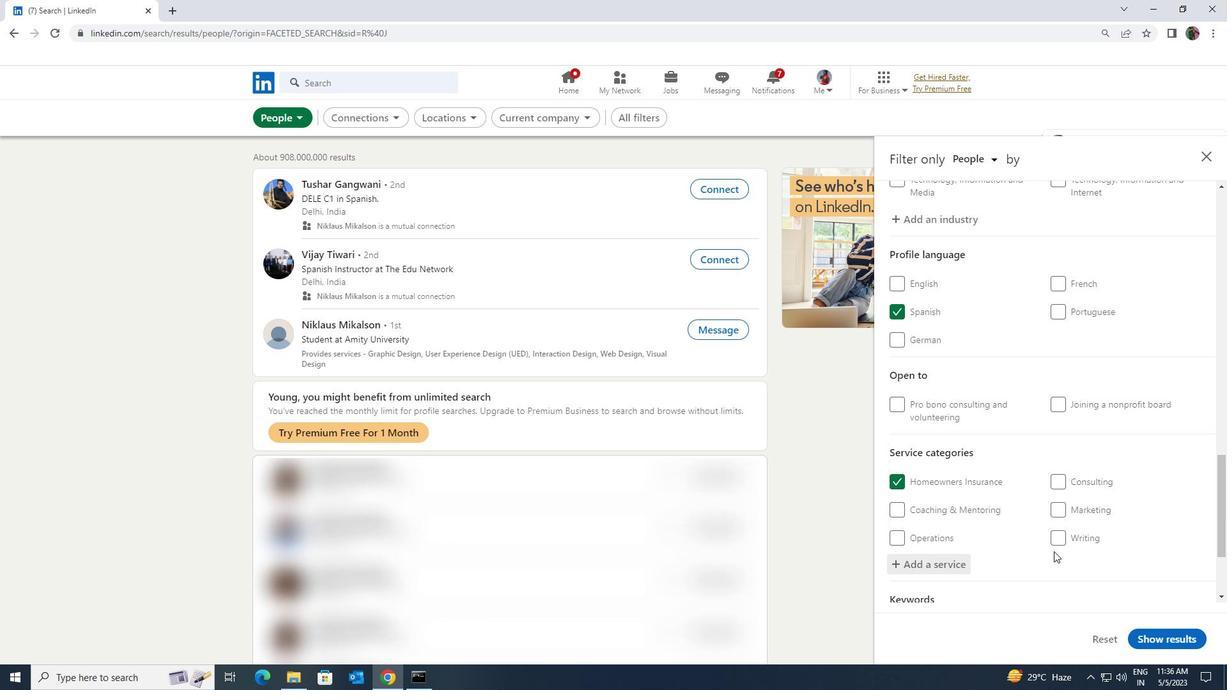 
Action: Mouse moved to (1034, 555)
Screenshot: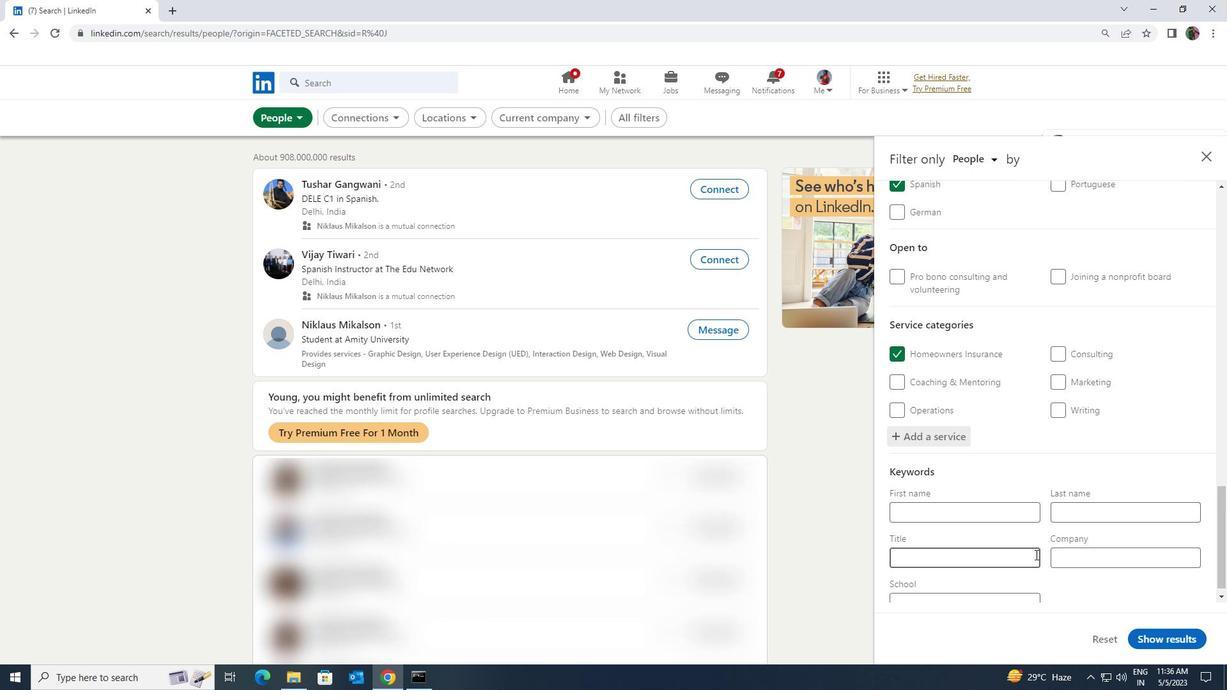 
Action: Mouse pressed left at (1034, 555)
Screenshot: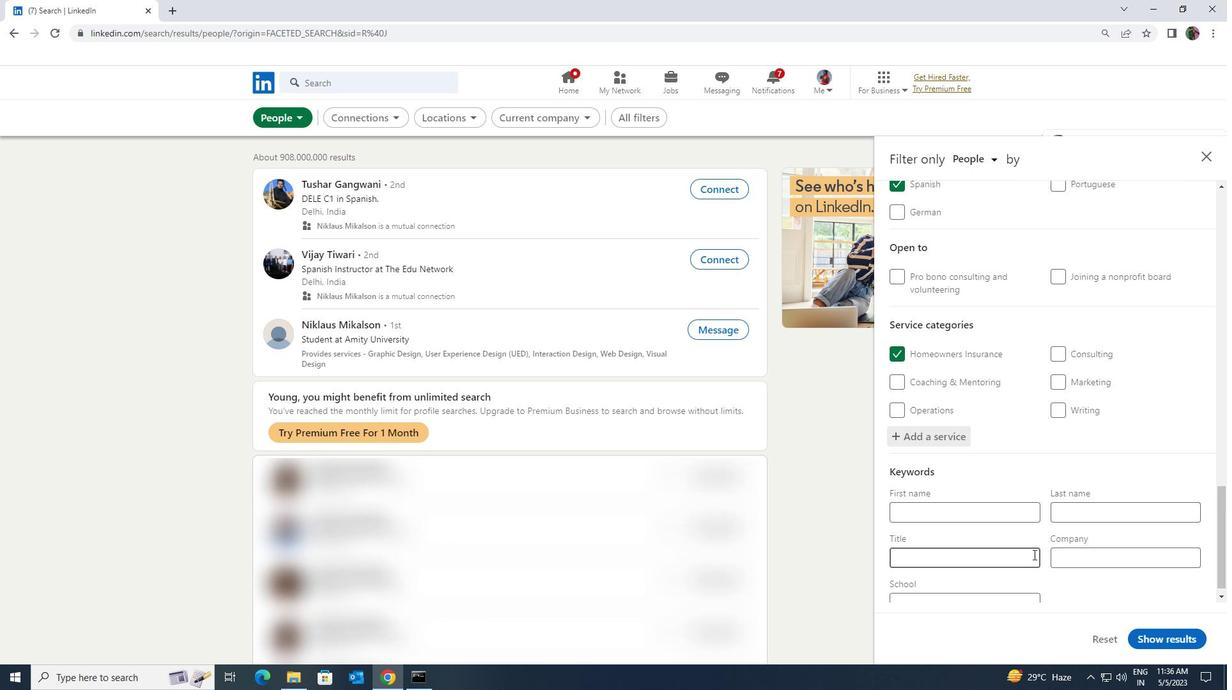 
Action: Key pressed <Key.shift><Key.shift><Key.shift><Key.shift>SUBSTITUTE<Key.space><Key.shift>TEACHER
Screenshot: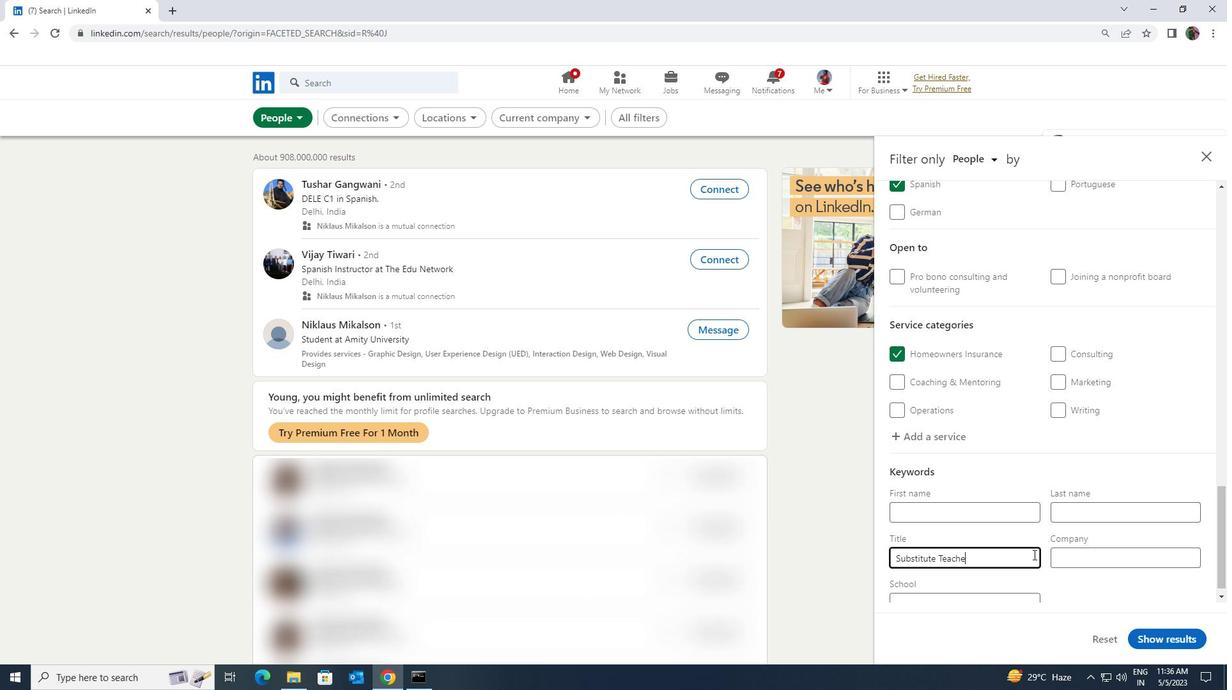 
Action: Mouse moved to (1142, 636)
Screenshot: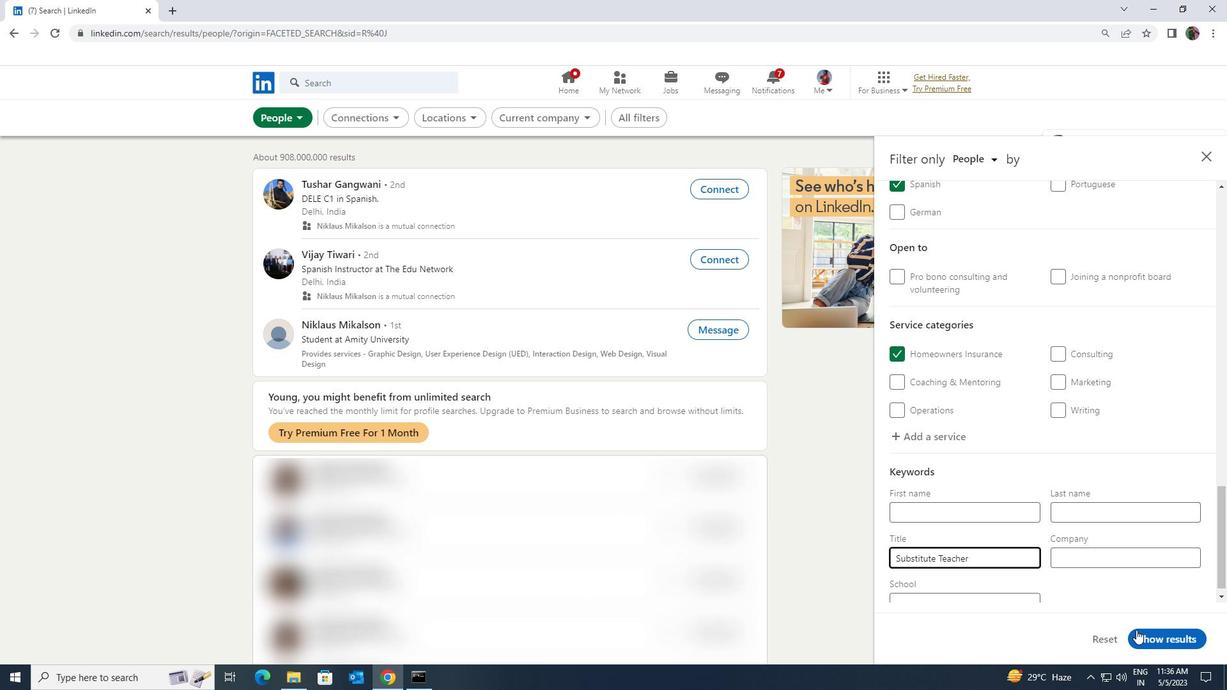 
Action: Mouse pressed left at (1142, 636)
Screenshot: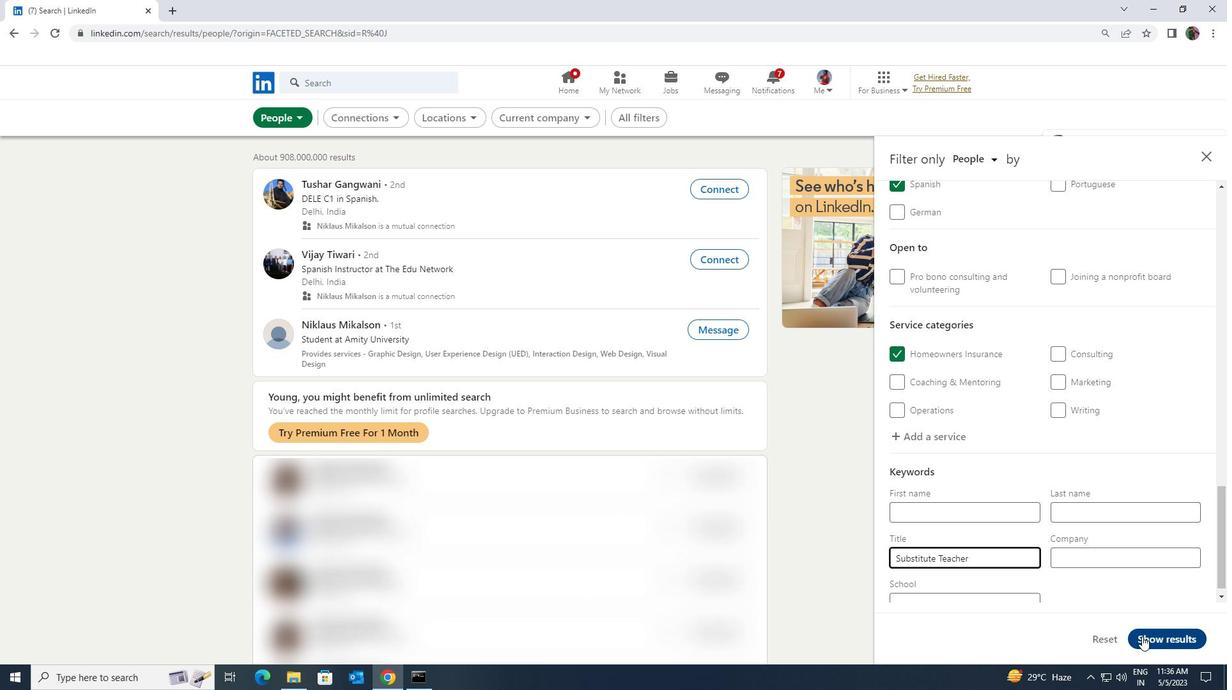 
